 Task: Find connections with filter location Yangchun with filter topic #Lawwith filter profile language Potuguese with filter current company Kalpataru Limited with filter school Garden City University with filter industry Securities and Commodity Exchanges with filter service category Packaging Design with filter keywords title Veterinary Assistant
Action: Mouse moved to (616, 54)
Screenshot: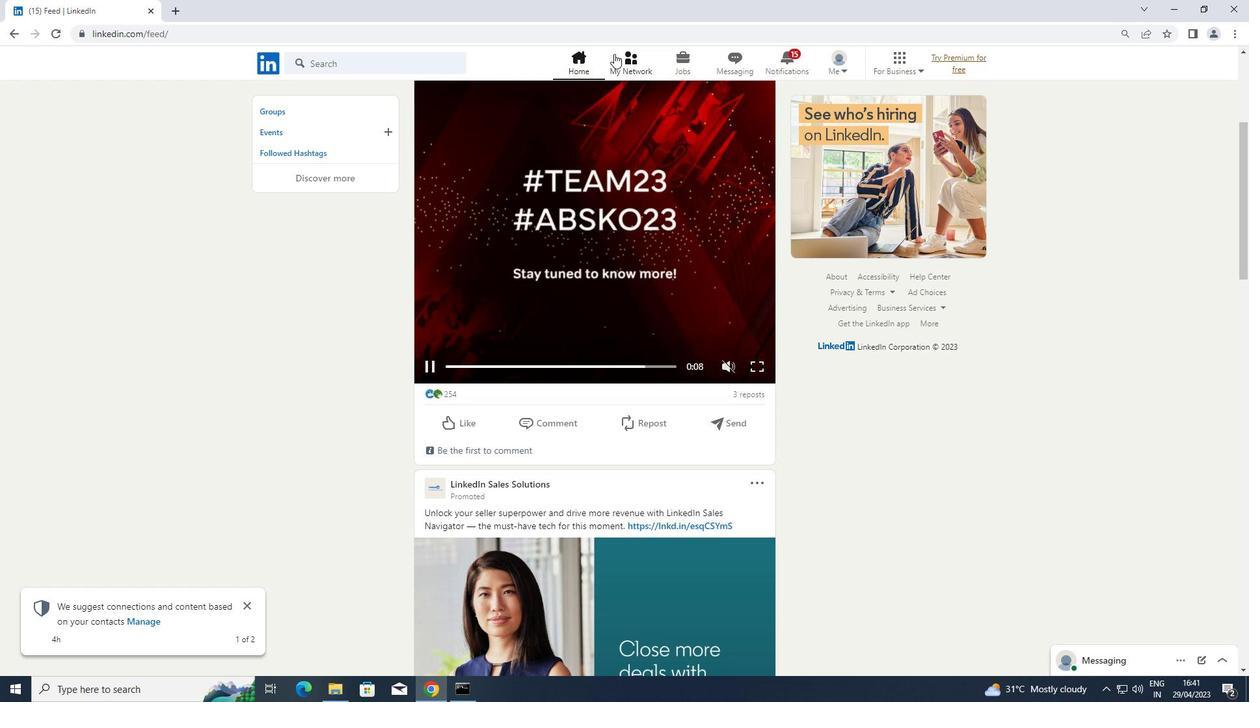 
Action: Mouse pressed left at (616, 54)
Screenshot: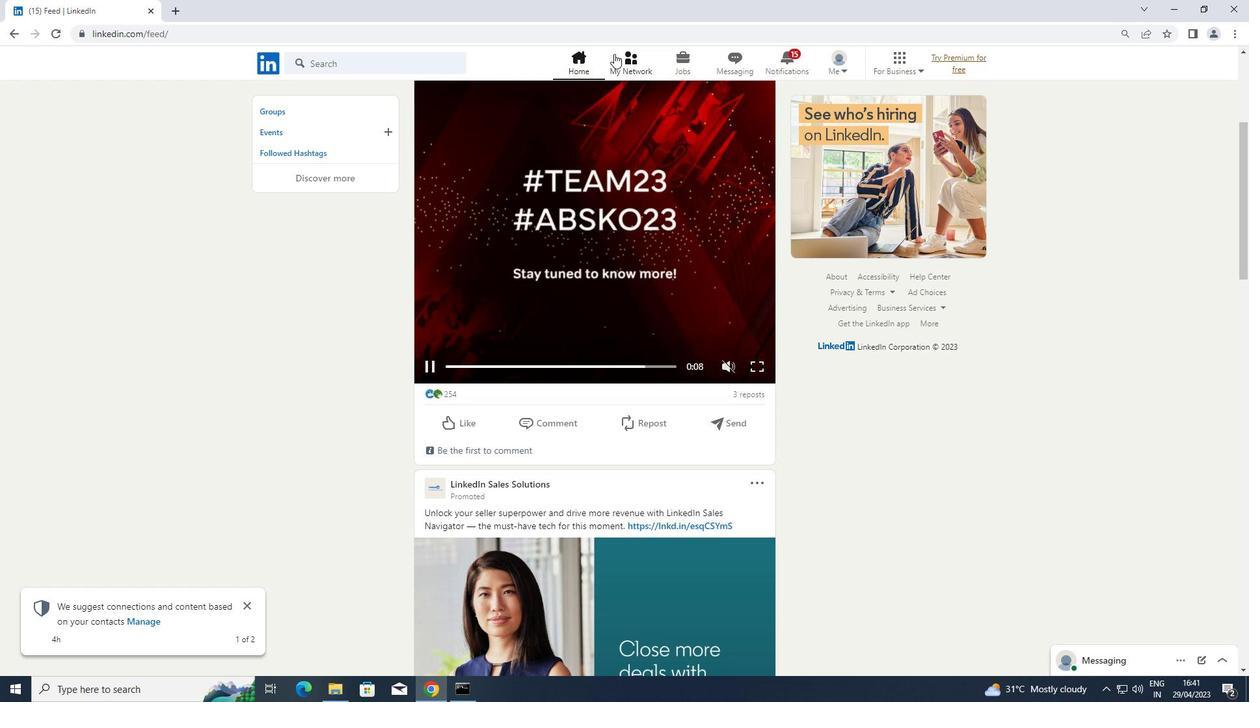 
Action: Mouse moved to (350, 139)
Screenshot: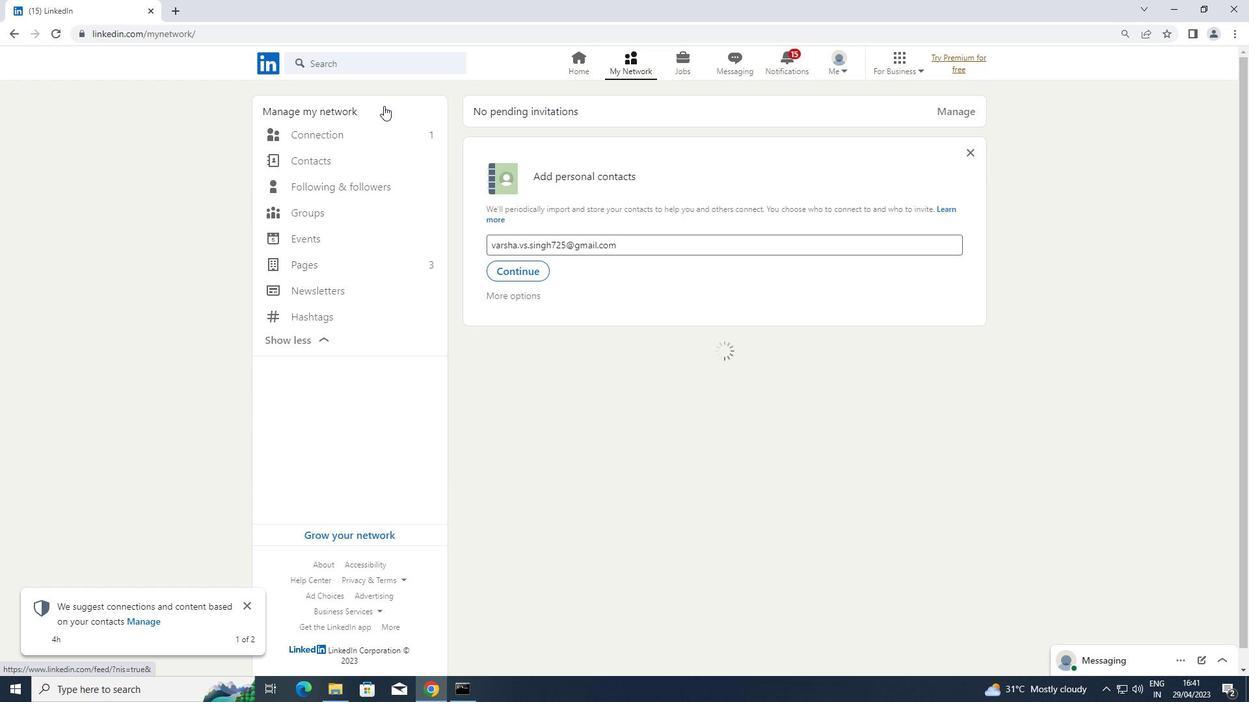 
Action: Mouse pressed left at (350, 139)
Screenshot: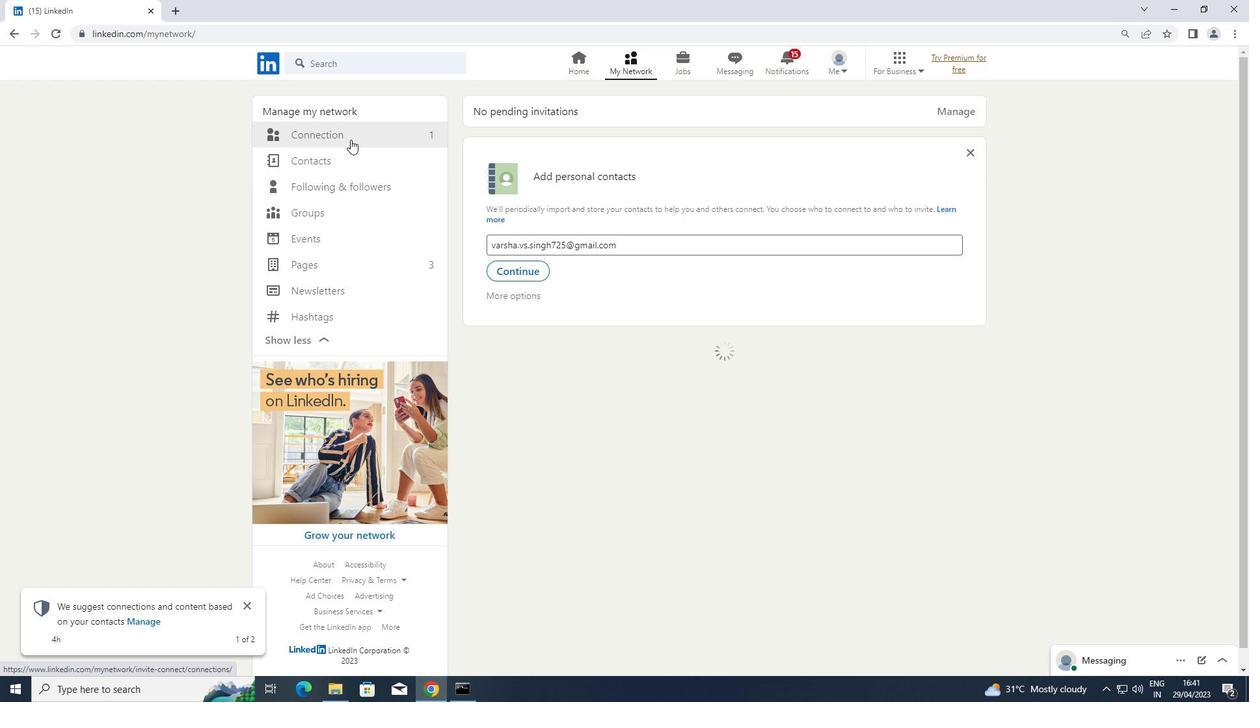 
Action: Mouse moved to (737, 131)
Screenshot: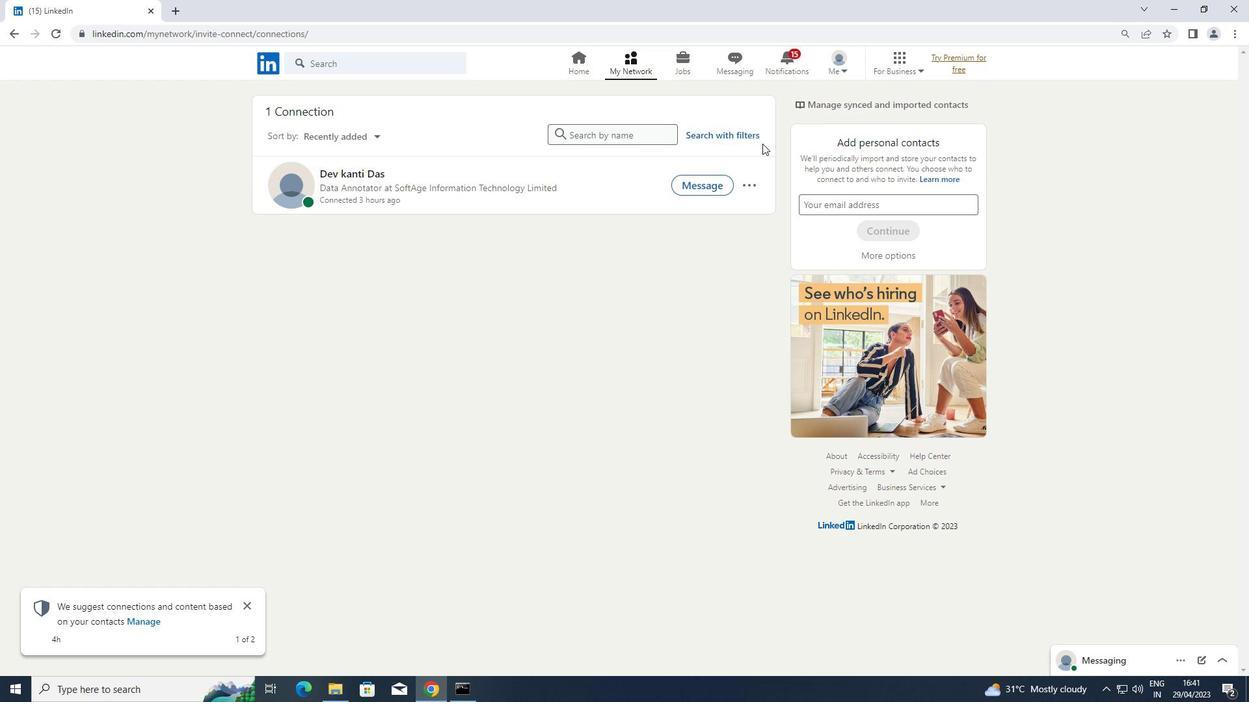 
Action: Mouse pressed left at (737, 131)
Screenshot: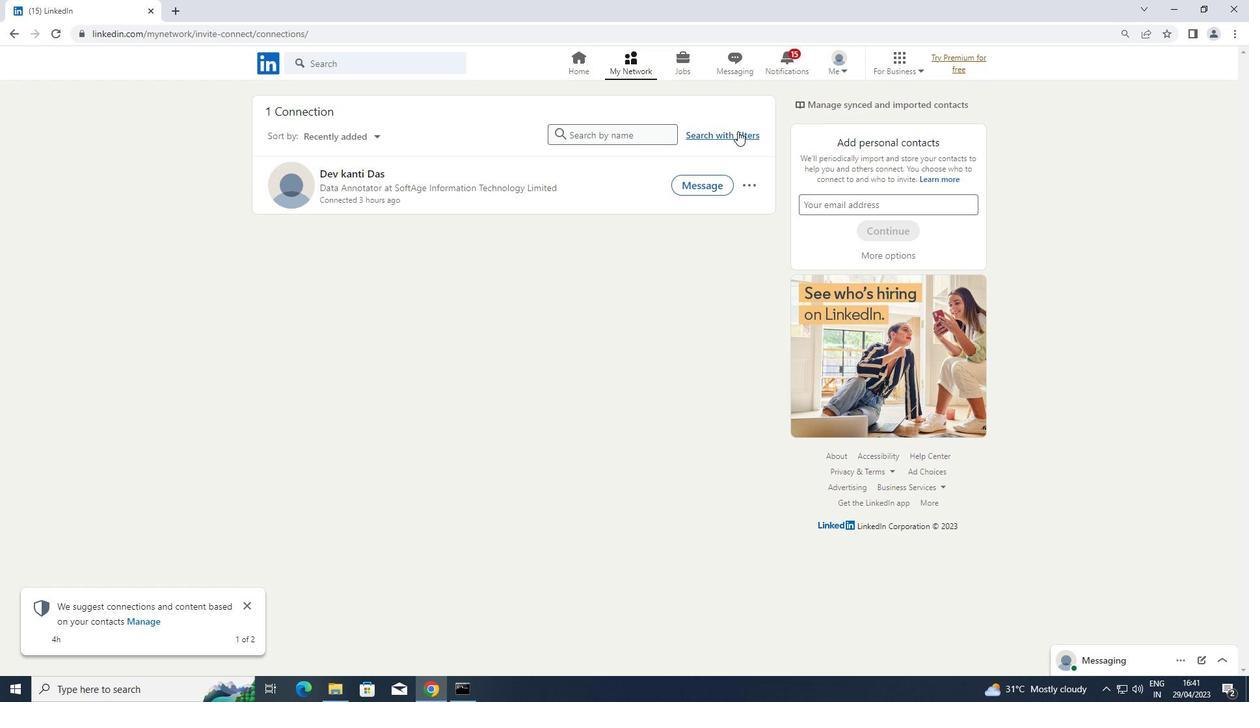 
Action: Mouse moved to (671, 98)
Screenshot: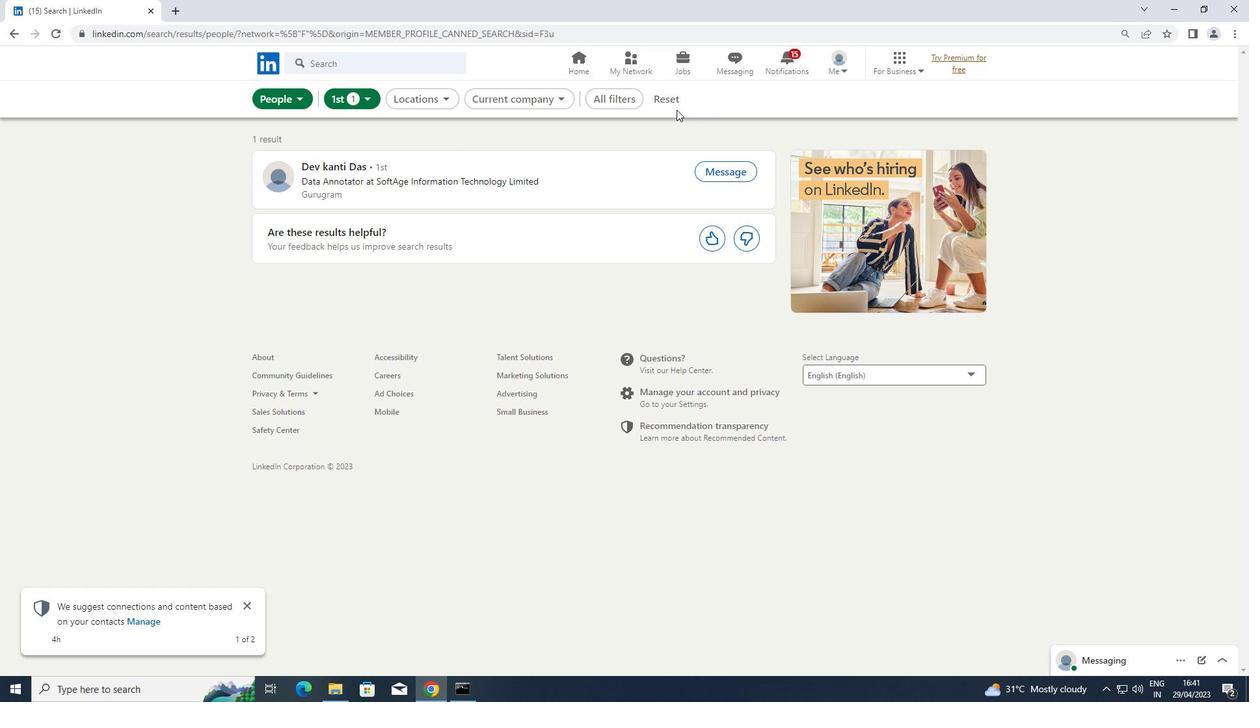 
Action: Mouse pressed left at (671, 98)
Screenshot: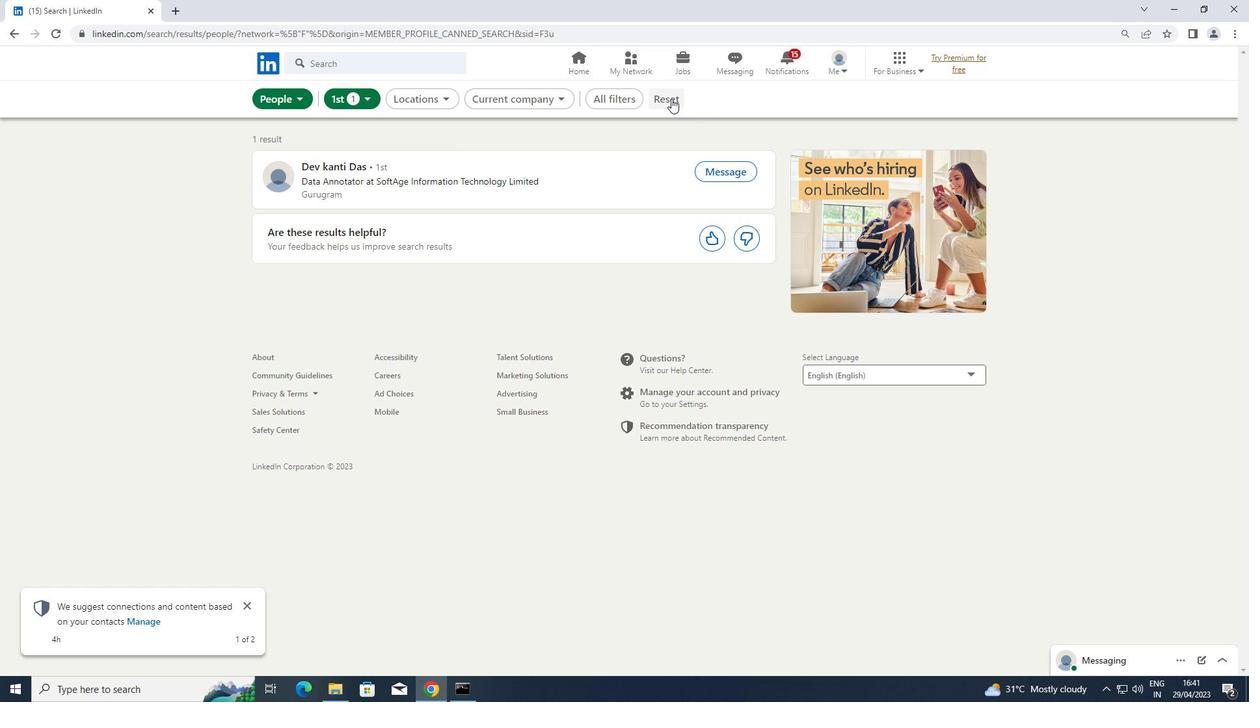 
Action: Mouse moved to (659, 96)
Screenshot: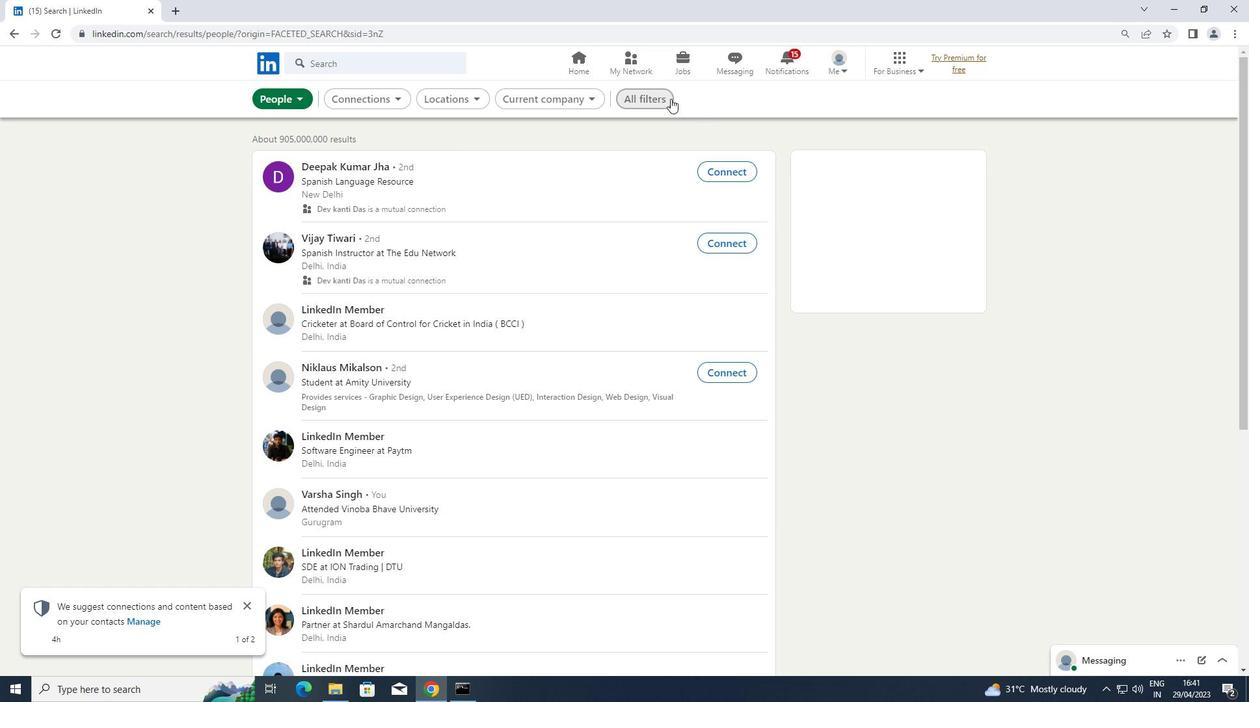 
Action: Mouse pressed left at (659, 96)
Screenshot: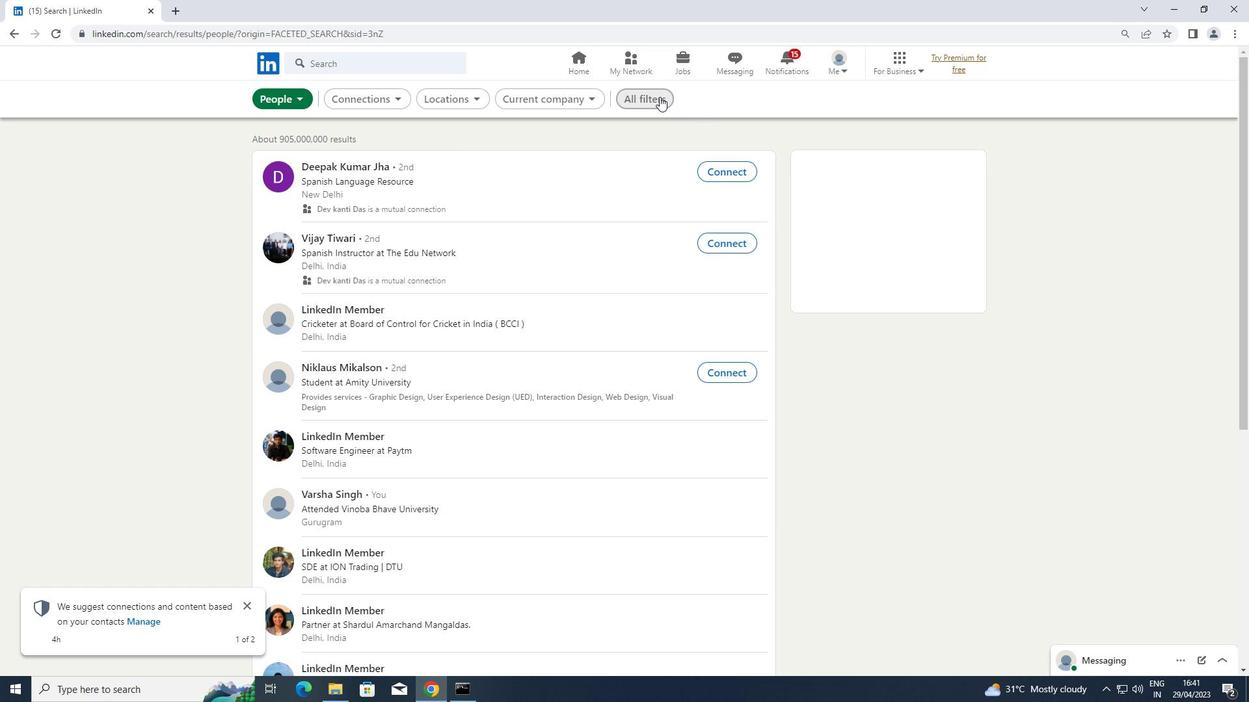 
Action: Mouse moved to (921, 230)
Screenshot: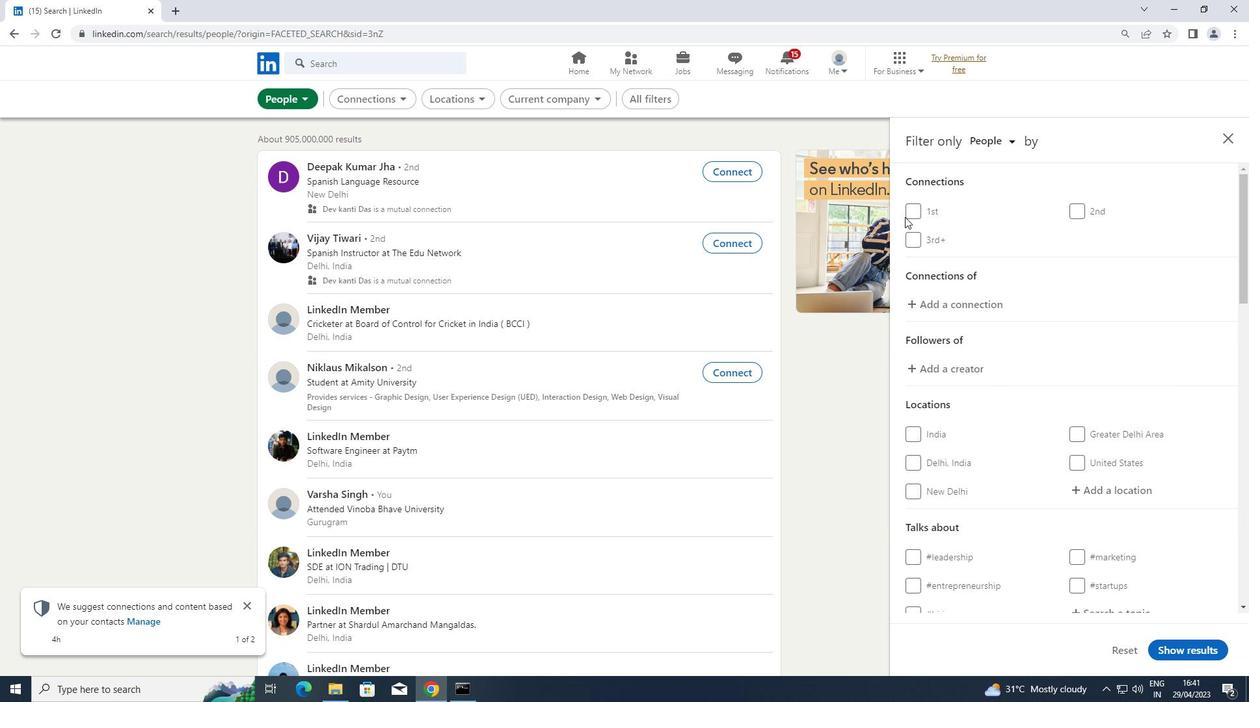 
Action: Mouse scrolled (921, 230) with delta (0, 0)
Screenshot: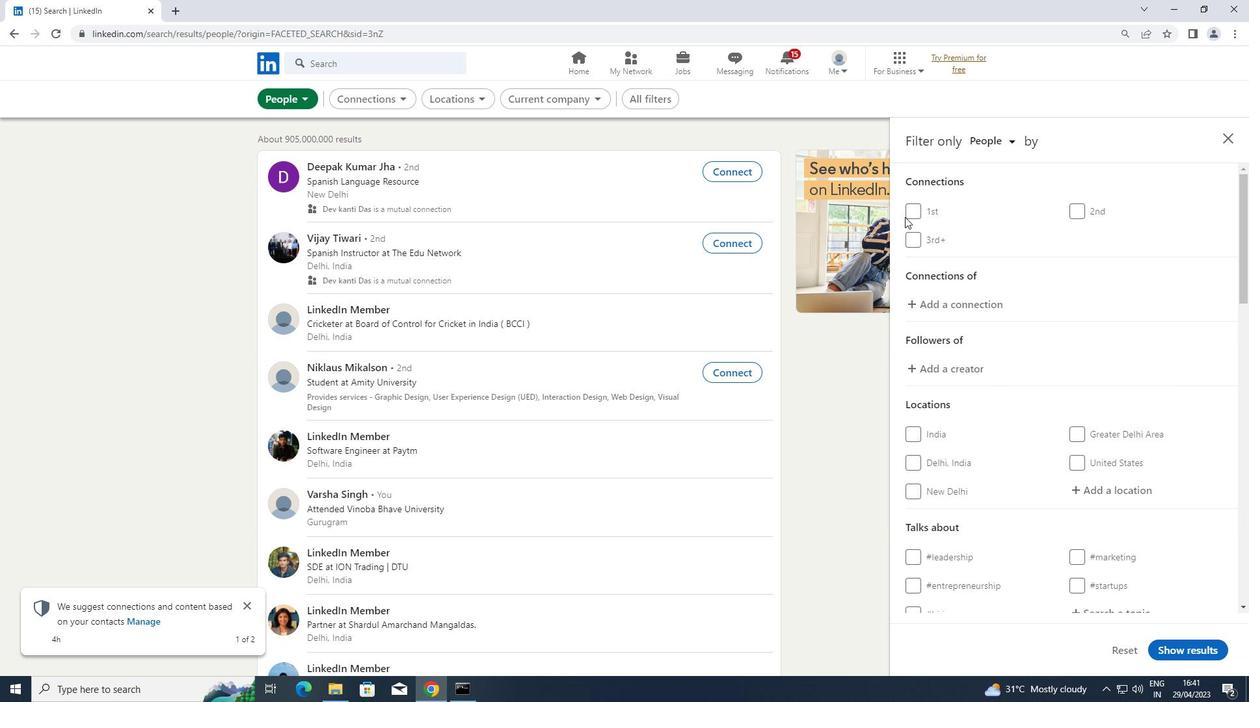 
Action: Mouse moved to (924, 236)
Screenshot: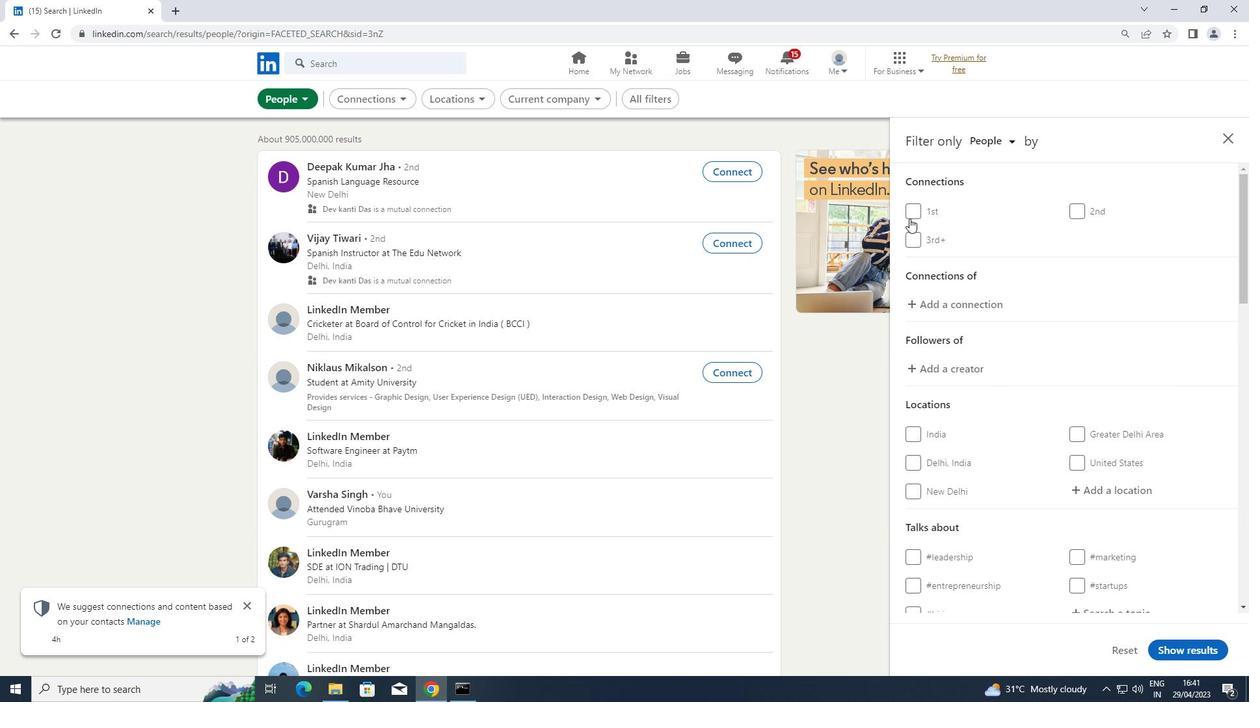 
Action: Mouse scrolled (924, 235) with delta (0, 0)
Screenshot: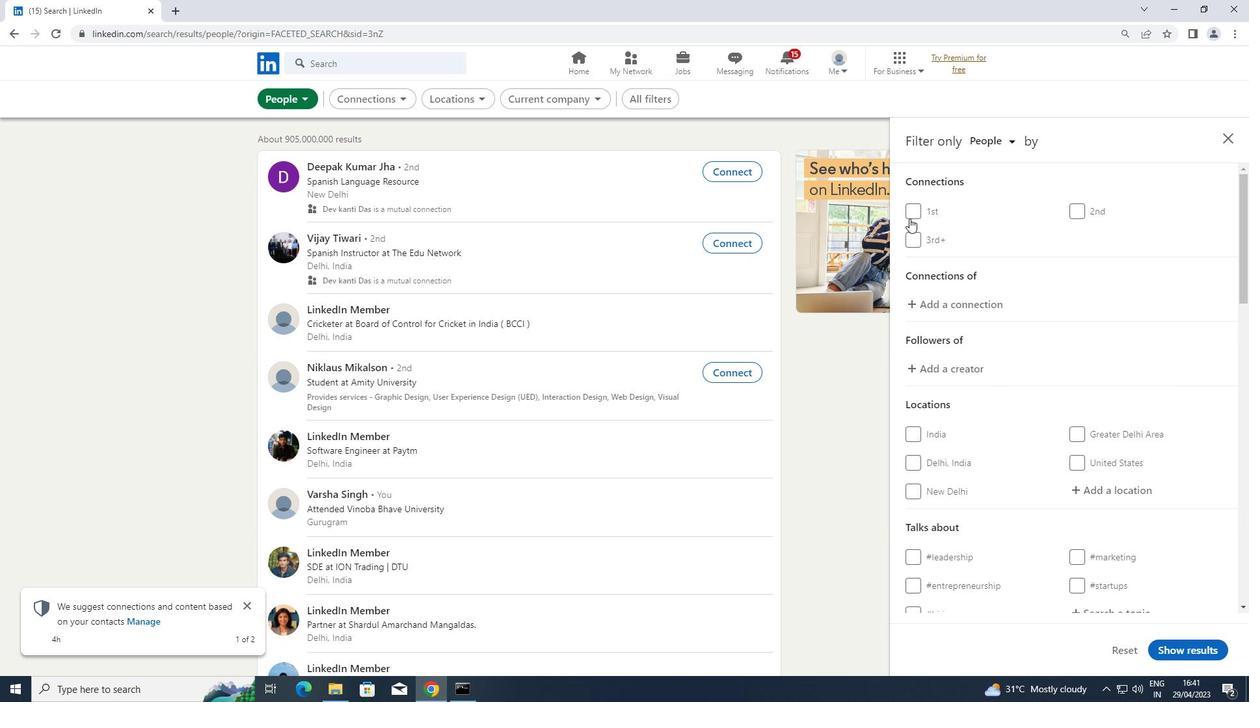 
Action: Mouse scrolled (924, 235) with delta (0, 0)
Screenshot: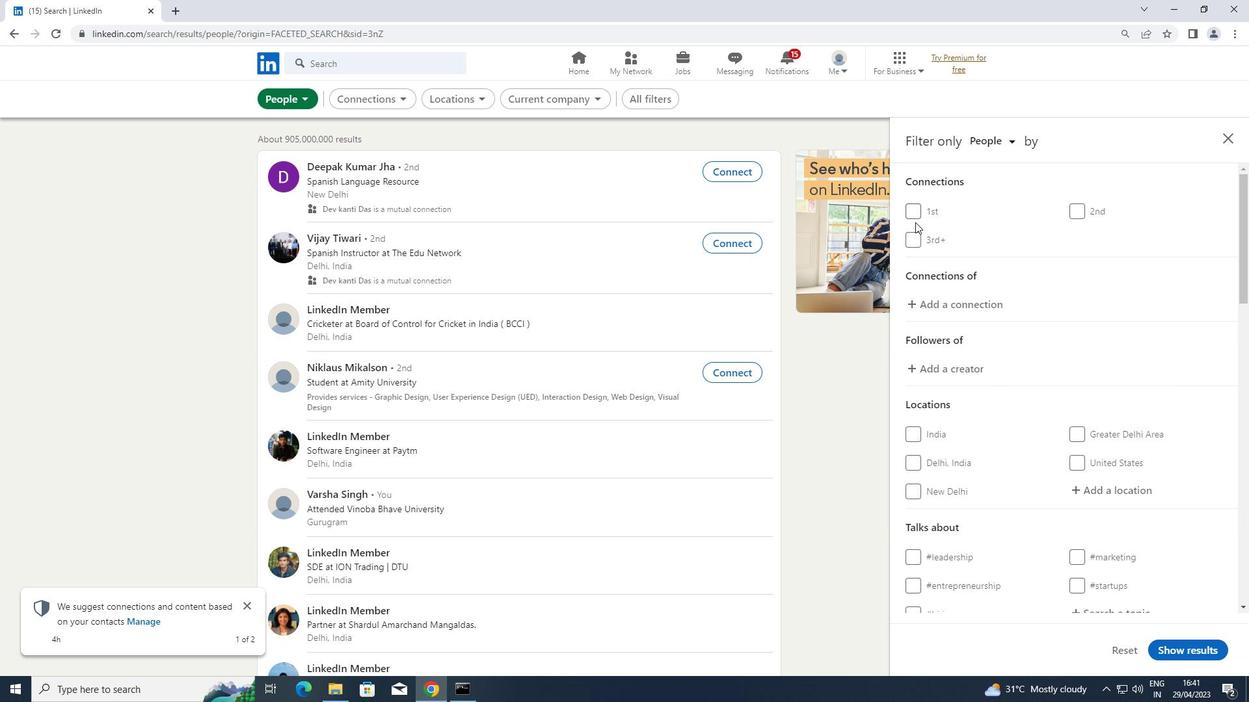 
Action: Mouse moved to (1100, 300)
Screenshot: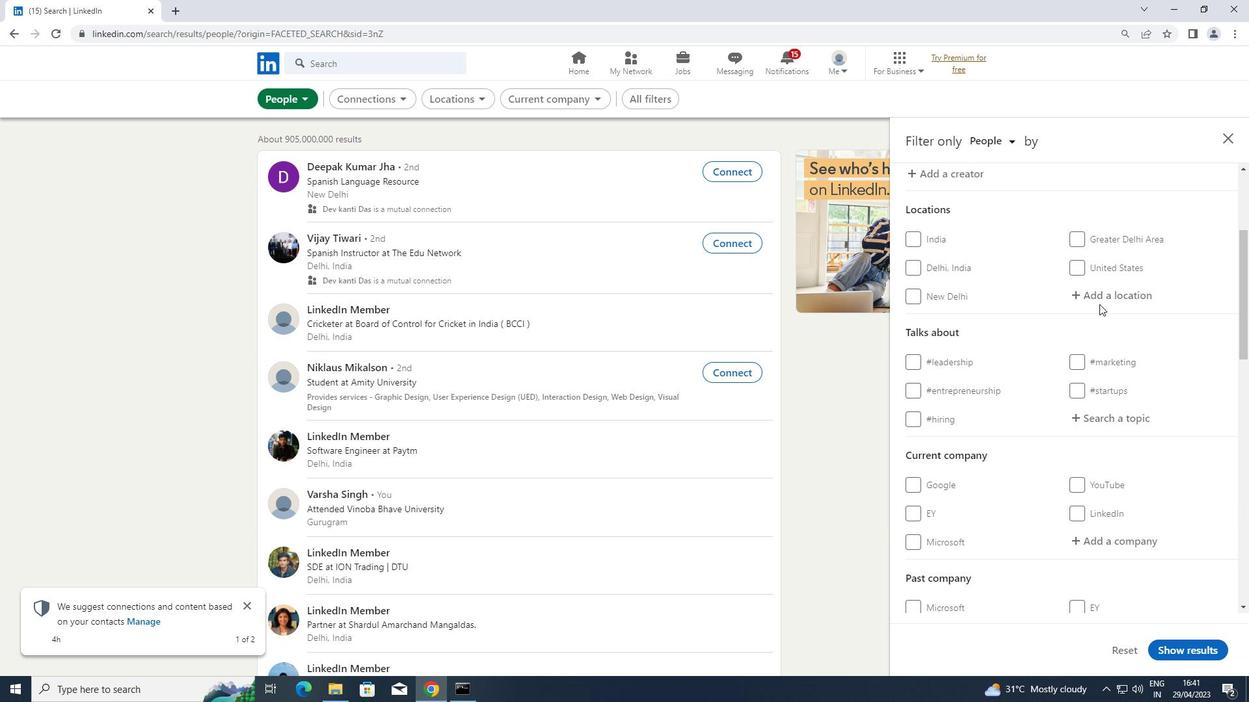 
Action: Mouse pressed left at (1100, 300)
Screenshot: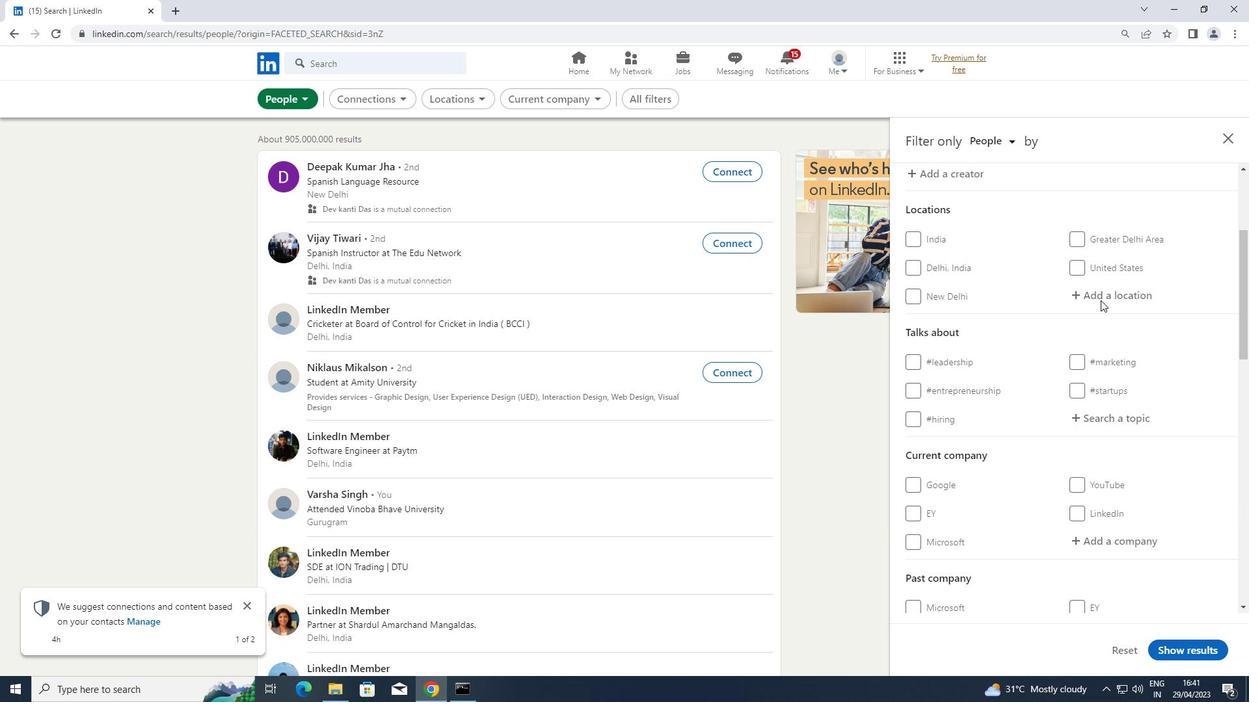 
Action: Mouse moved to (1100, 297)
Screenshot: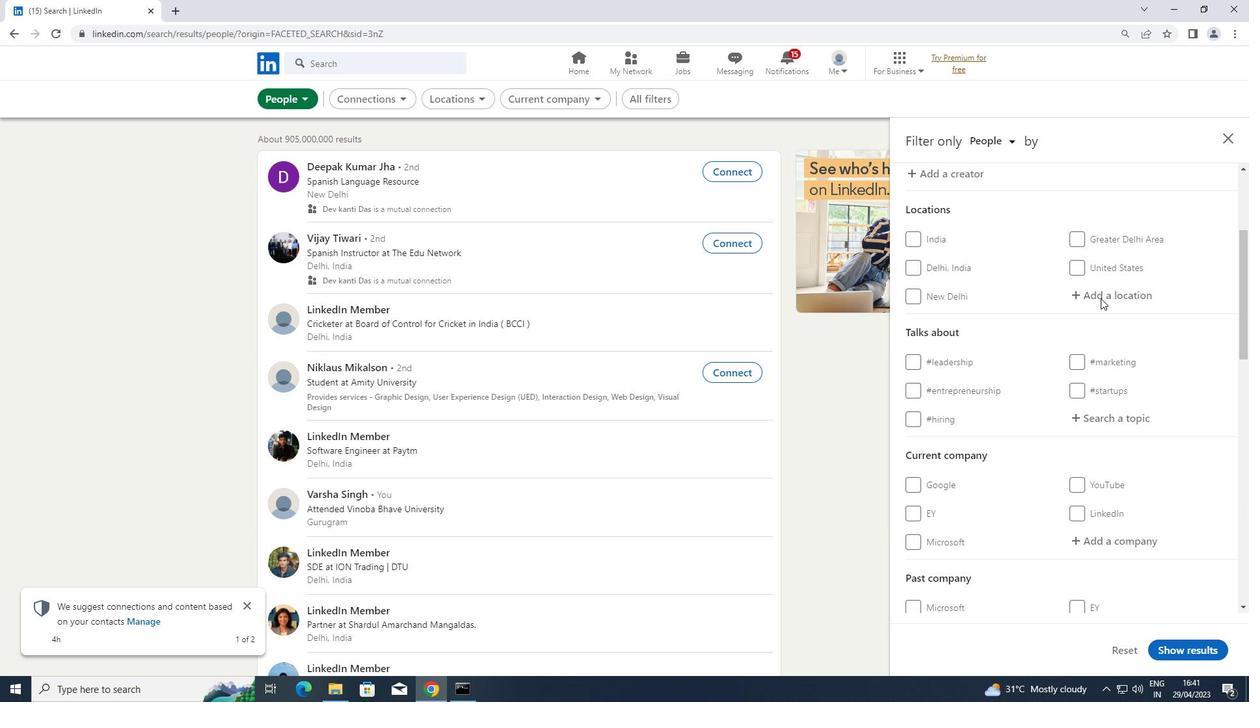 
Action: Mouse pressed left at (1100, 297)
Screenshot: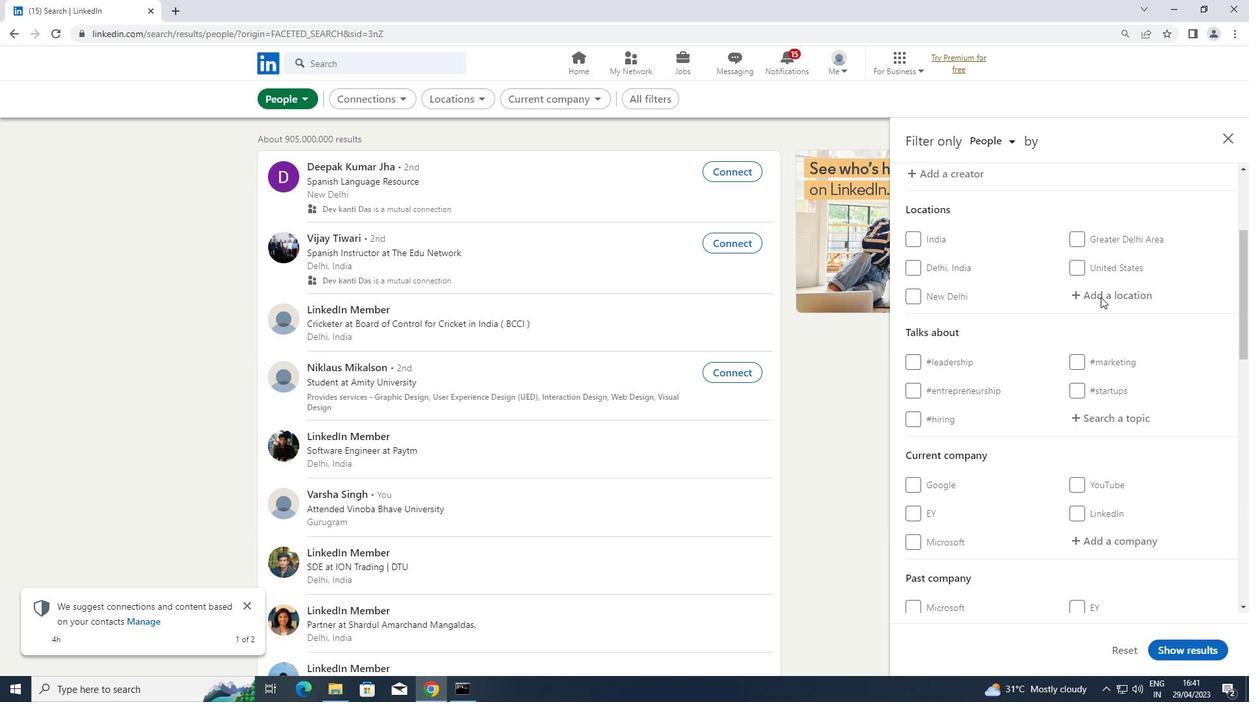 
Action: Key pressed <Key.shift><Key.shift><Key.shift>YANGCHUN
Screenshot: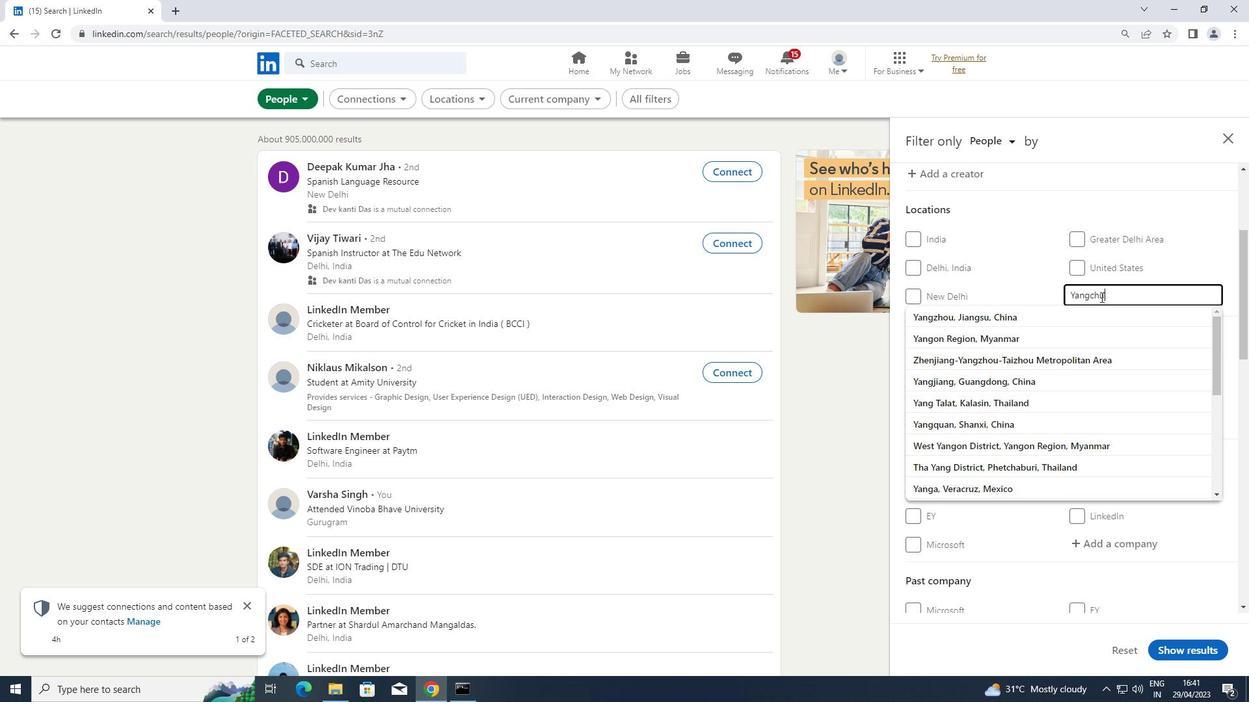 
Action: Mouse moved to (1059, 322)
Screenshot: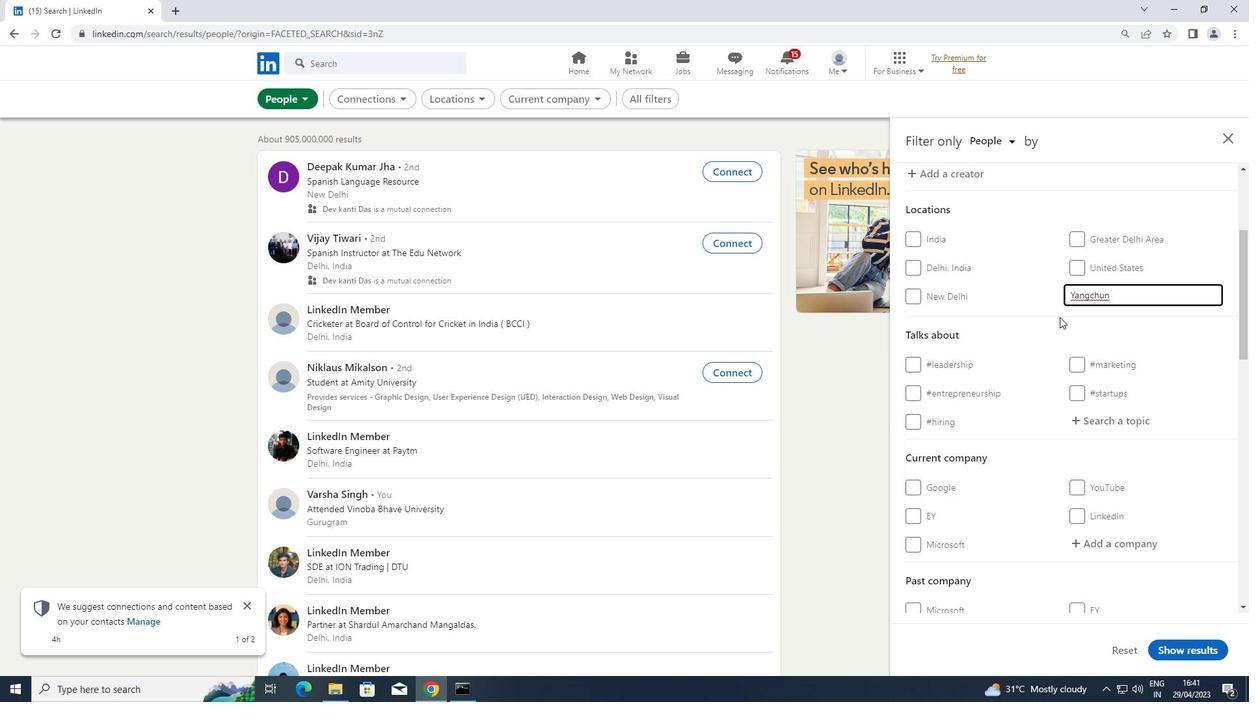 
Action: Mouse scrolled (1059, 321) with delta (0, 0)
Screenshot: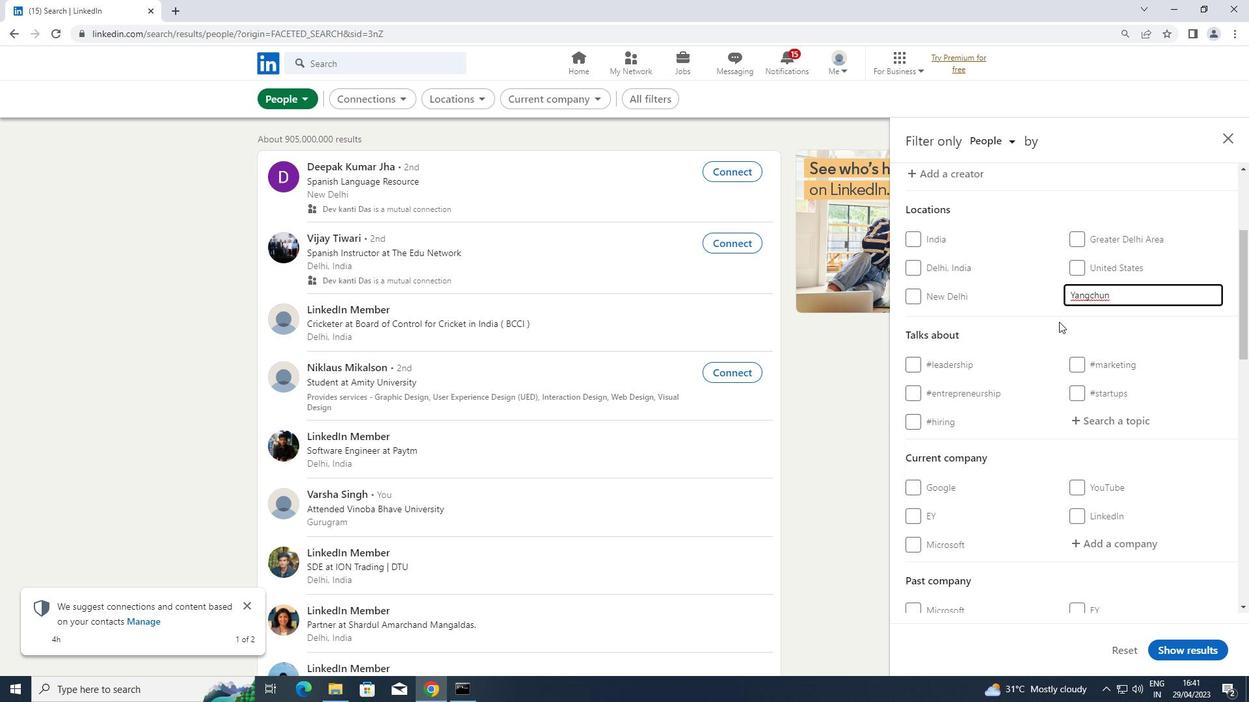 
Action: Mouse moved to (1076, 348)
Screenshot: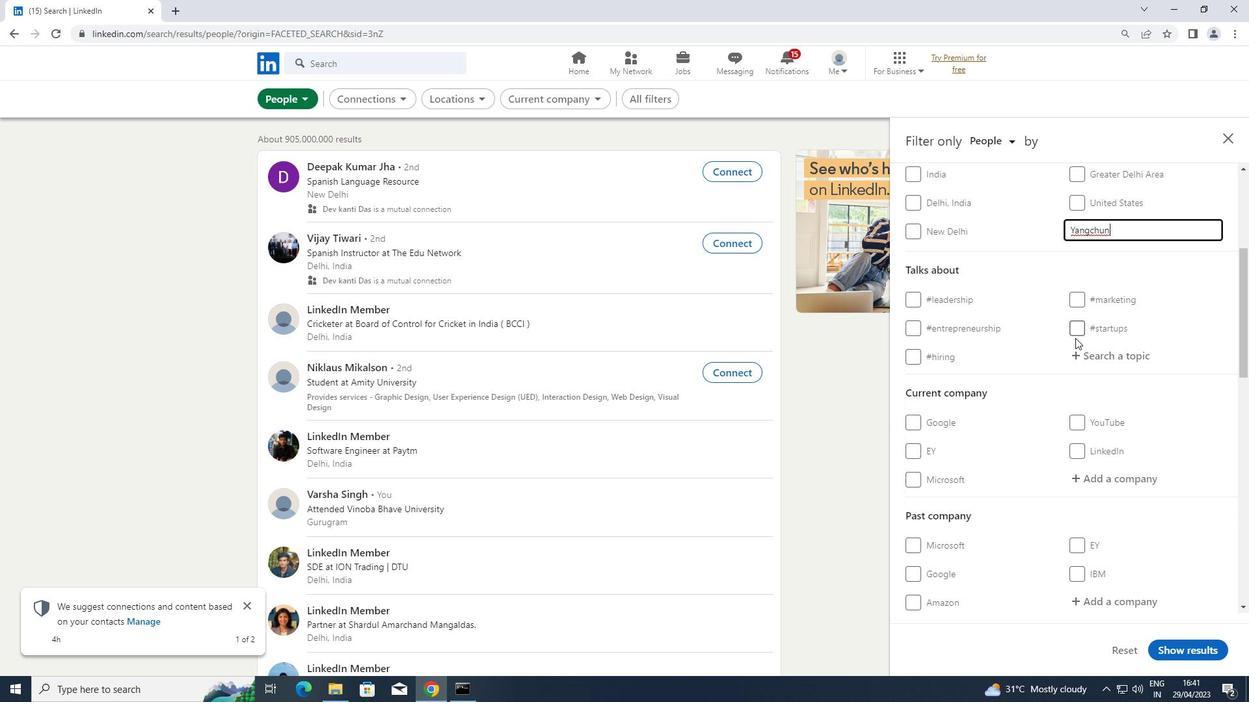 
Action: Mouse pressed left at (1076, 348)
Screenshot: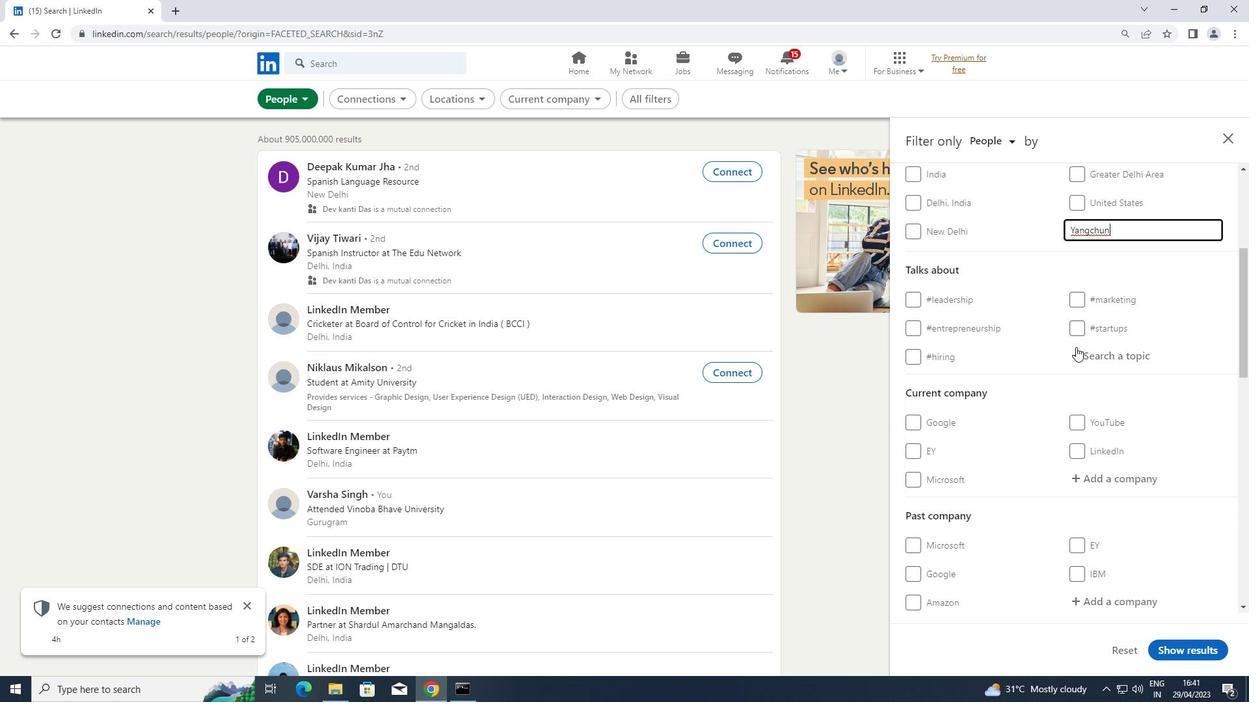 
Action: Key pressed <Key.shift><Key.shift>#<Key.shift>LAW
Screenshot: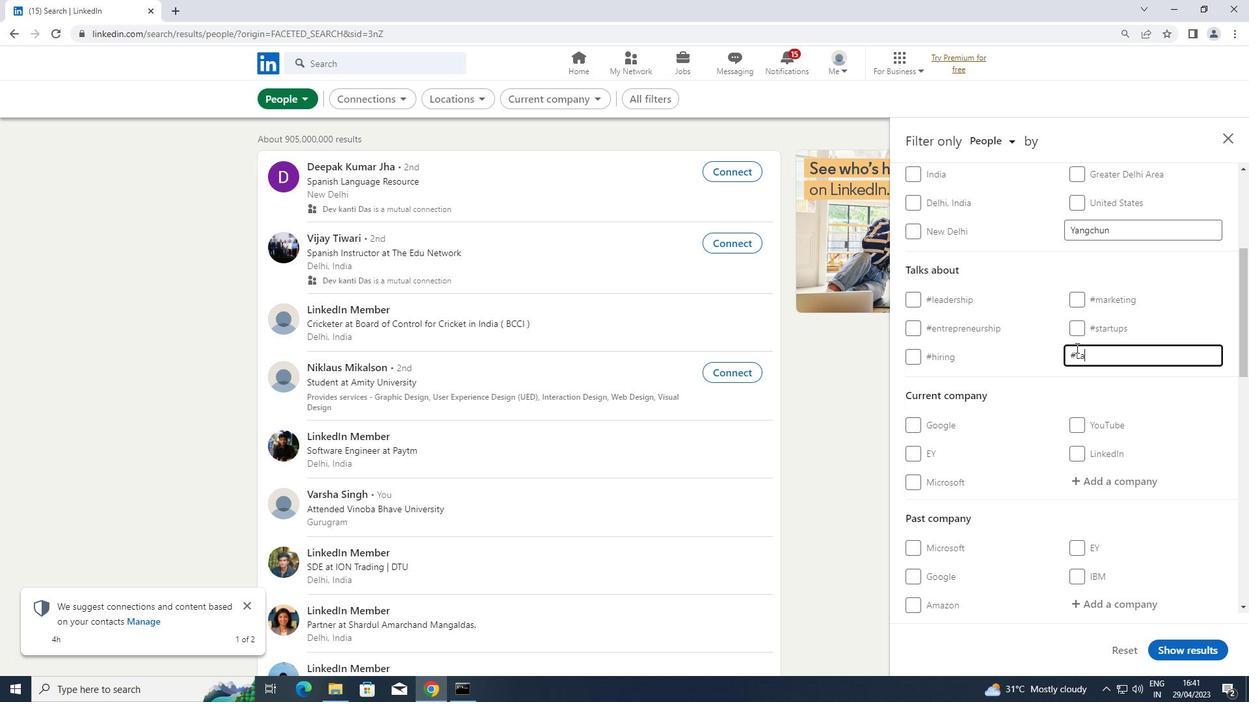 
Action: Mouse moved to (1009, 385)
Screenshot: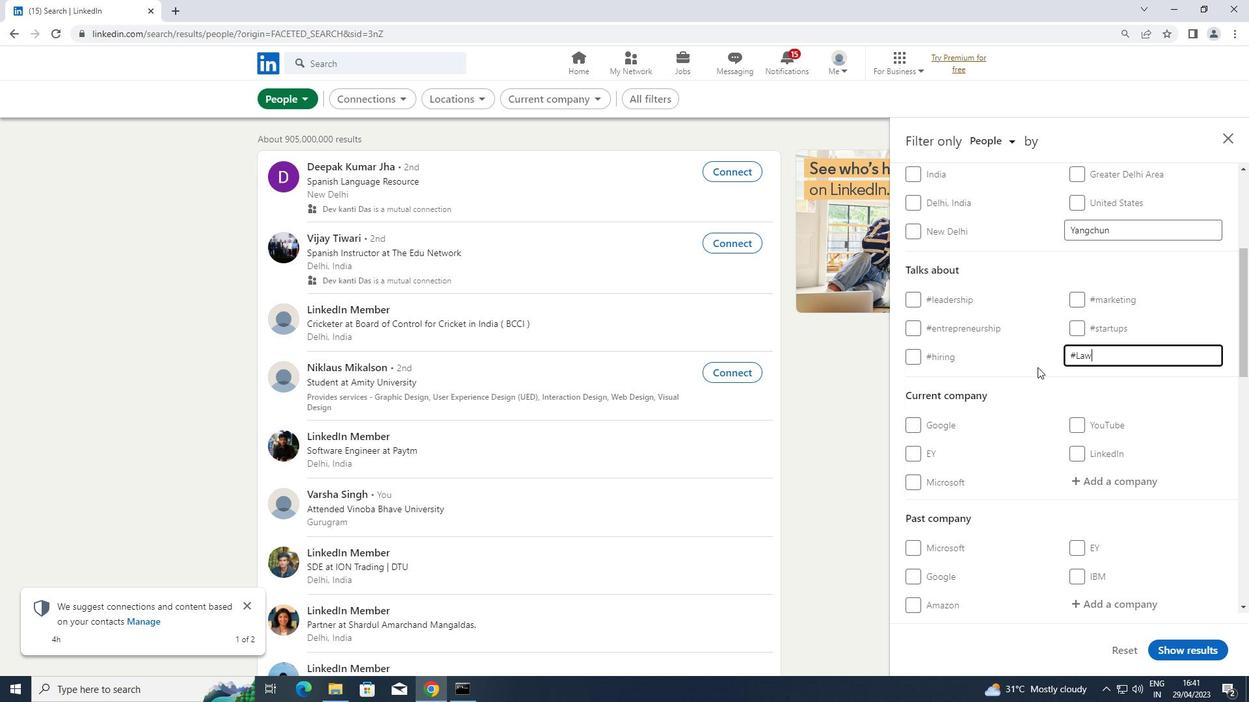 
Action: Mouse scrolled (1009, 385) with delta (0, 0)
Screenshot: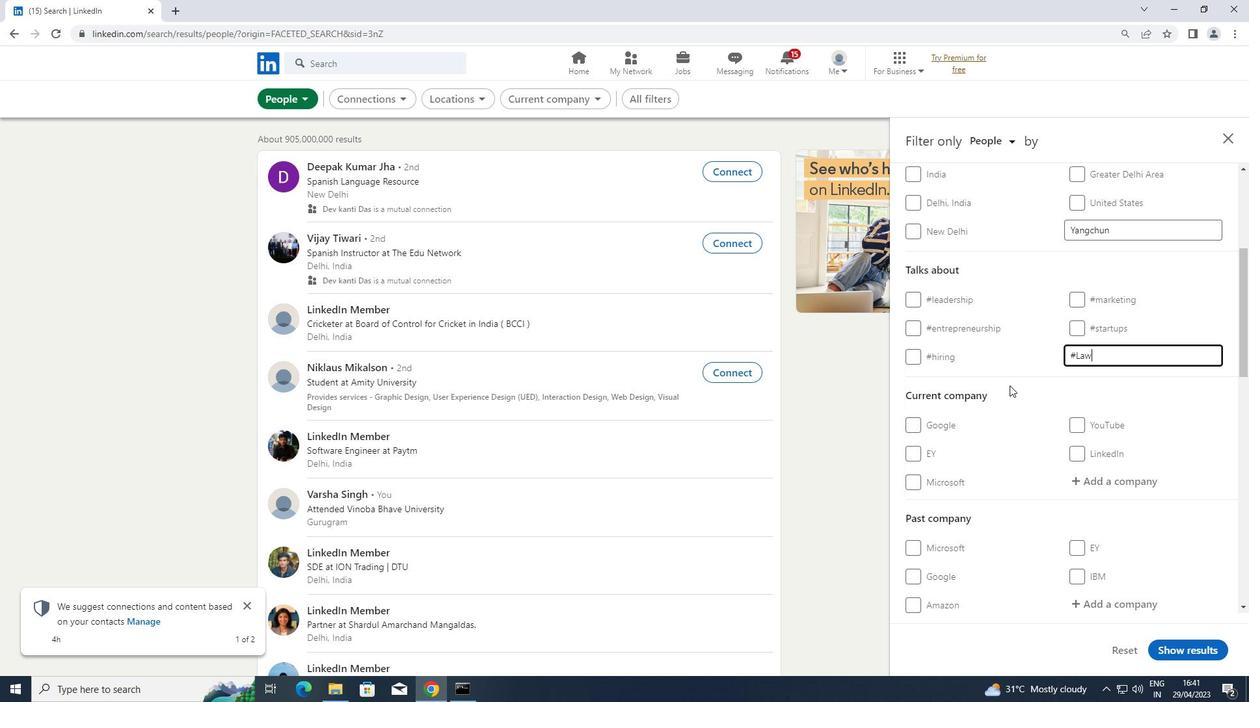 
Action: Mouse scrolled (1009, 385) with delta (0, 0)
Screenshot: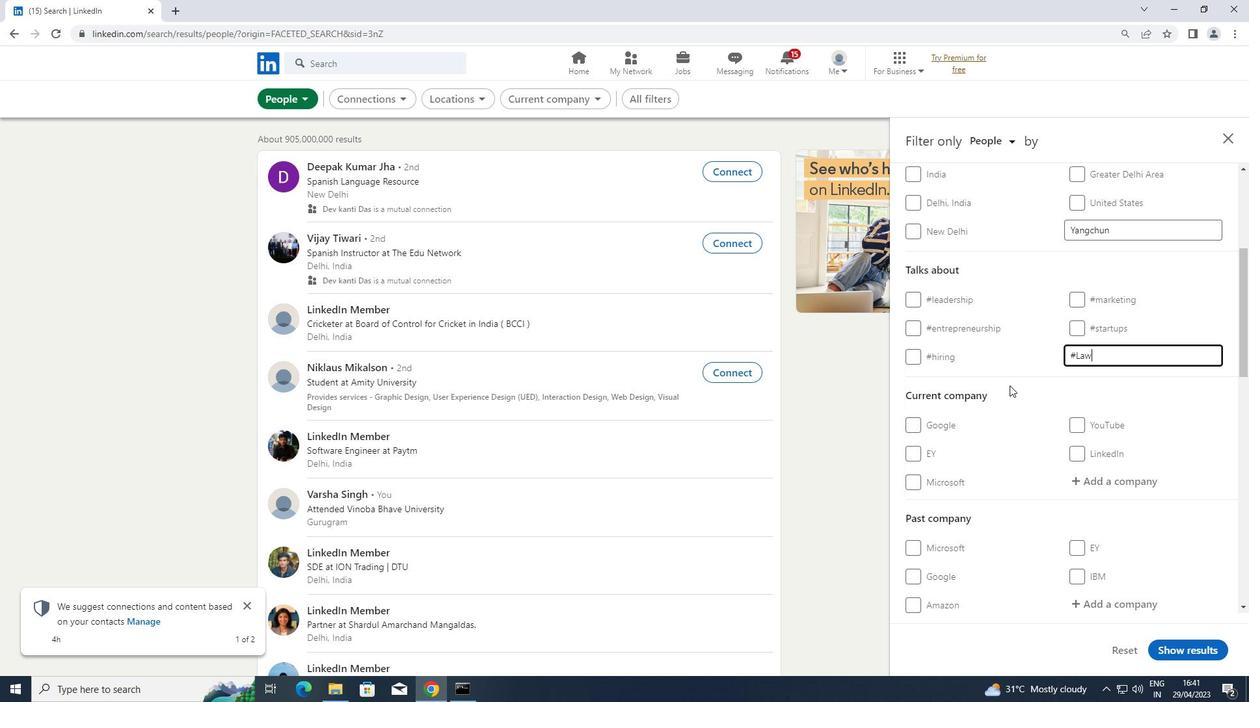 
Action: Mouse scrolled (1009, 385) with delta (0, 0)
Screenshot: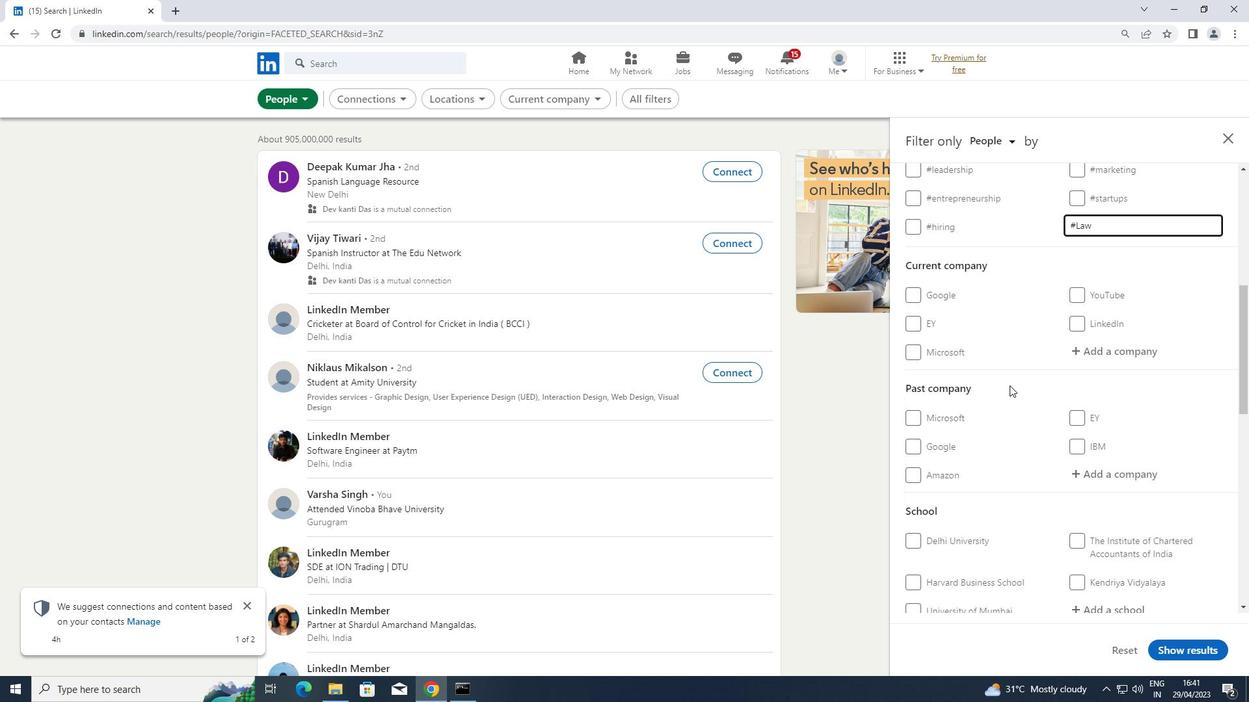 
Action: Mouse scrolled (1009, 385) with delta (0, 0)
Screenshot: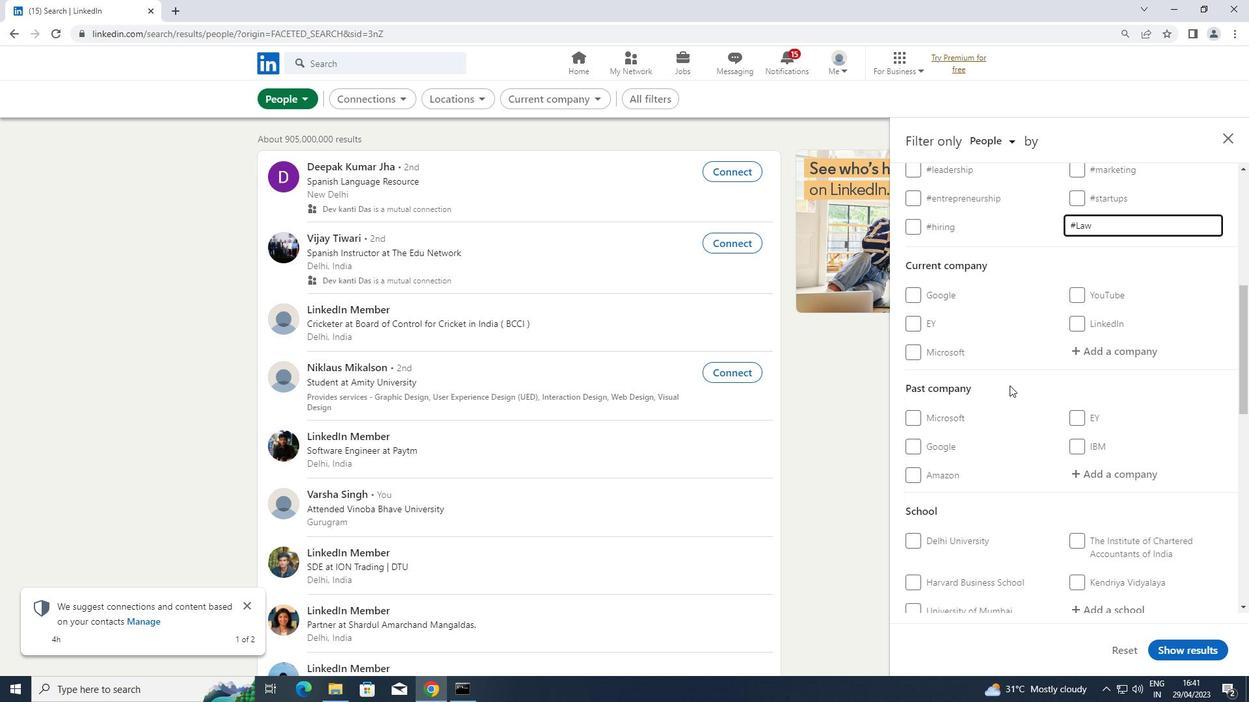 
Action: Mouse scrolled (1009, 385) with delta (0, 0)
Screenshot: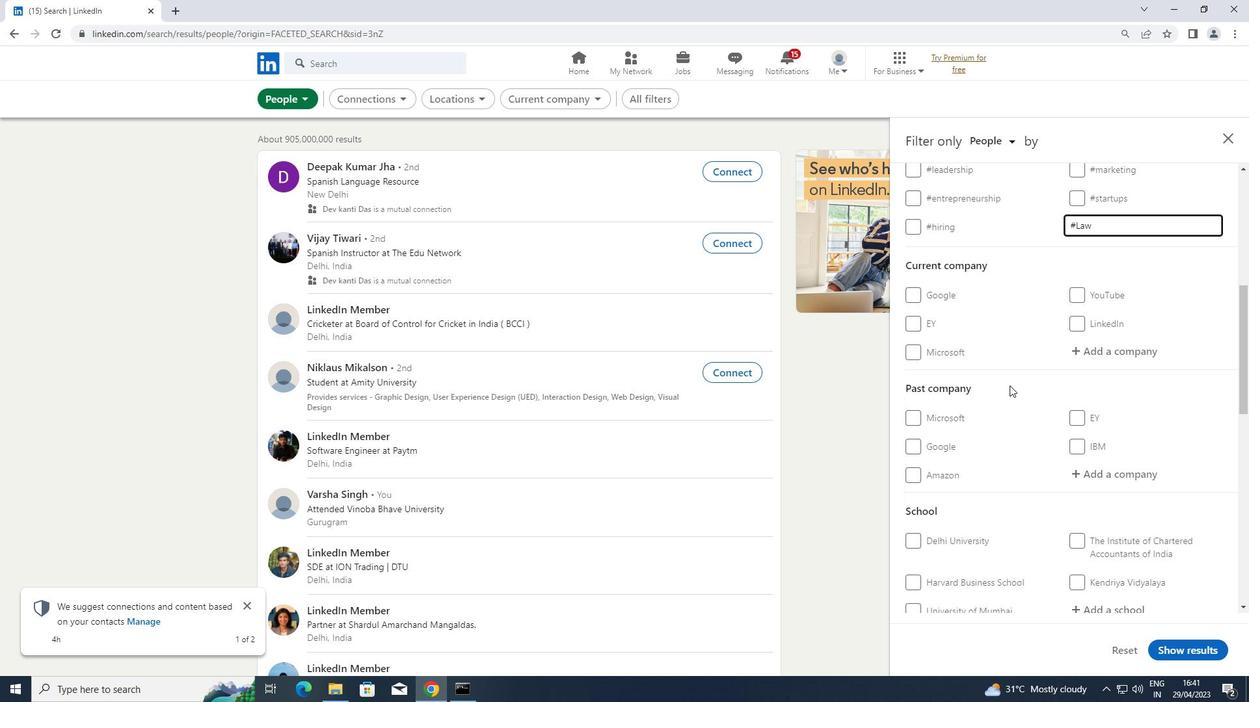 
Action: Mouse scrolled (1009, 385) with delta (0, 0)
Screenshot: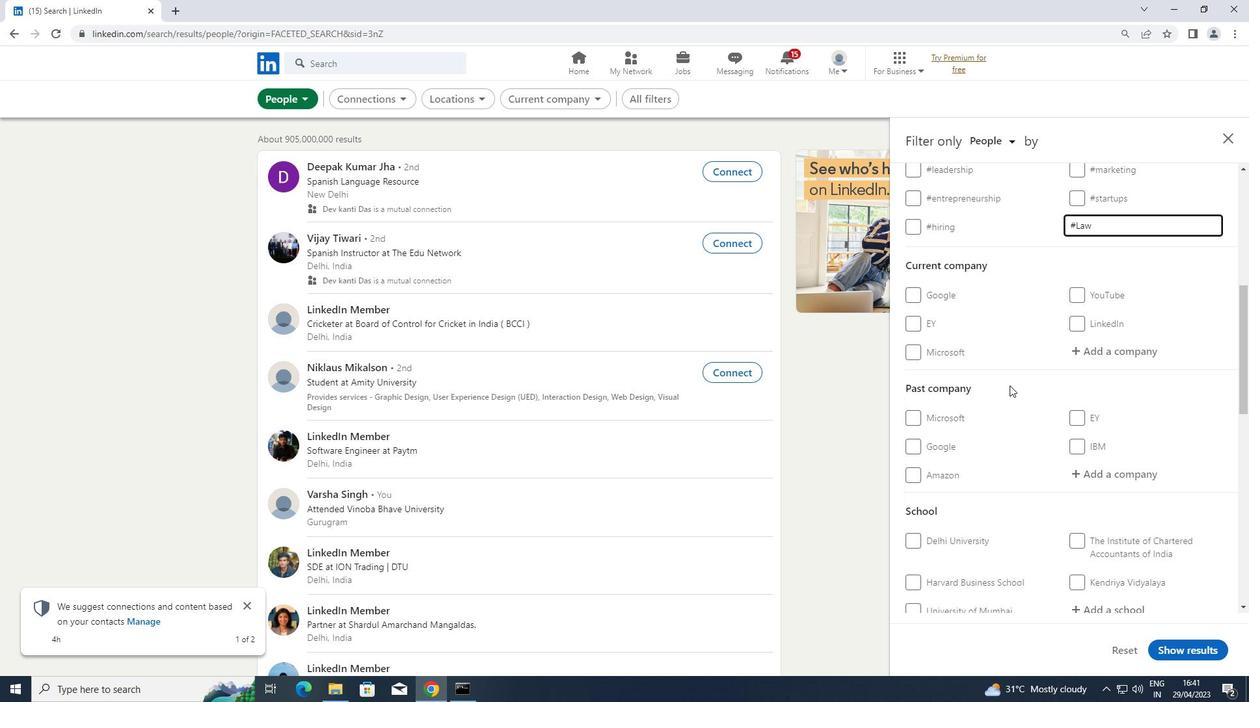 
Action: Mouse scrolled (1009, 385) with delta (0, 0)
Screenshot: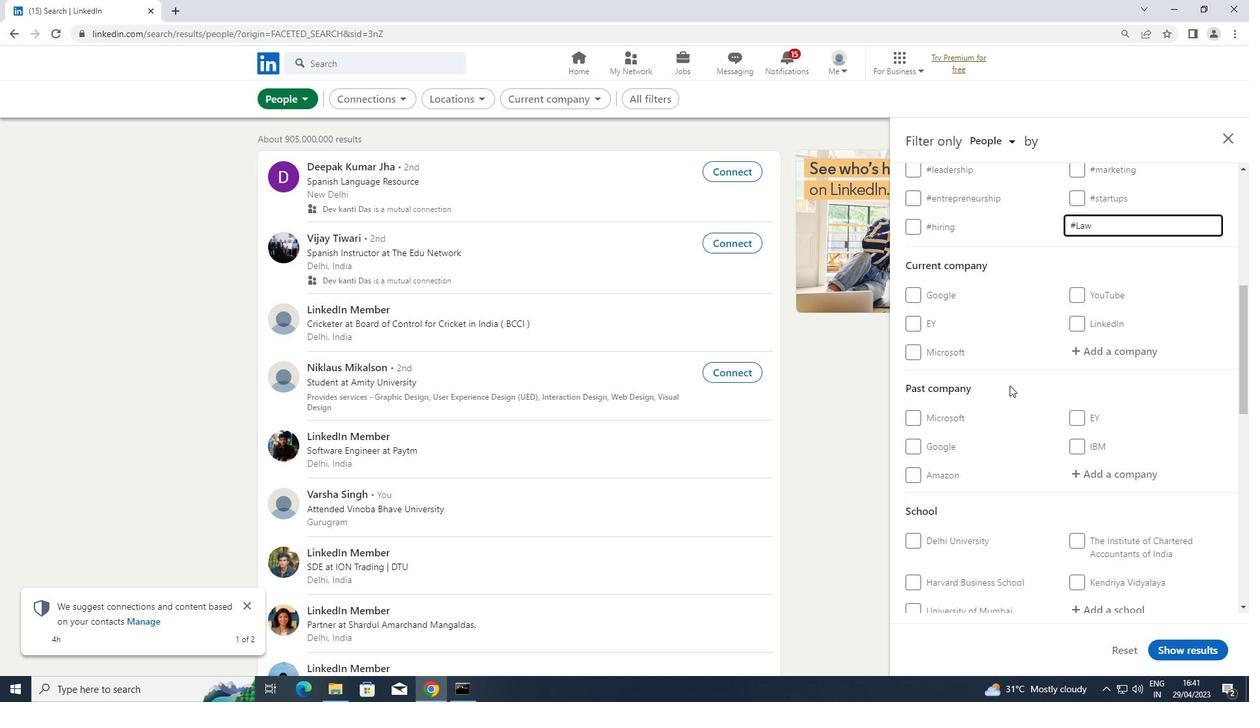 
Action: Mouse moved to (1082, 528)
Screenshot: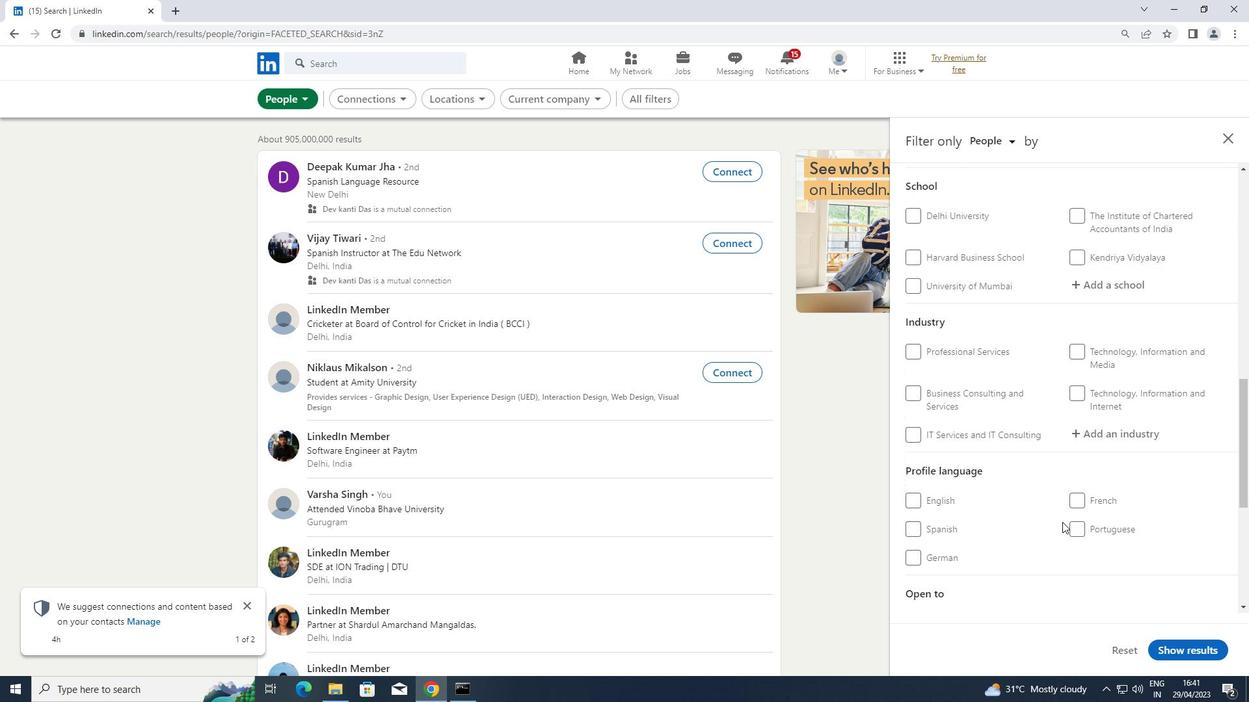 
Action: Mouse pressed left at (1082, 528)
Screenshot: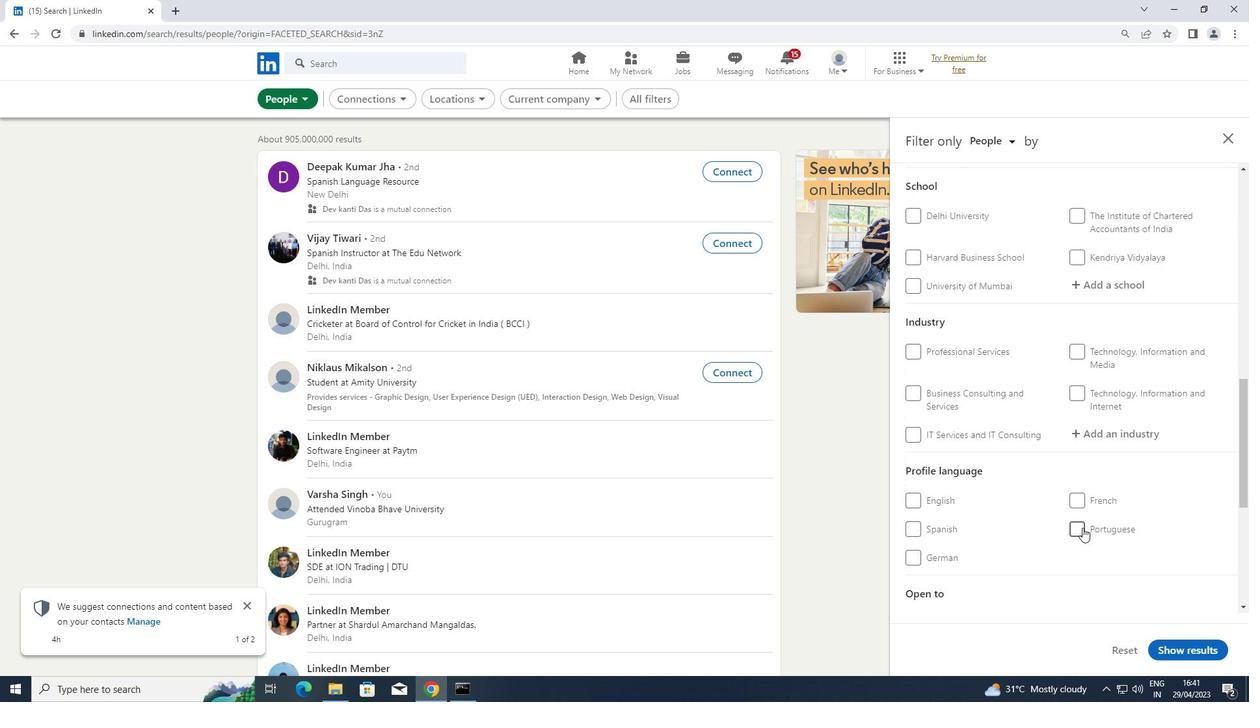 
Action: Mouse moved to (1078, 383)
Screenshot: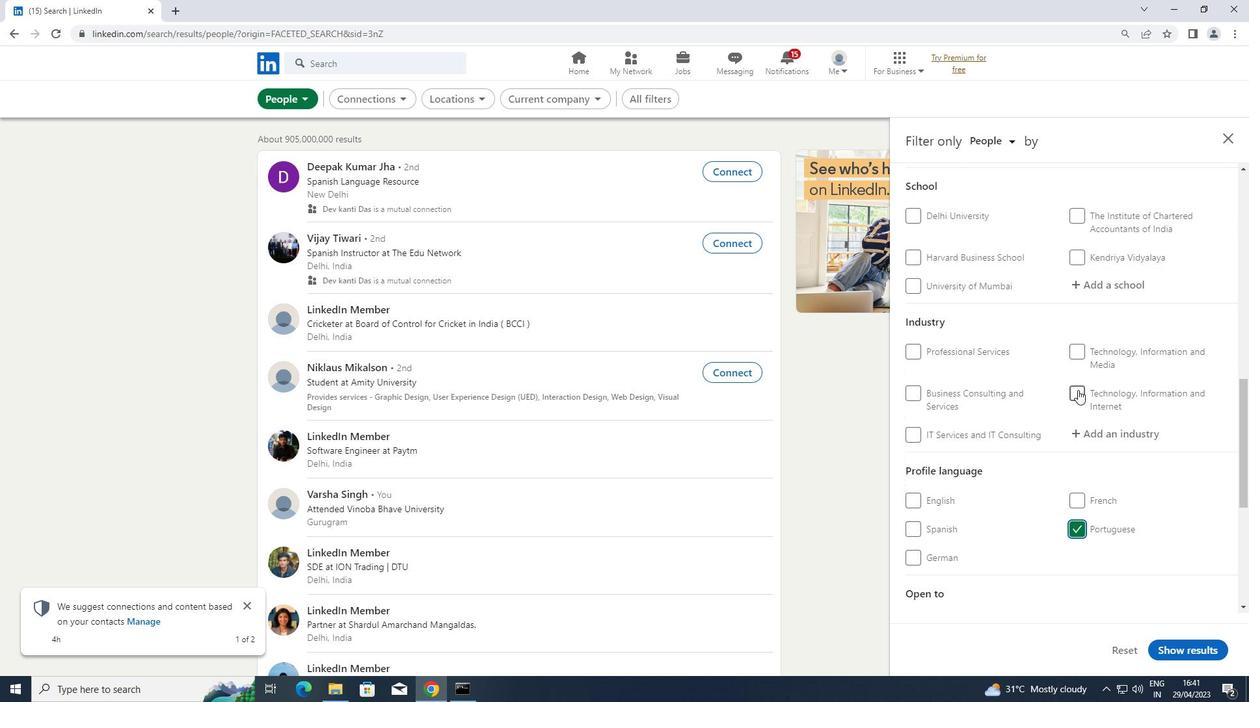 
Action: Mouse scrolled (1078, 384) with delta (0, 0)
Screenshot: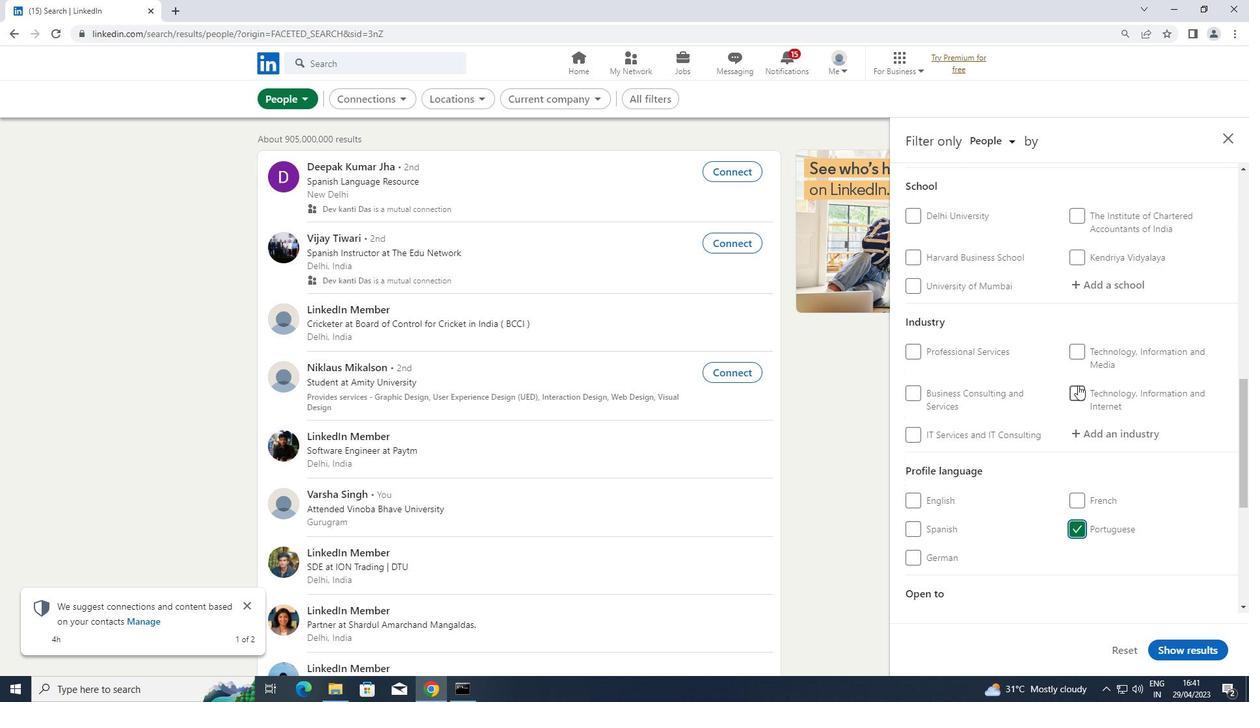 
Action: Mouse scrolled (1078, 384) with delta (0, 0)
Screenshot: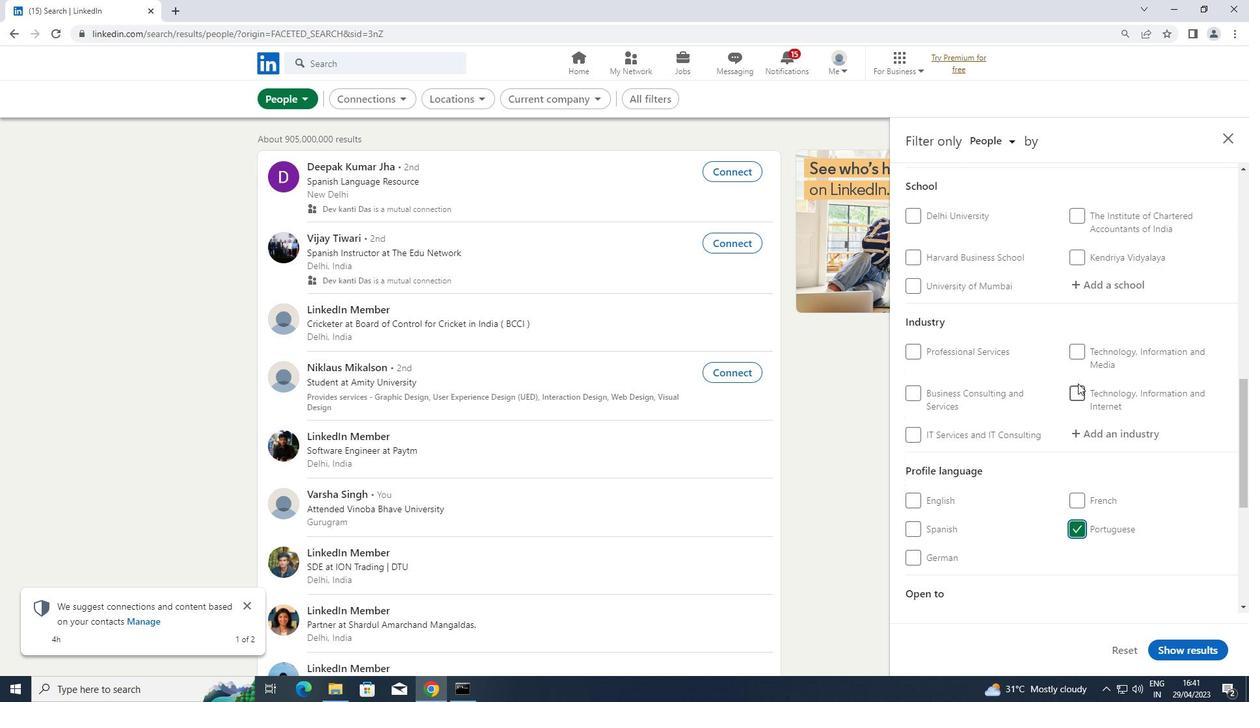 
Action: Mouse scrolled (1078, 384) with delta (0, 0)
Screenshot: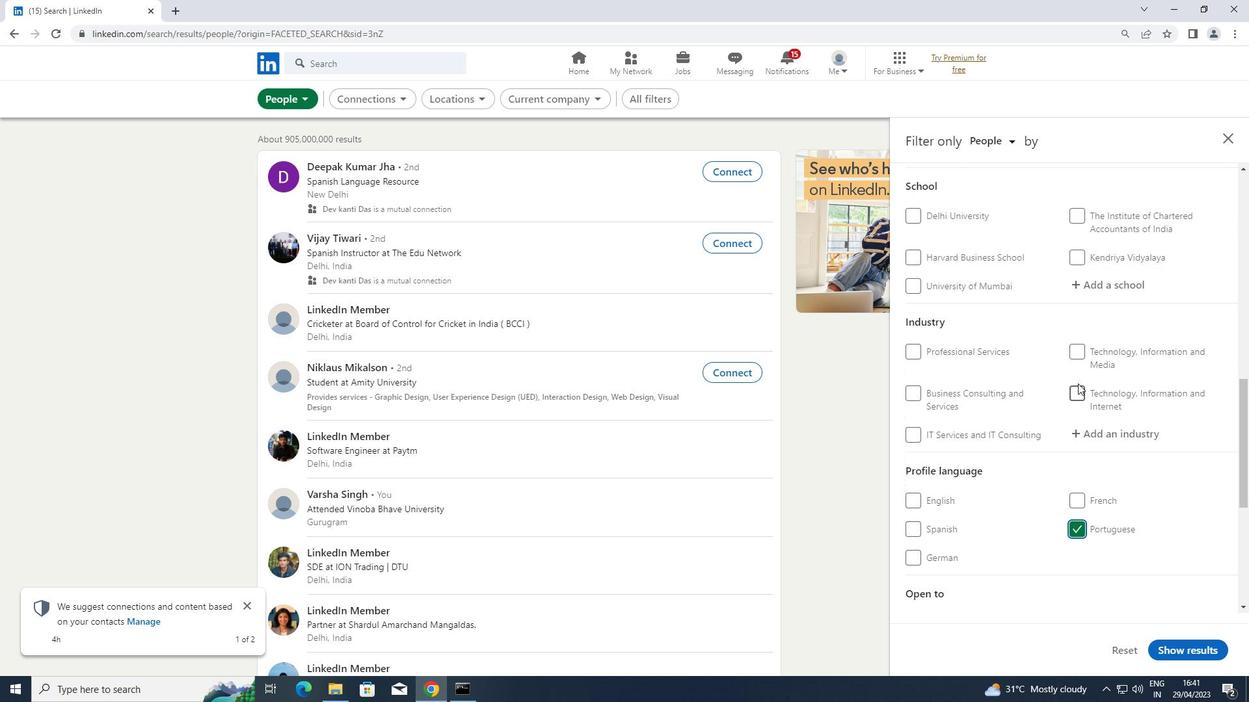 
Action: Mouse scrolled (1078, 384) with delta (0, 0)
Screenshot: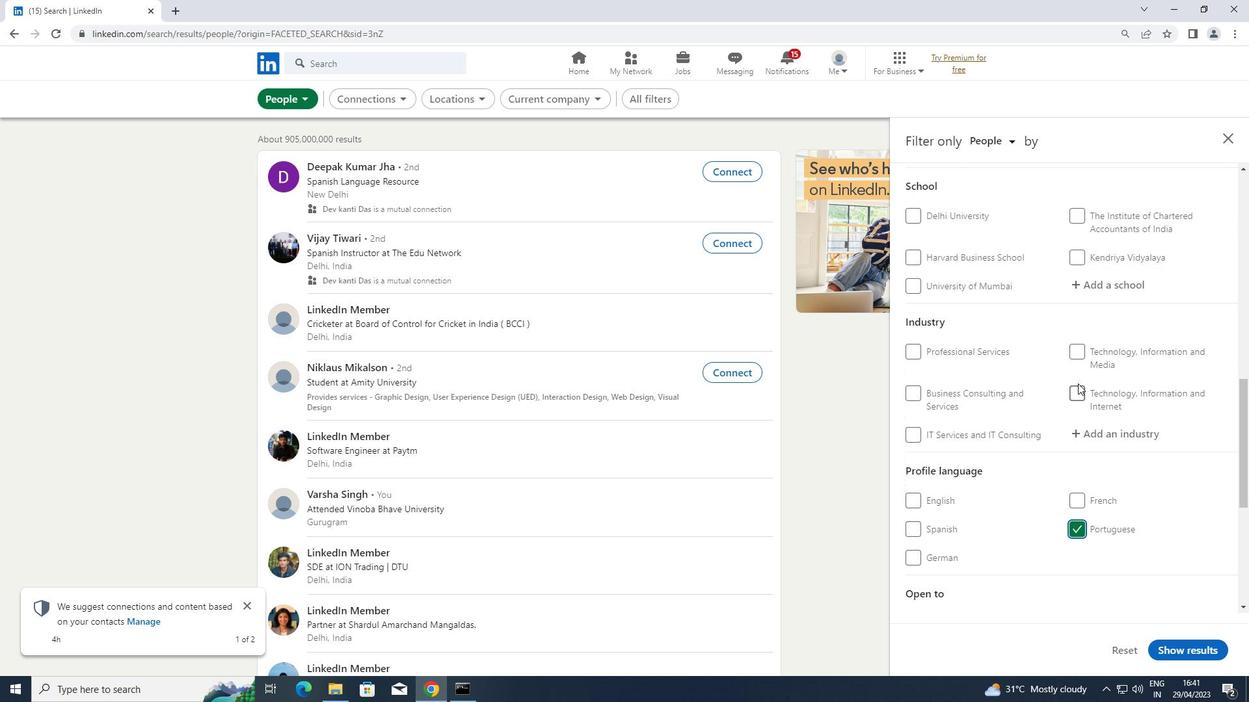 
Action: Mouse scrolled (1078, 384) with delta (0, 0)
Screenshot: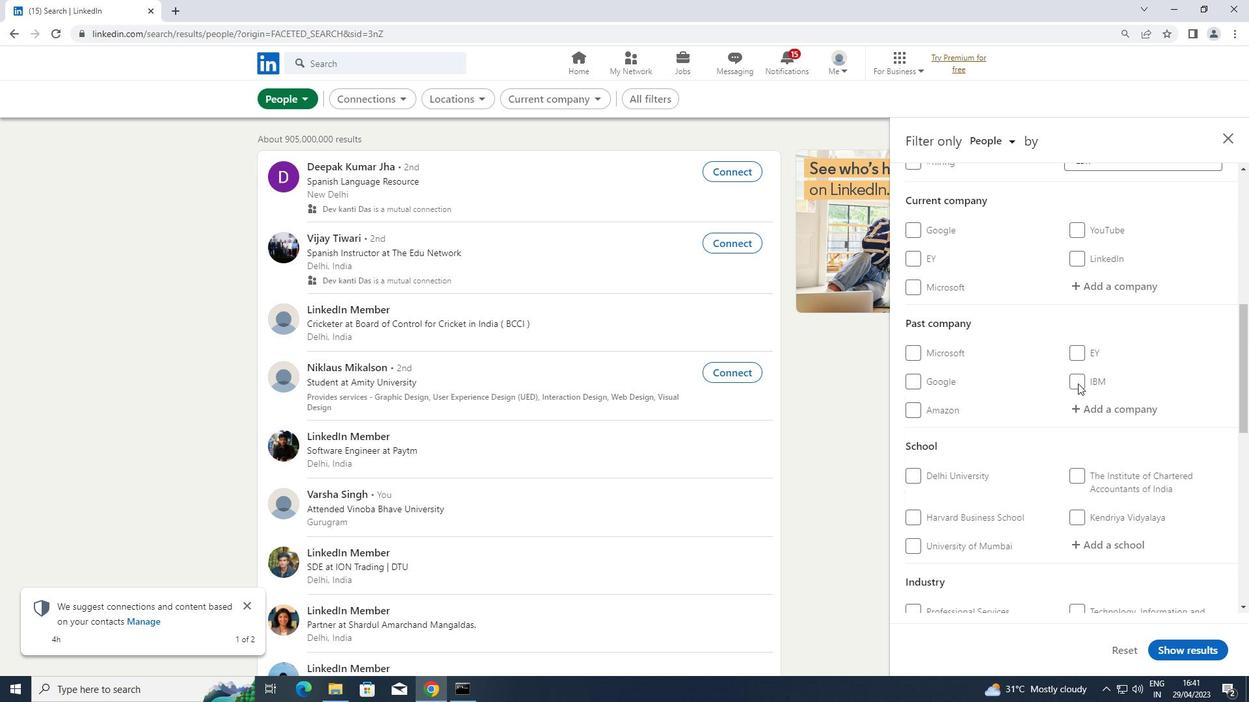
Action: Mouse moved to (1113, 351)
Screenshot: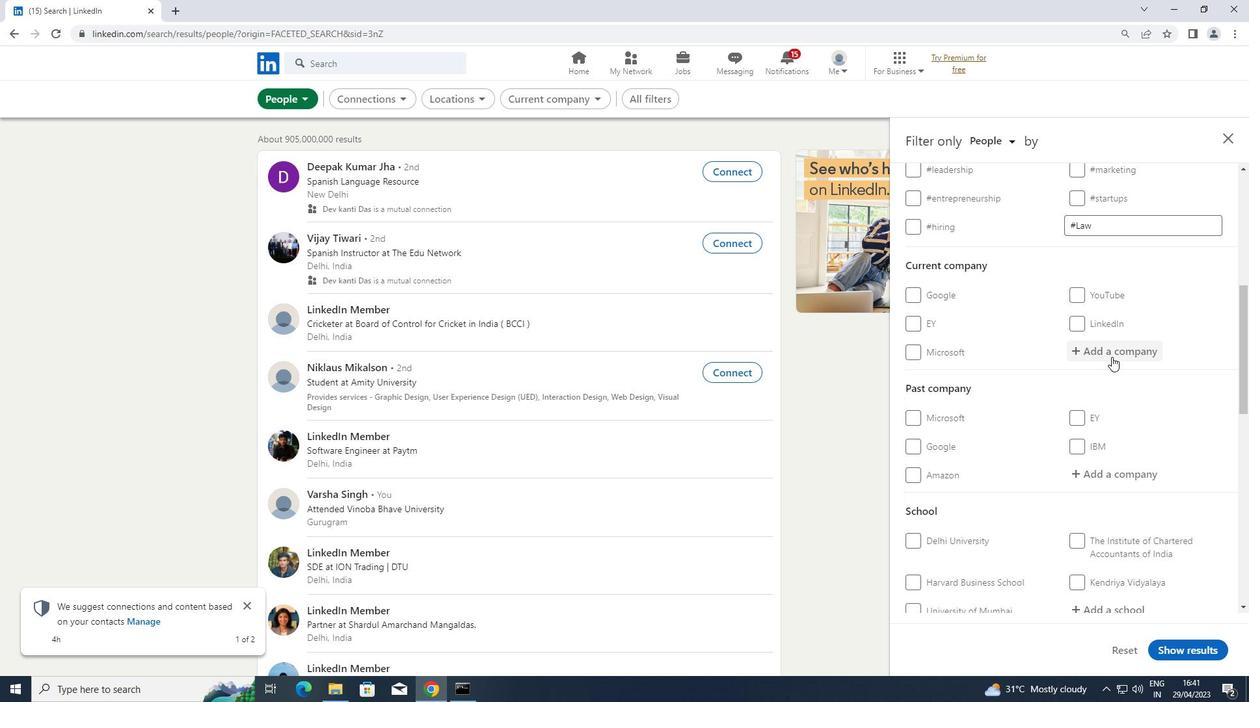 
Action: Mouse pressed left at (1113, 351)
Screenshot: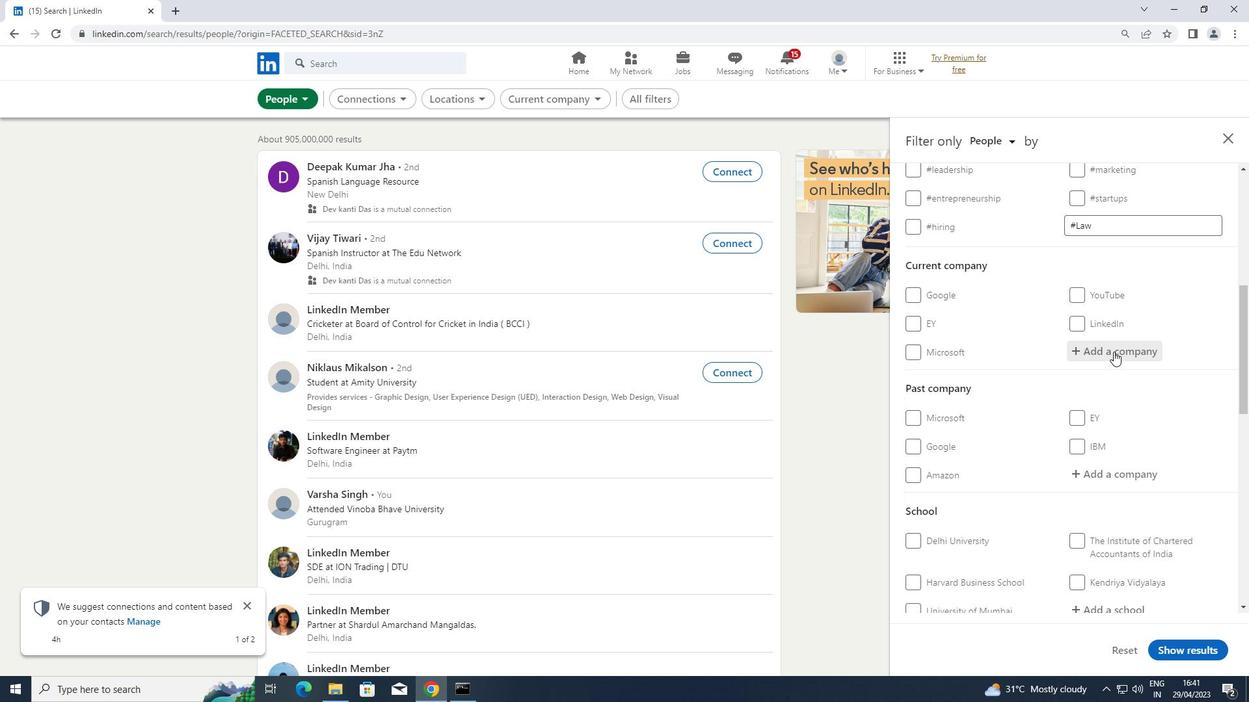 
Action: Key pressed <Key.shift><Key.shift><Key.shift>KALPATARU
Screenshot: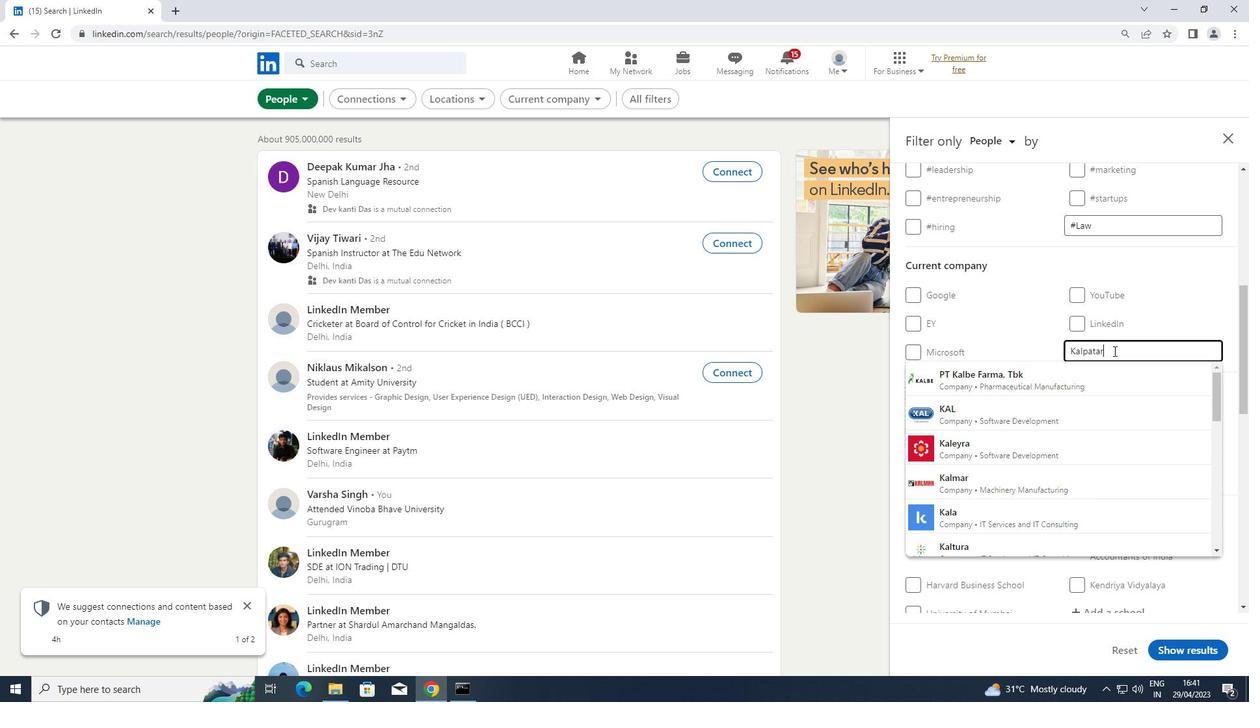 
Action: Mouse moved to (1042, 381)
Screenshot: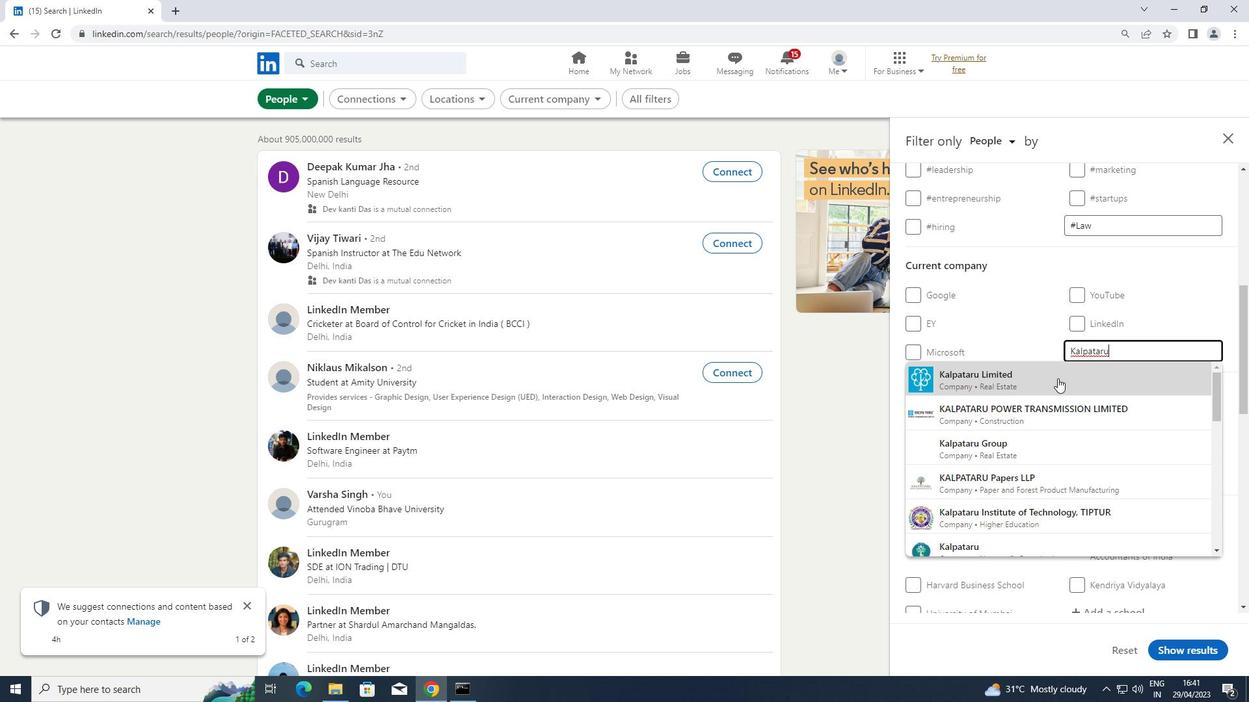 
Action: Mouse pressed left at (1042, 381)
Screenshot: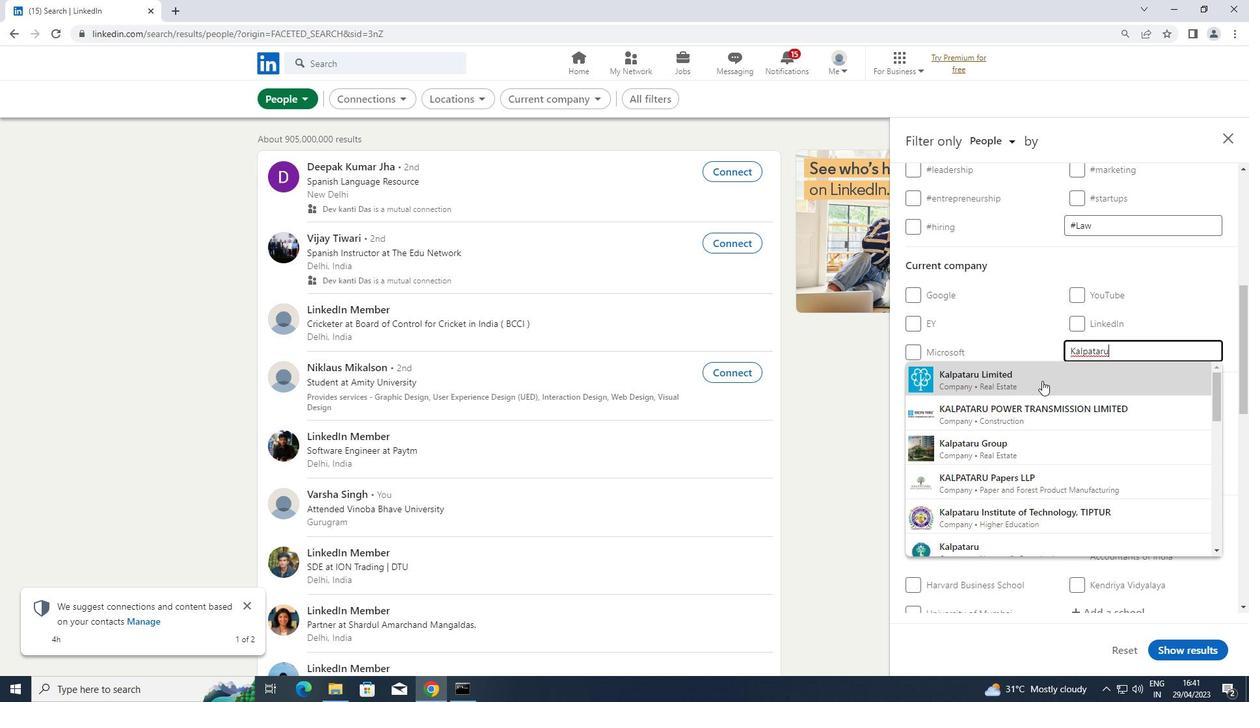 
Action: Mouse scrolled (1042, 380) with delta (0, 0)
Screenshot: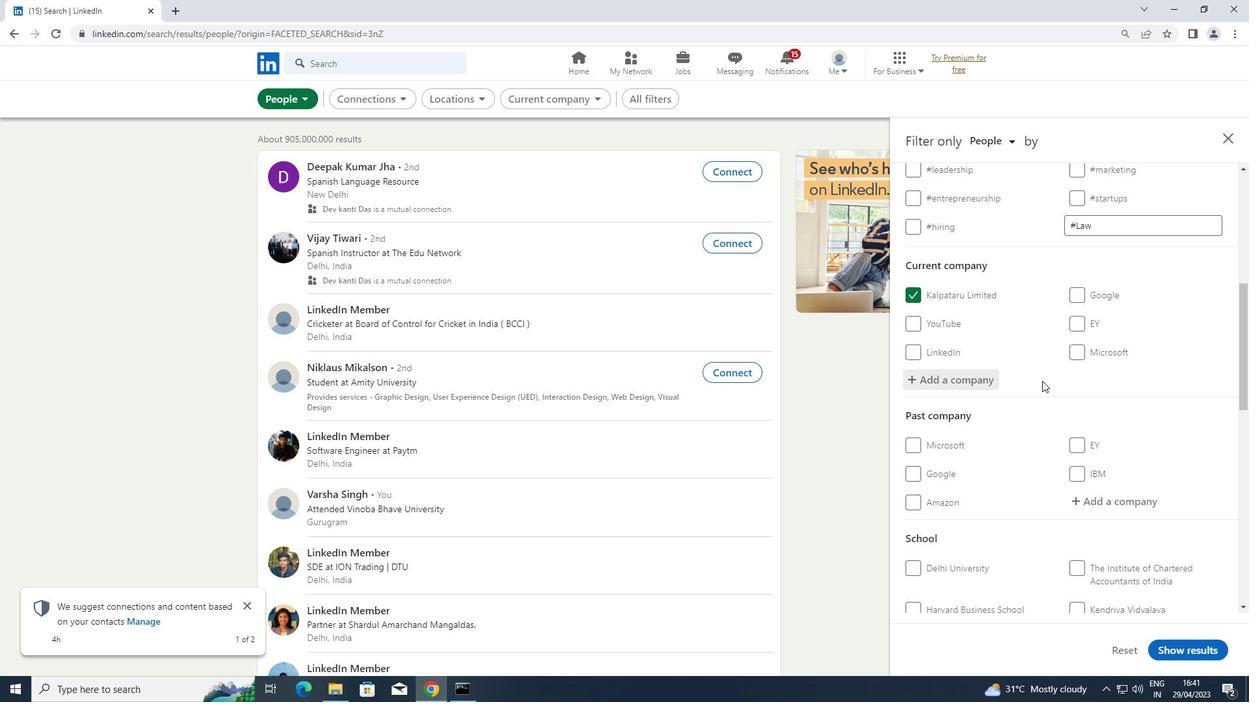 
Action: Mouse scrolled (1042, 380) with delta (0, 0)
Screenshot: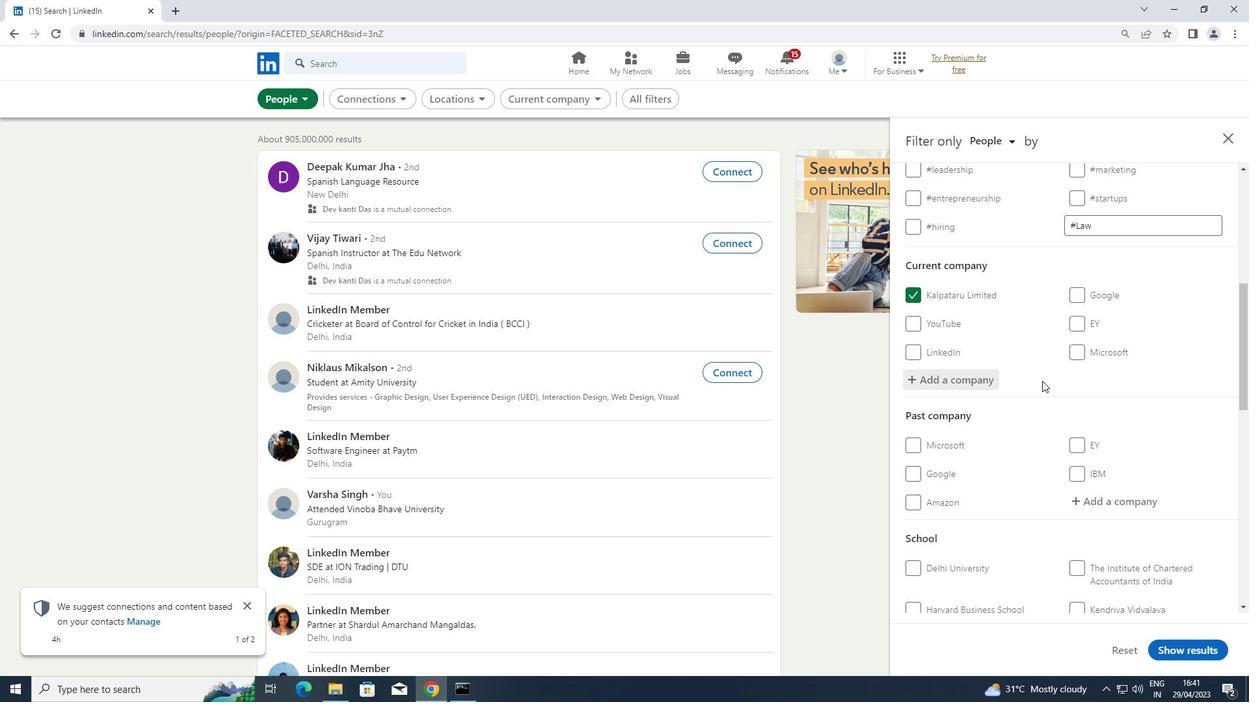 
Action: Mouse scrolled (1042, 380) with delta (0, 0)
Screenshot: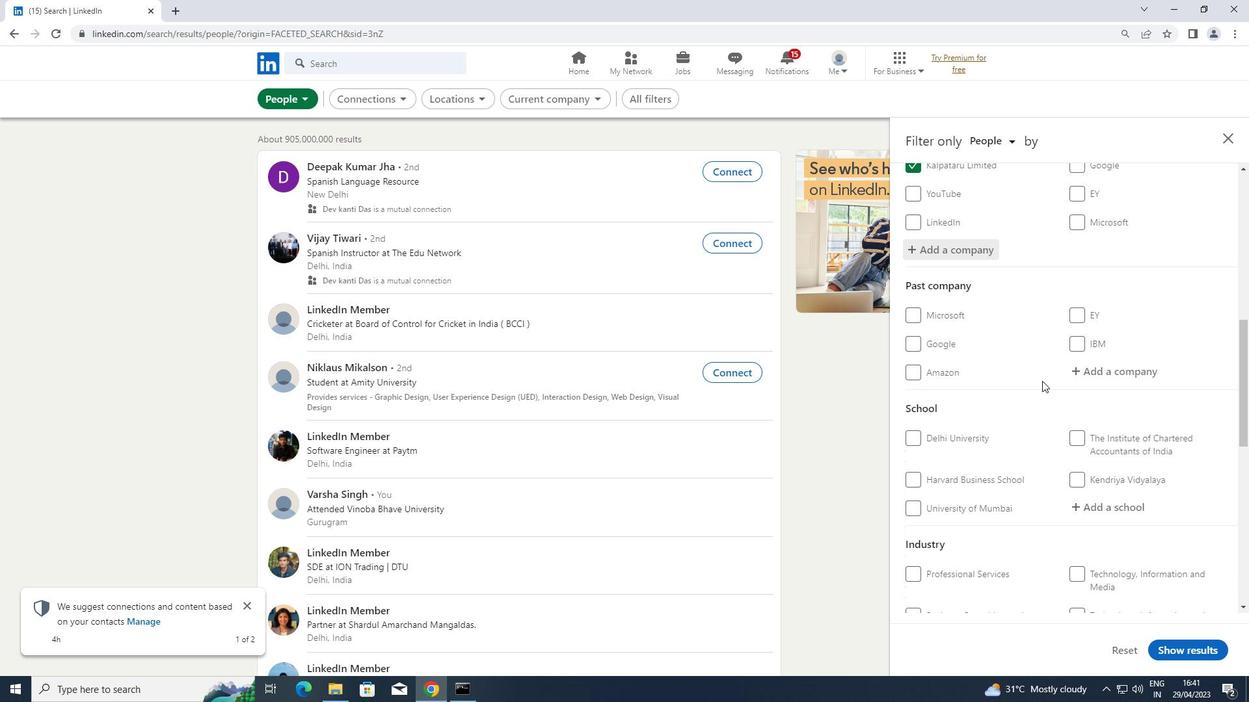 
Action: Mouse scrolled (1042, 380) with delta (0, 0)
Screenshot: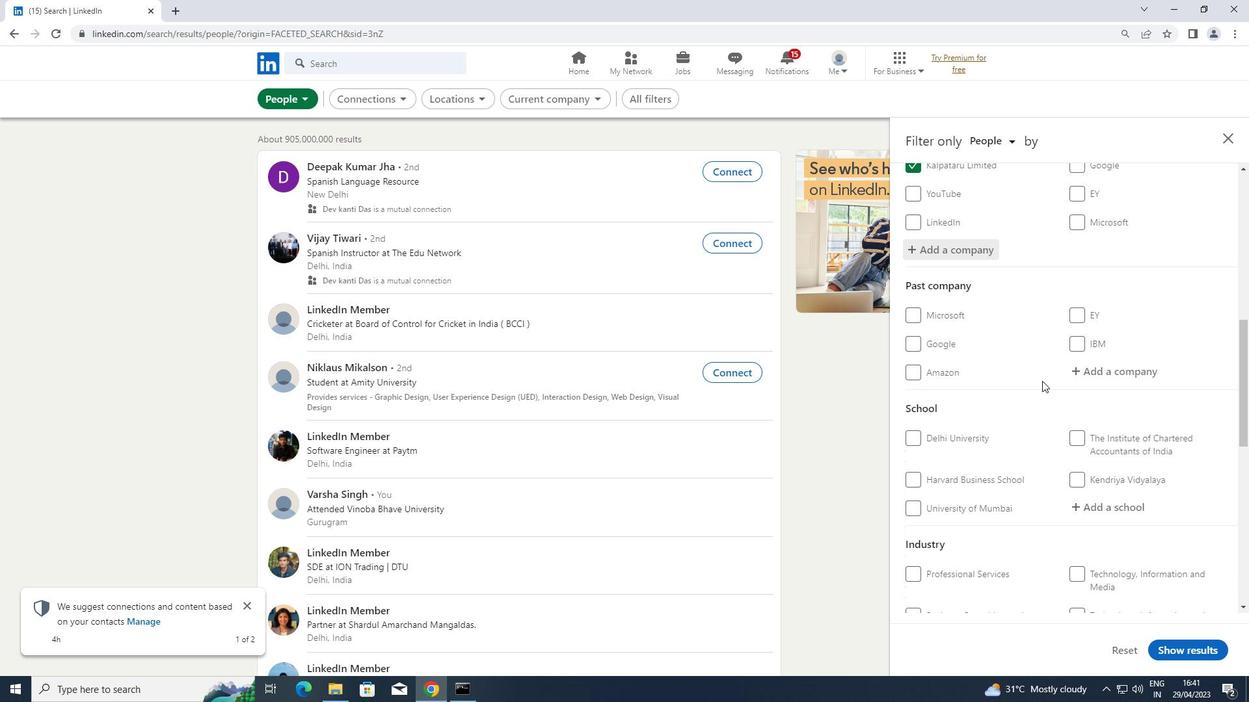 
Action: Mouse scrolled (1042, 381) with delta (0, 0)
Screenshot: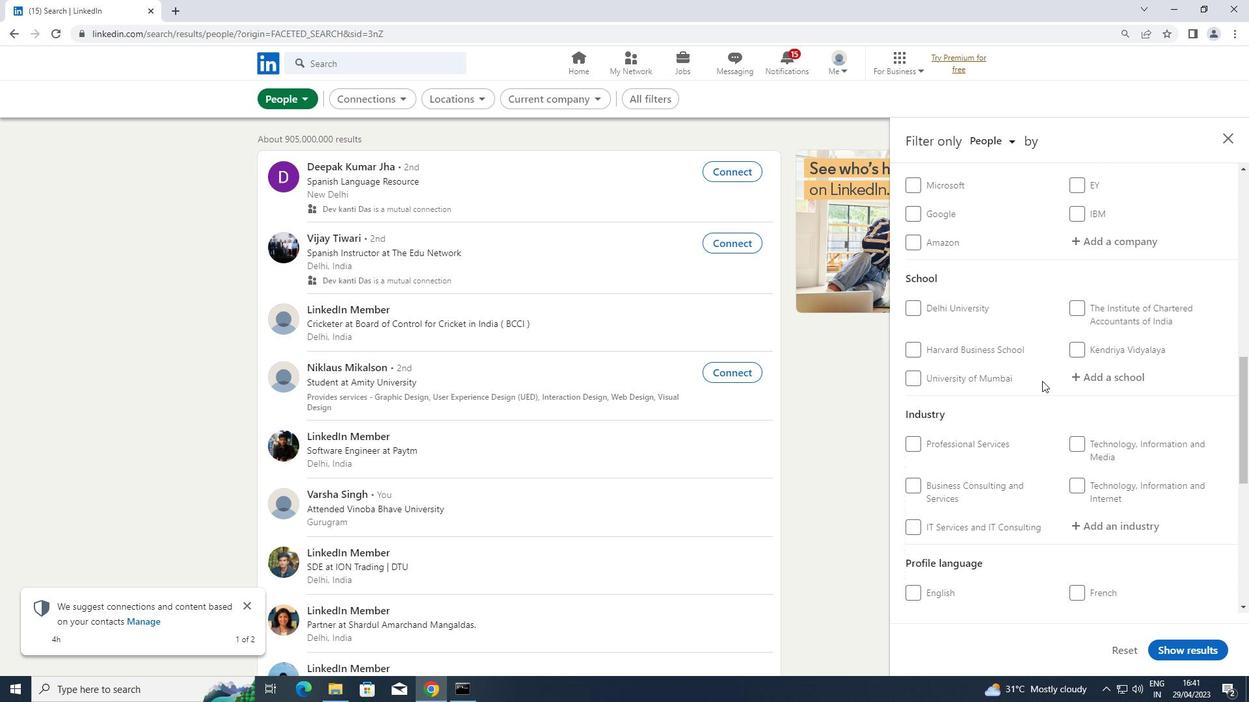 
Action: Mouse moved to (1137, 437)
Screenshot: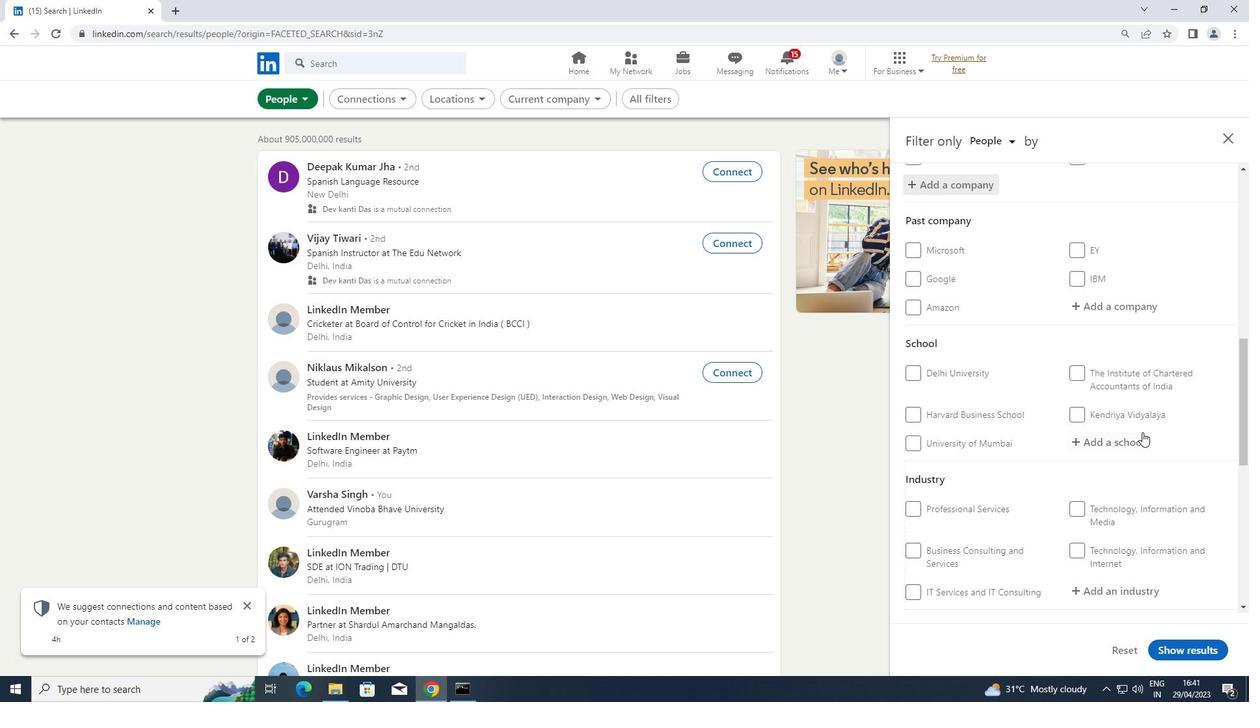 
Action: Mouse pressed left at (1137, 437)
Screenshot: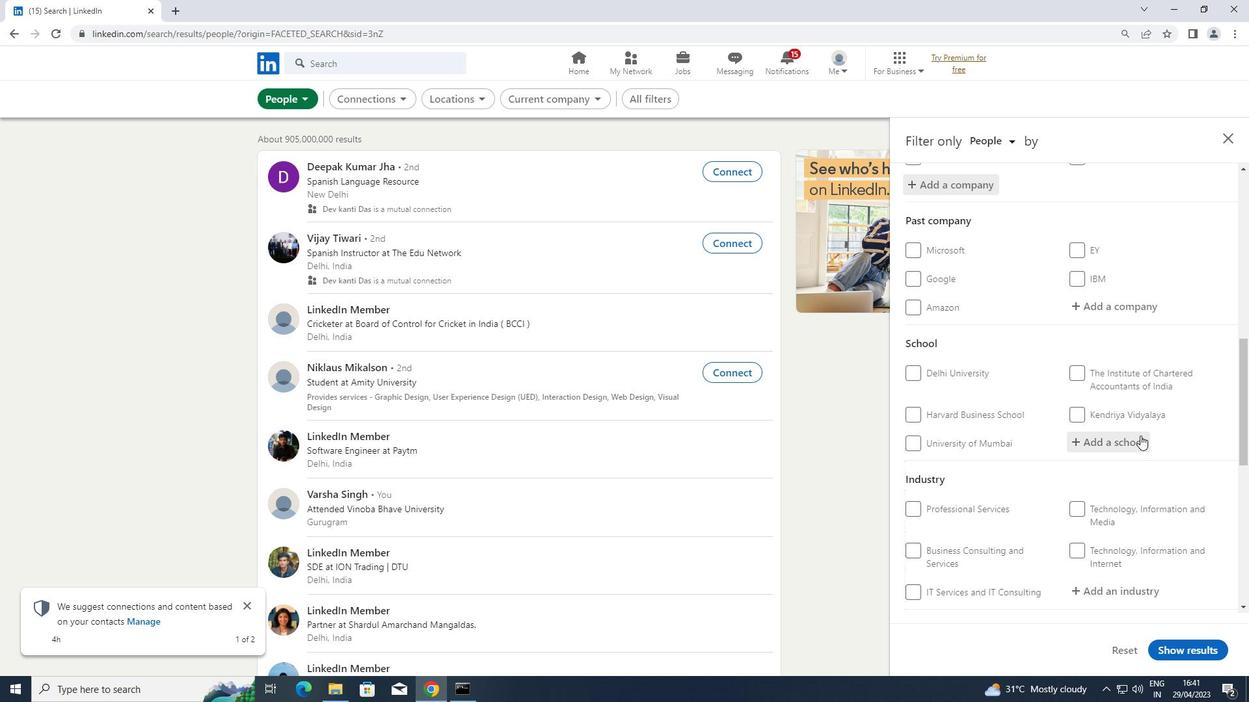 
Action: Key pressed <Key.shift>GARDEN<Key.space>
Screenshot: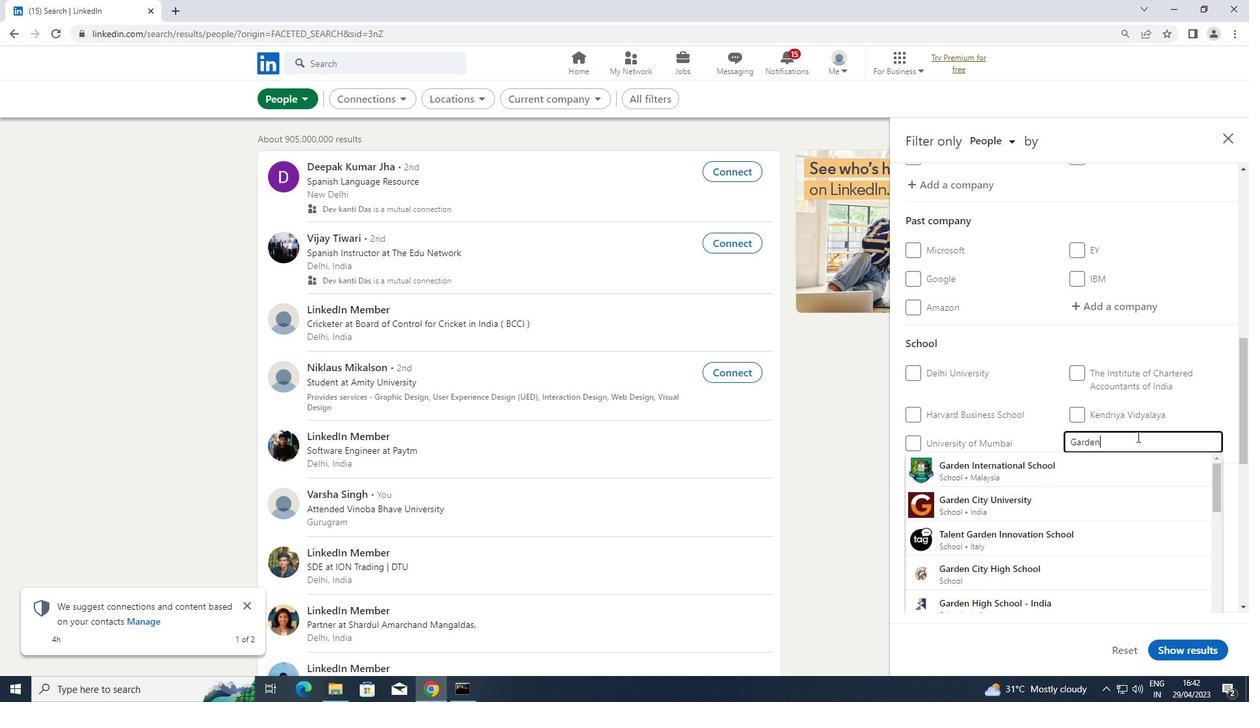 
Action: Mouse moved to (1056, 495)
Screenshot: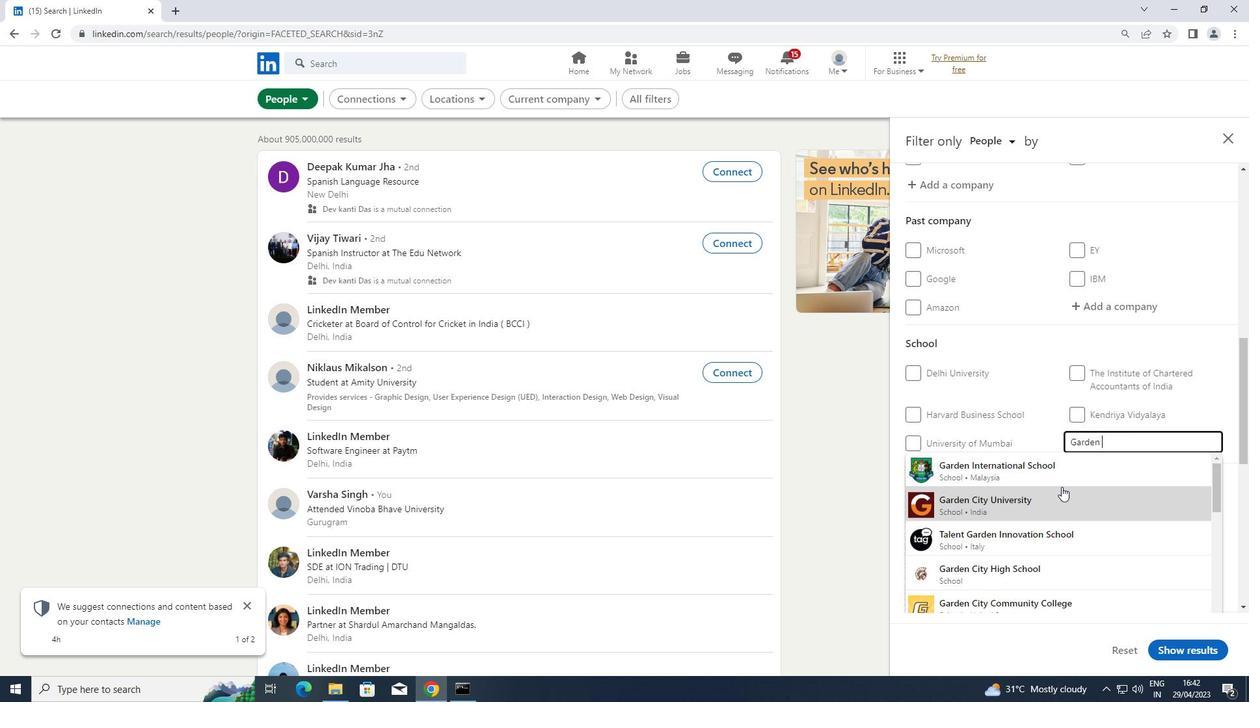 
Action: Mouse pressed left at (1056, 495)
Screenshot: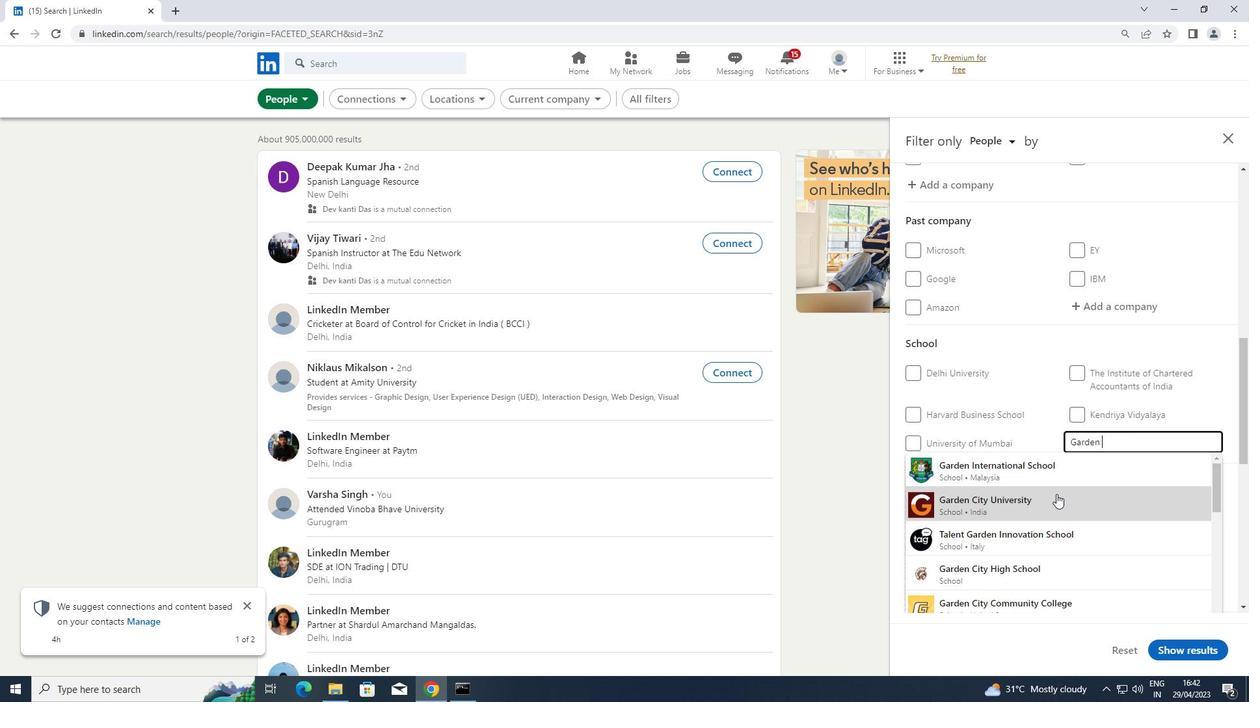
Action: Mouse moved to (1063, 478)
Screenshot: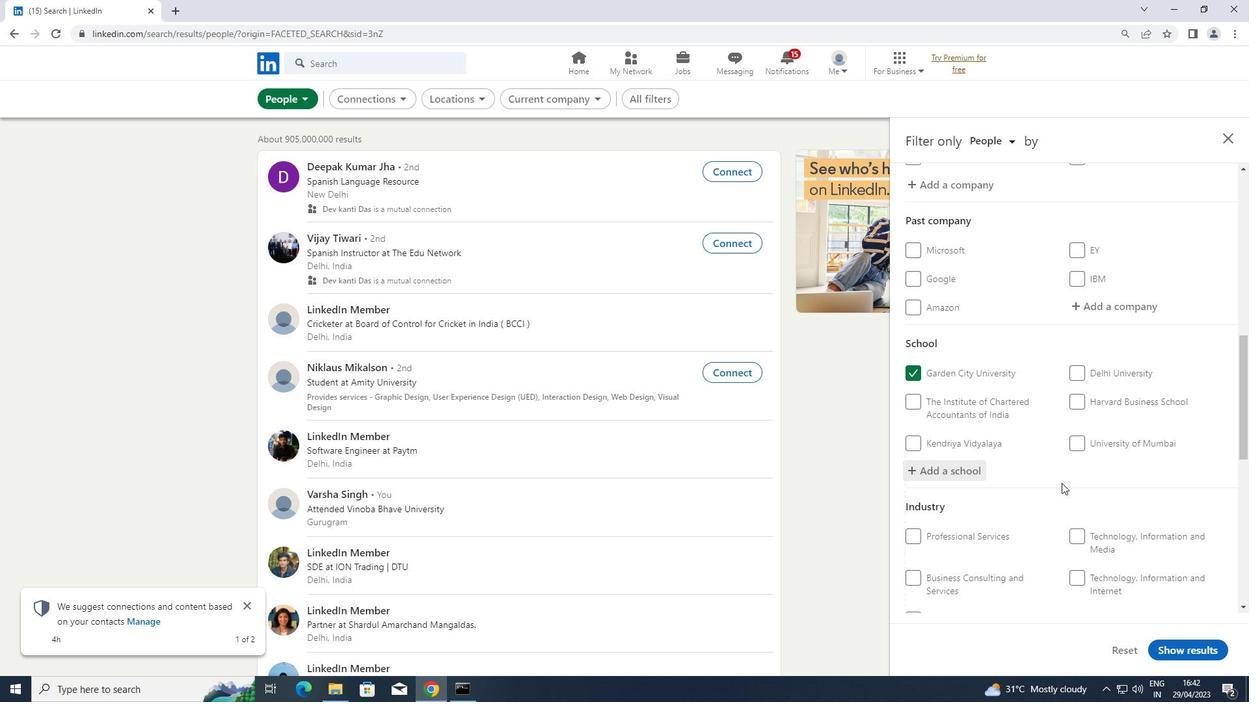 
Action: Mouse scrolled (1063, 477) with delta (0, 0)
Screenshot: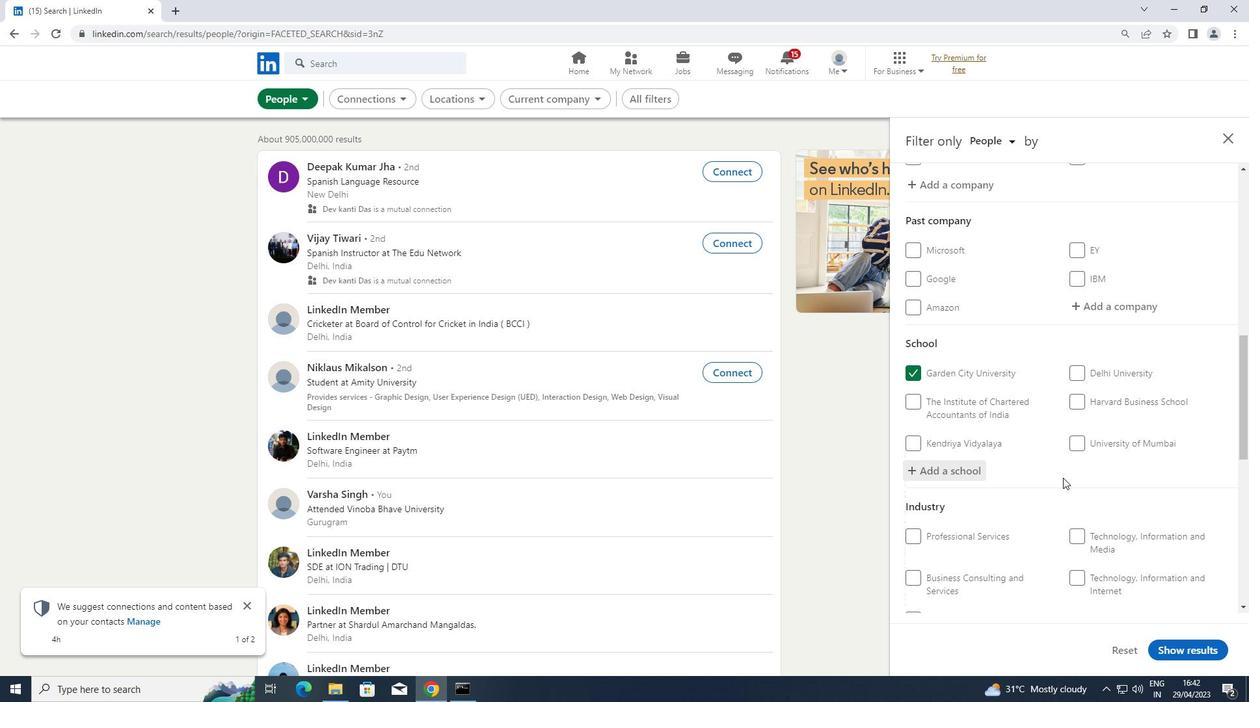 
Action: Mouse scrolled (1063, 477) with delta (0, 0)
Screenshot: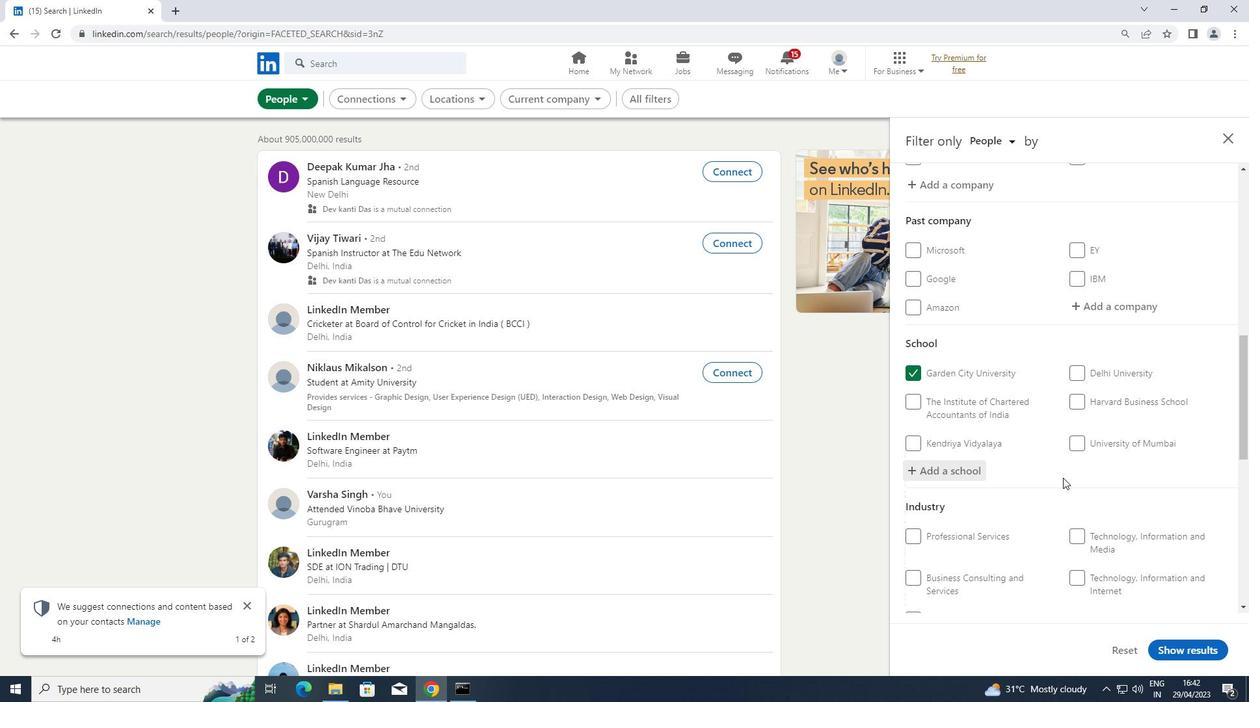 
Action: Mouse moved to (1098, 493)
Screenshot: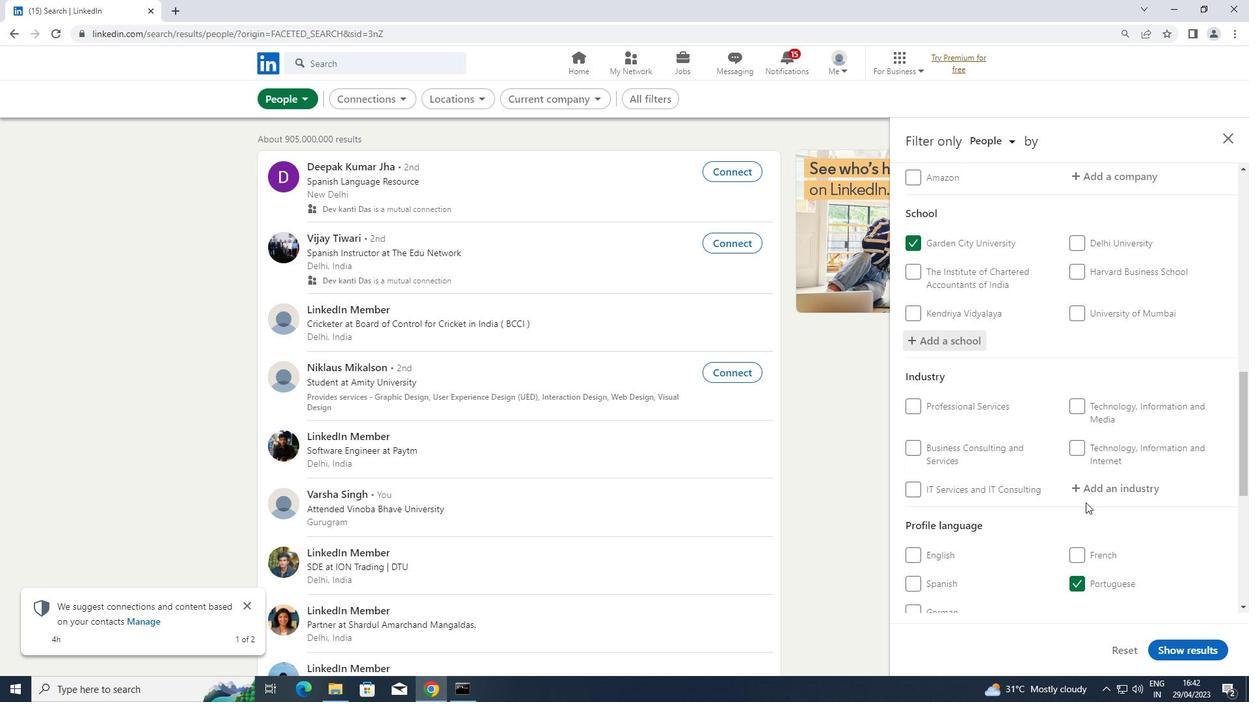 
Action: Mouse pressed left at (1098, 493)
Screenshot: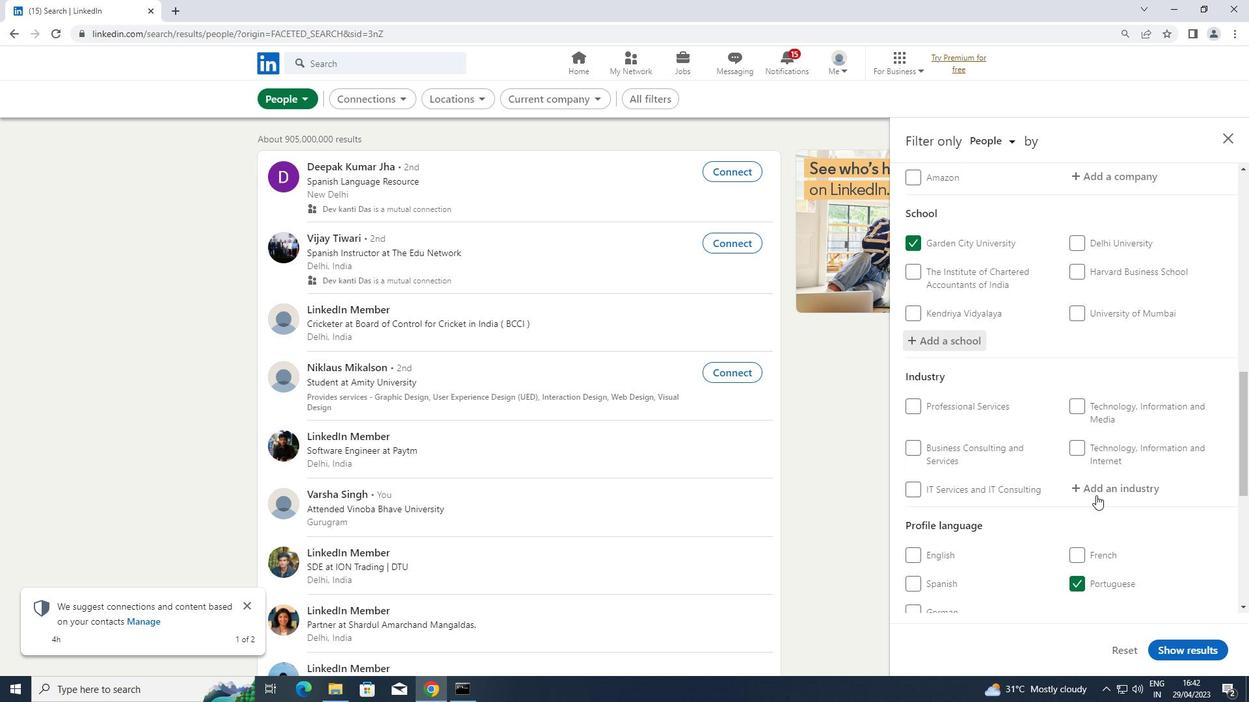 
Action: Key pressed <Key.shift>SECURITIES
Screenshot: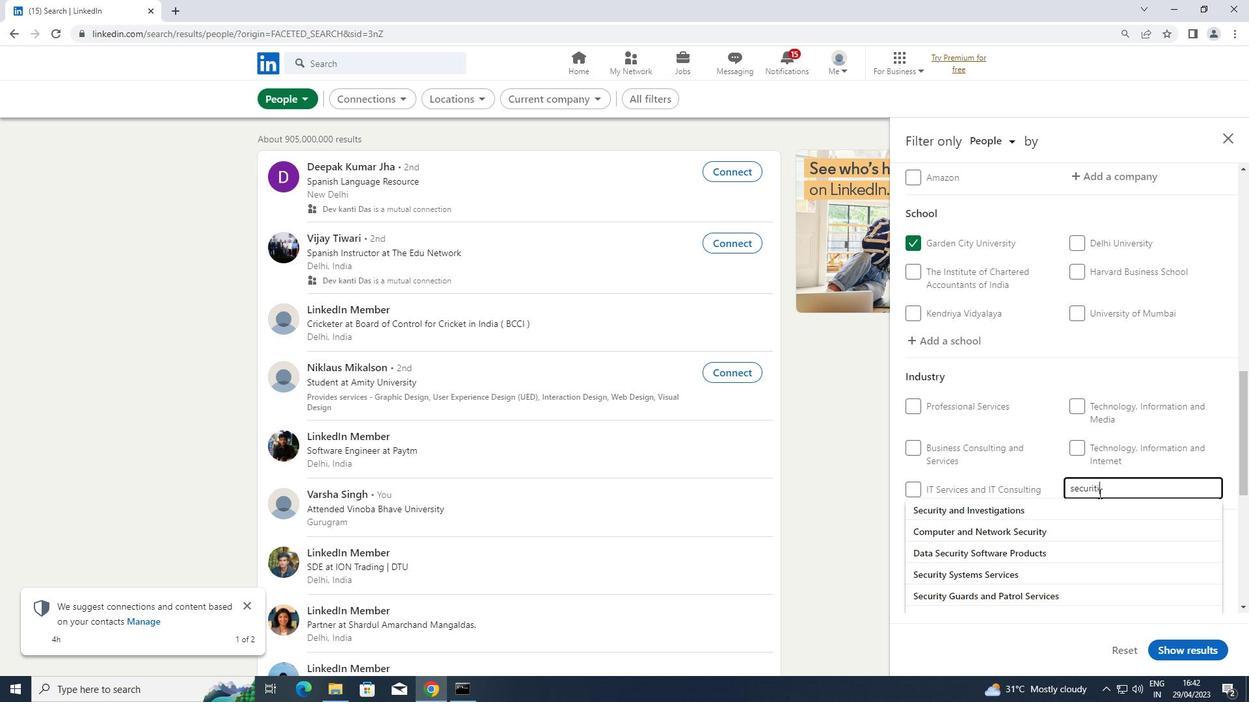 
Action: Mouse moved to (1070, 500)
Screenshot: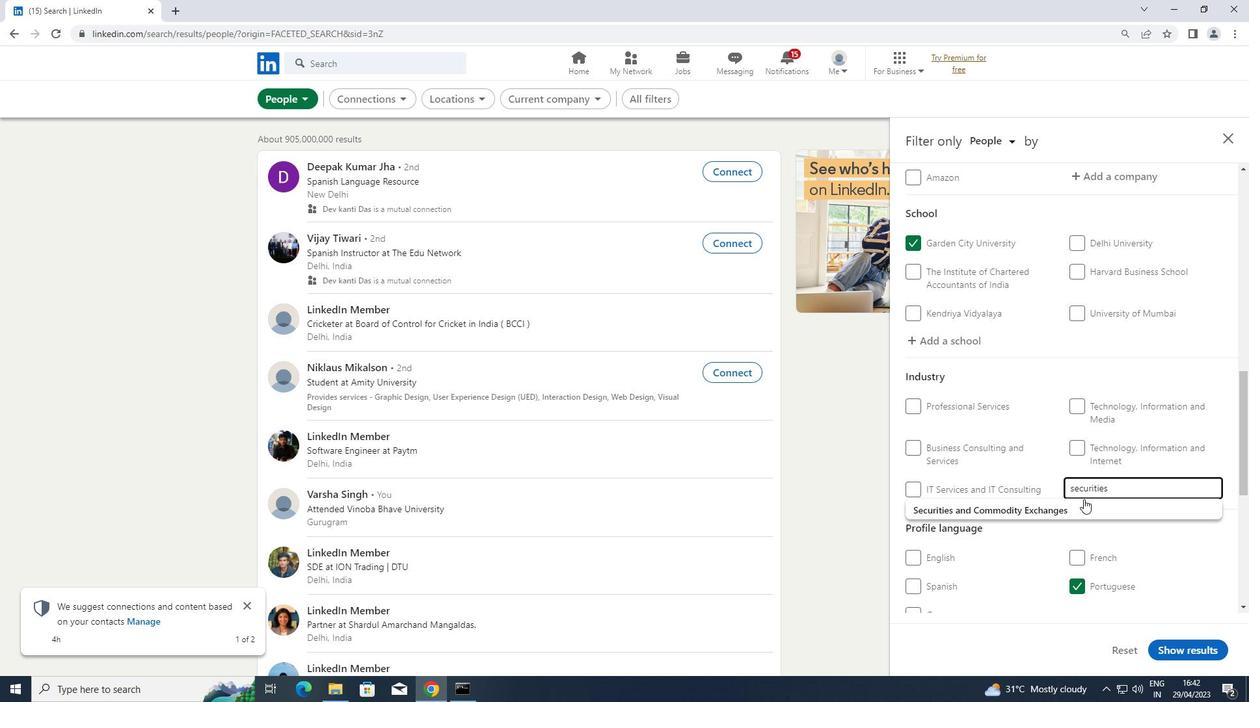 
Action: Mouse pressed left at (1070, 500)
Screenshot: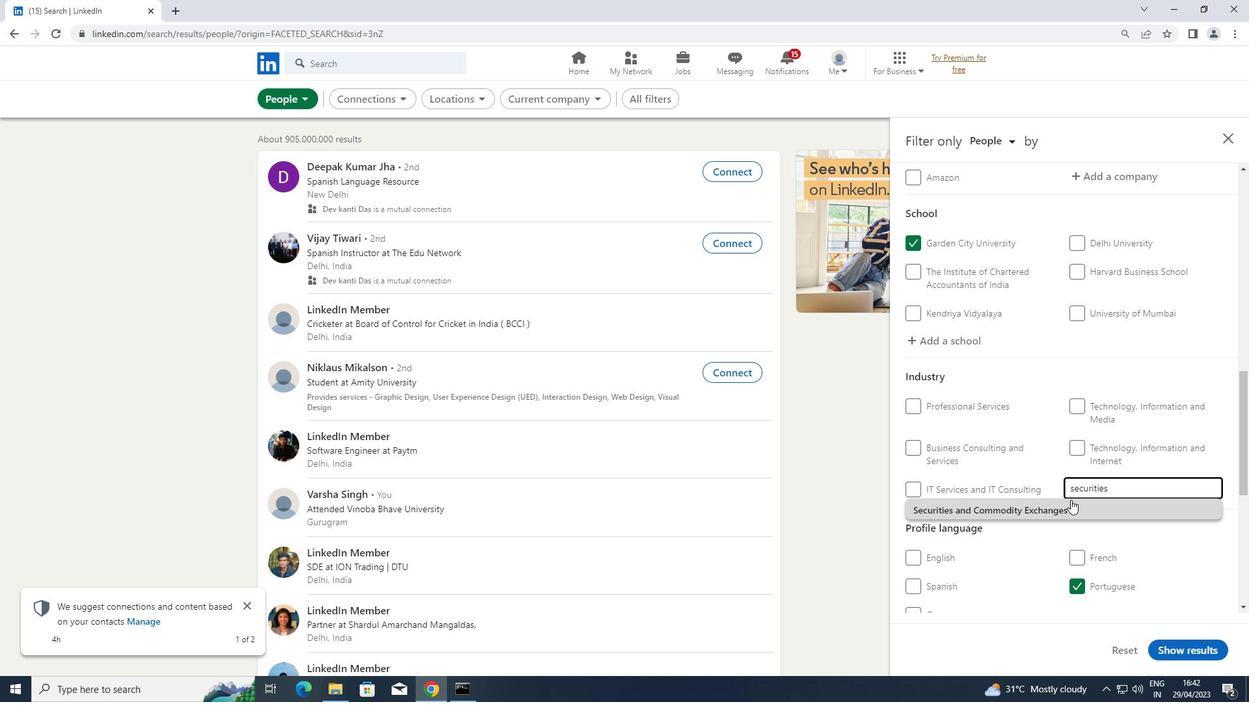 
Action: Mouse moved to (1070, 493)
Screenshot: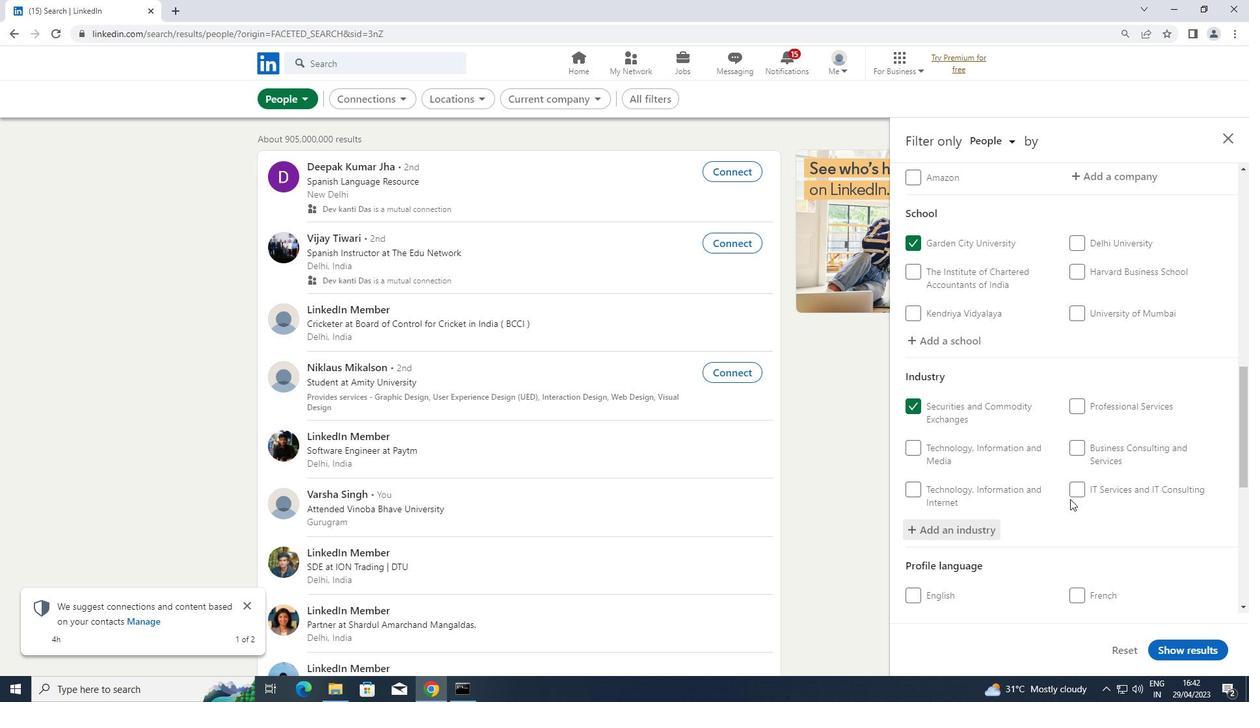 
Action: Mouse scrolled (1070, 492) with delta (0, 0)
Screenshot: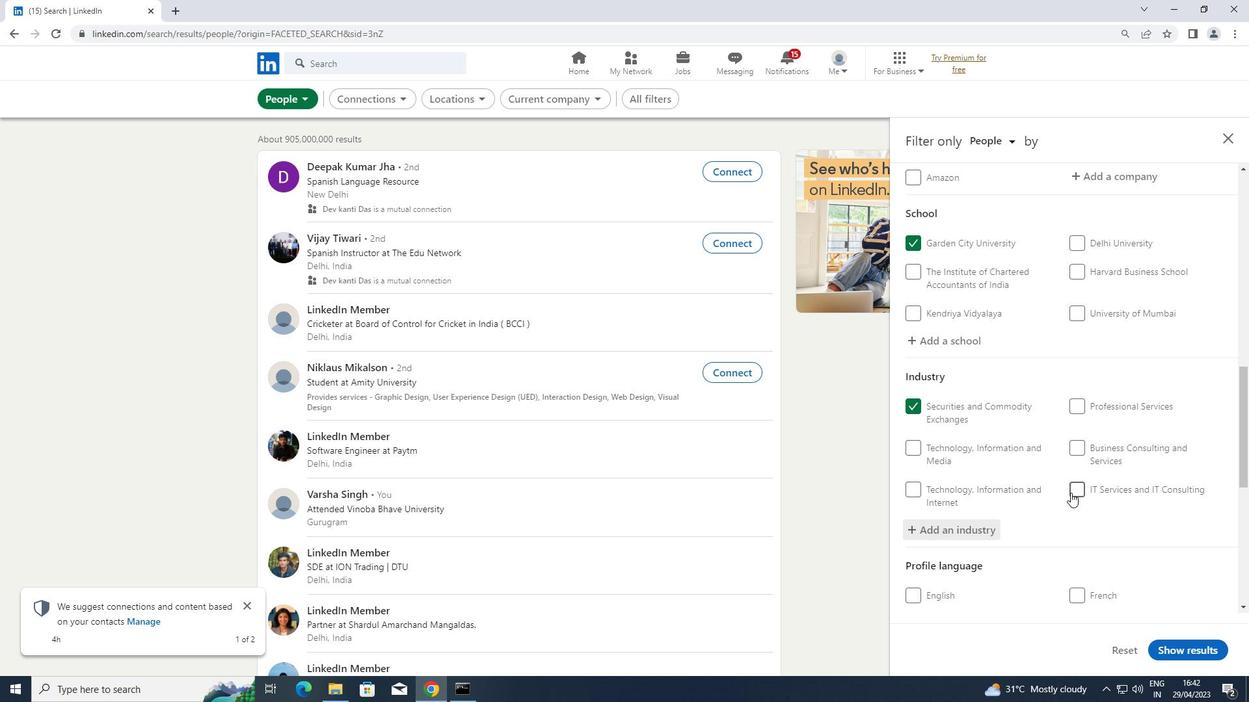 
Action: Mouse scrolled (1070, 492) with delta (0, 0)
Screenshot: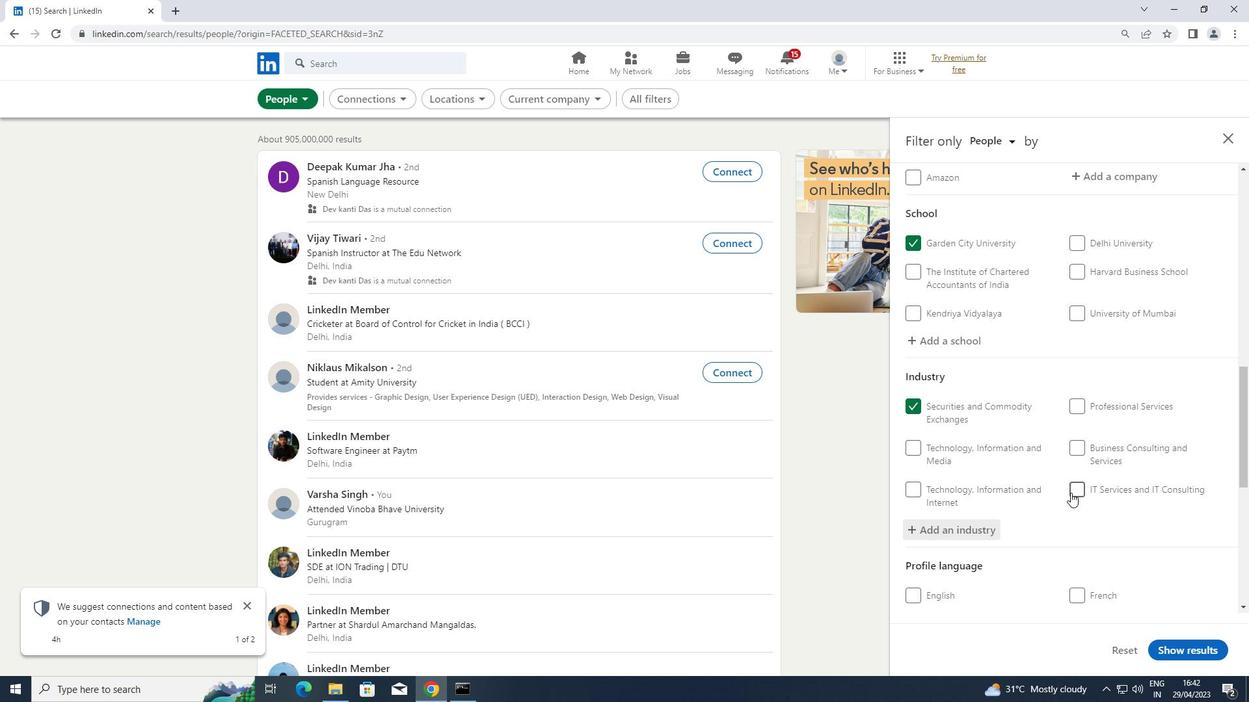 
Action: Mouse scrolled (1070, 492) with delta (0, 0)
Screenshot: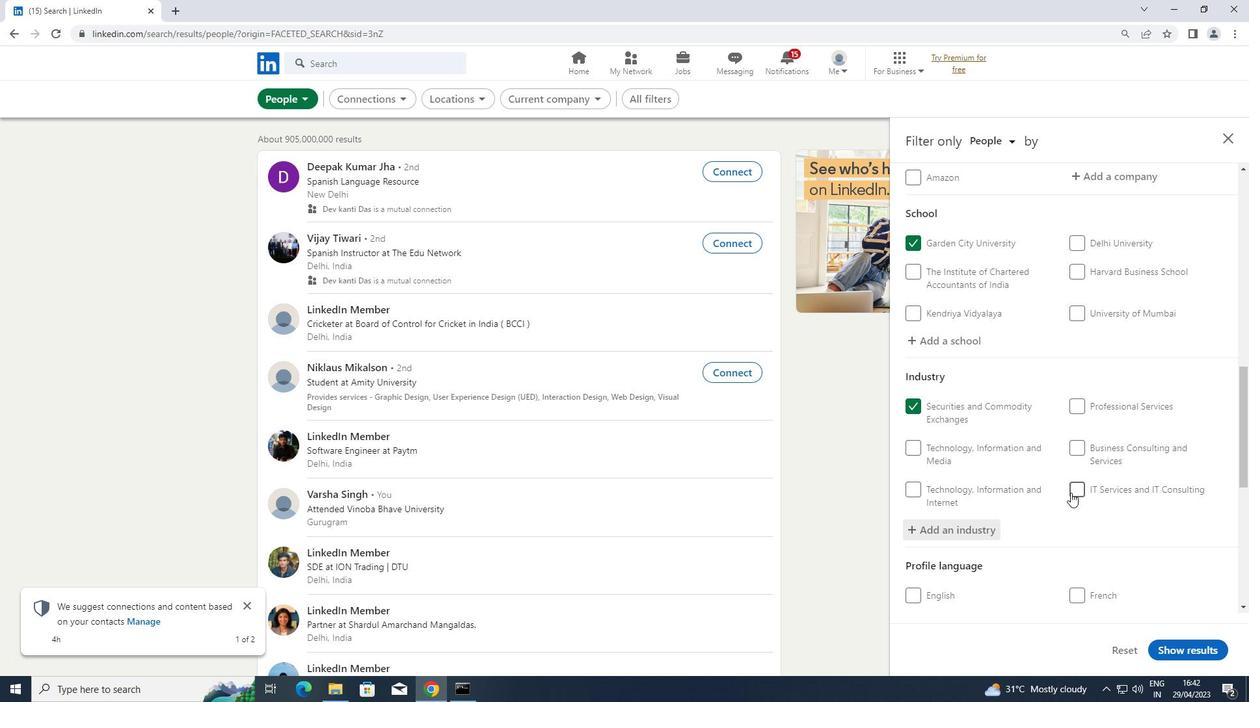 
Action: Mouse scrolled (1070, 492) with delta (0, 0)
Screenshot: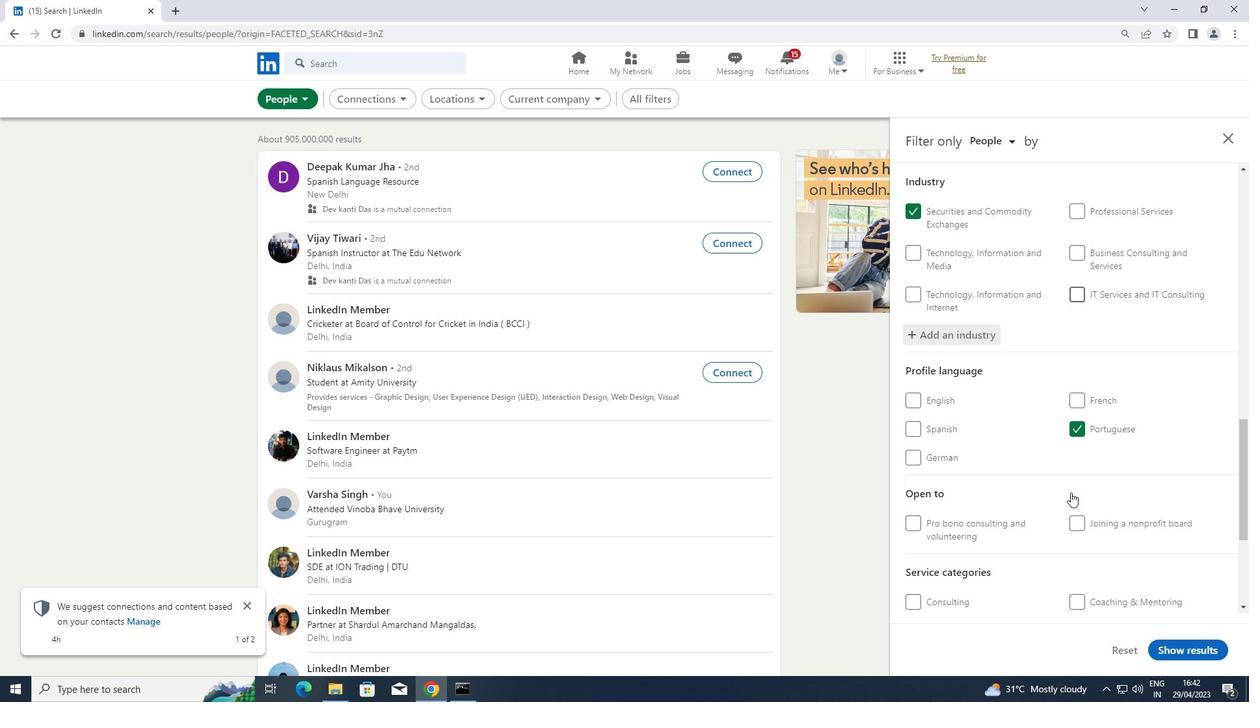 
Action: Mouse scrolled (1070, 492) with delta (0, 0)
Screenshot: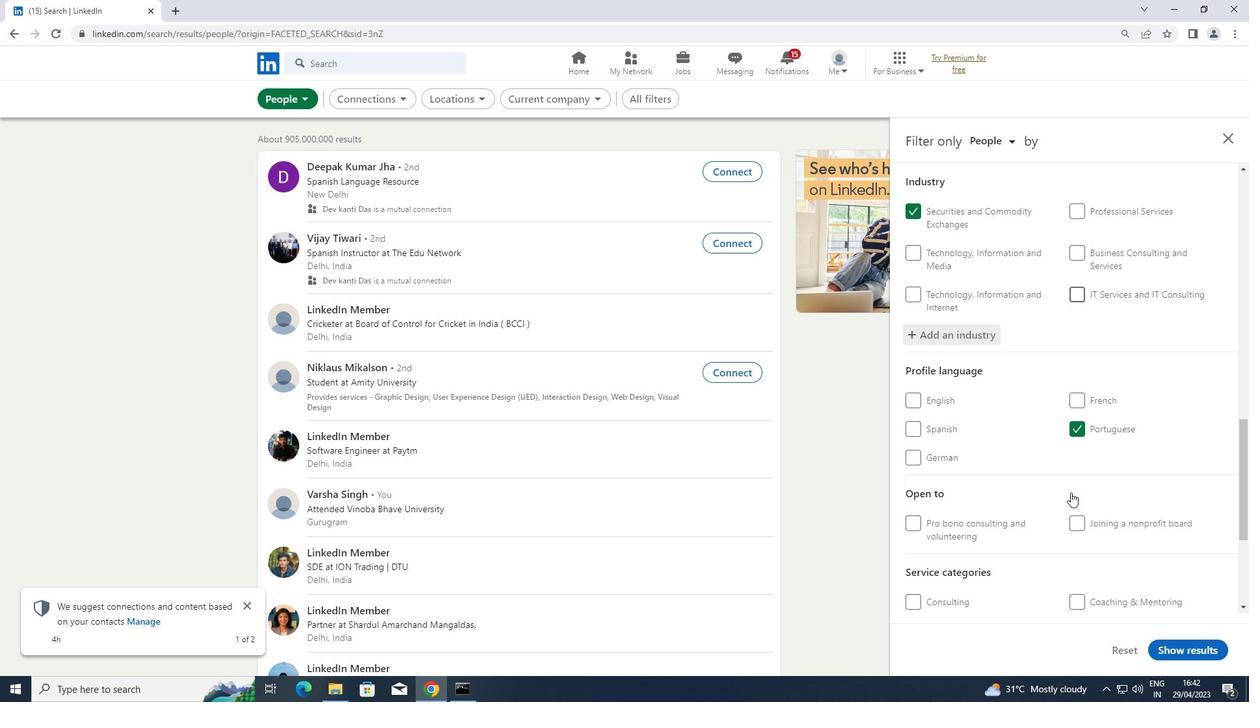 
Action: Mouse scrolled (1070, 492) with delta (0, 0)
Screenshot: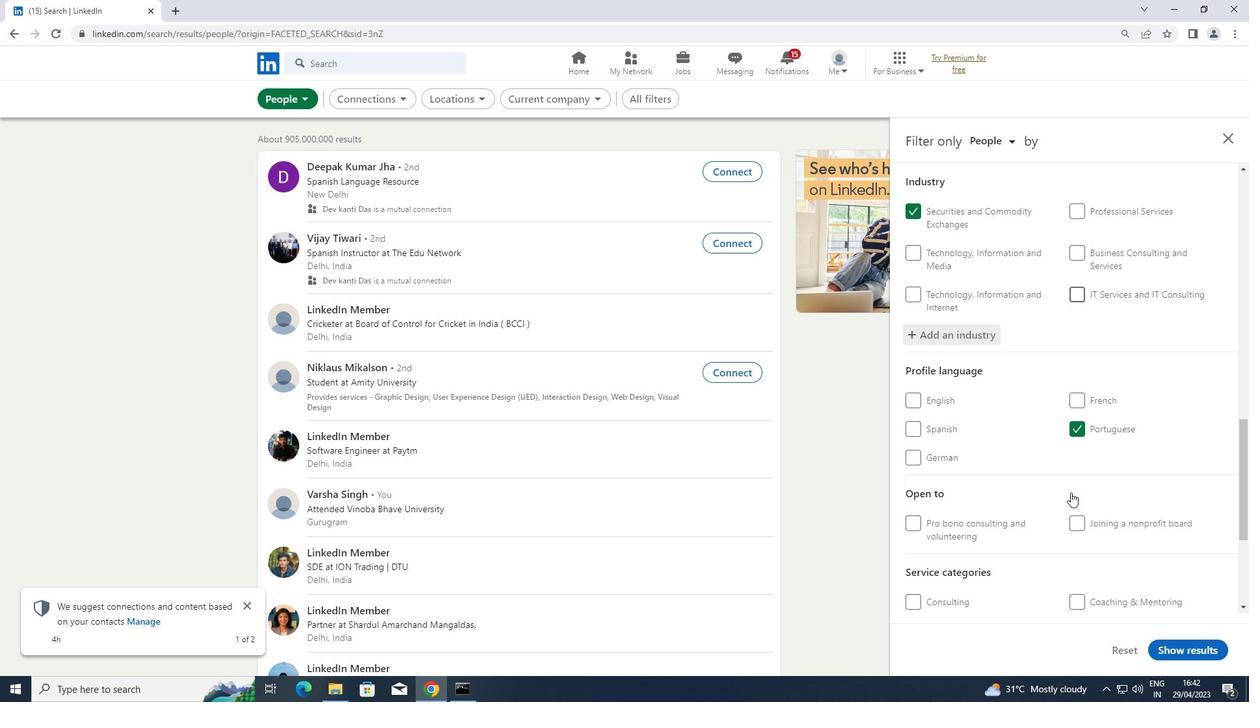 
Action: Mouse moved to (1105, 463)
Screenshot: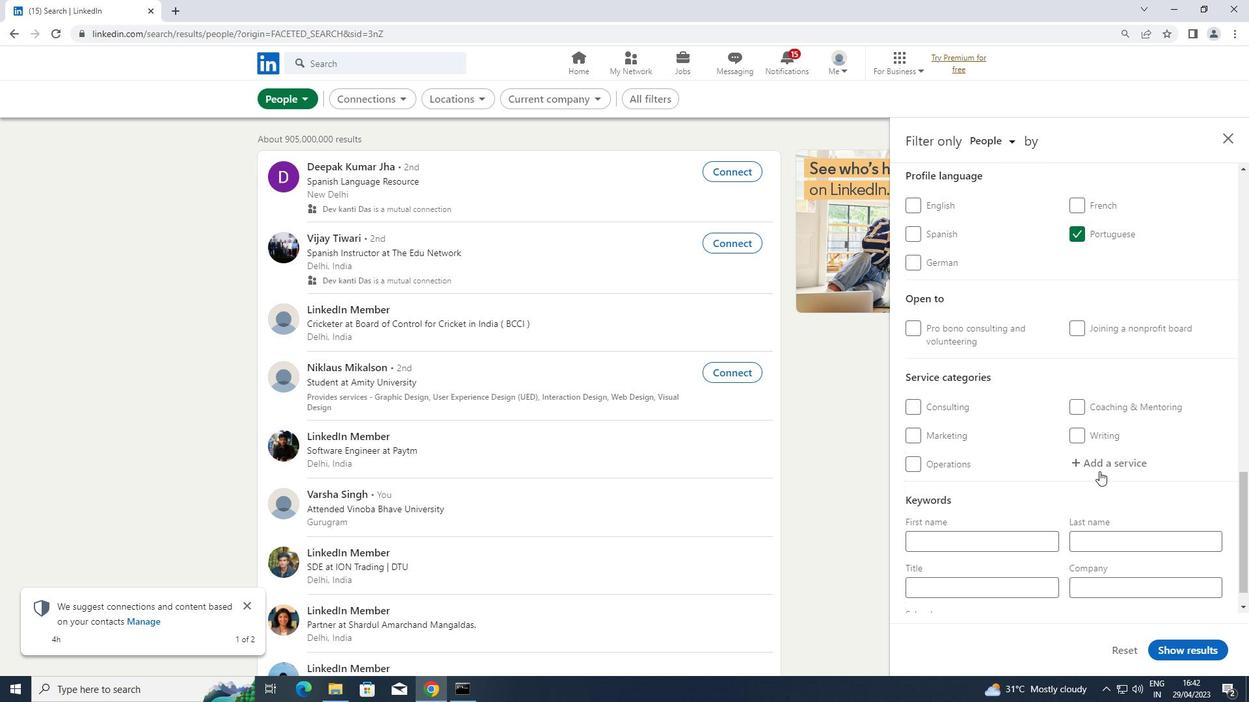 
Action: Mouse pressed left at (1105, 463)
Screenshot: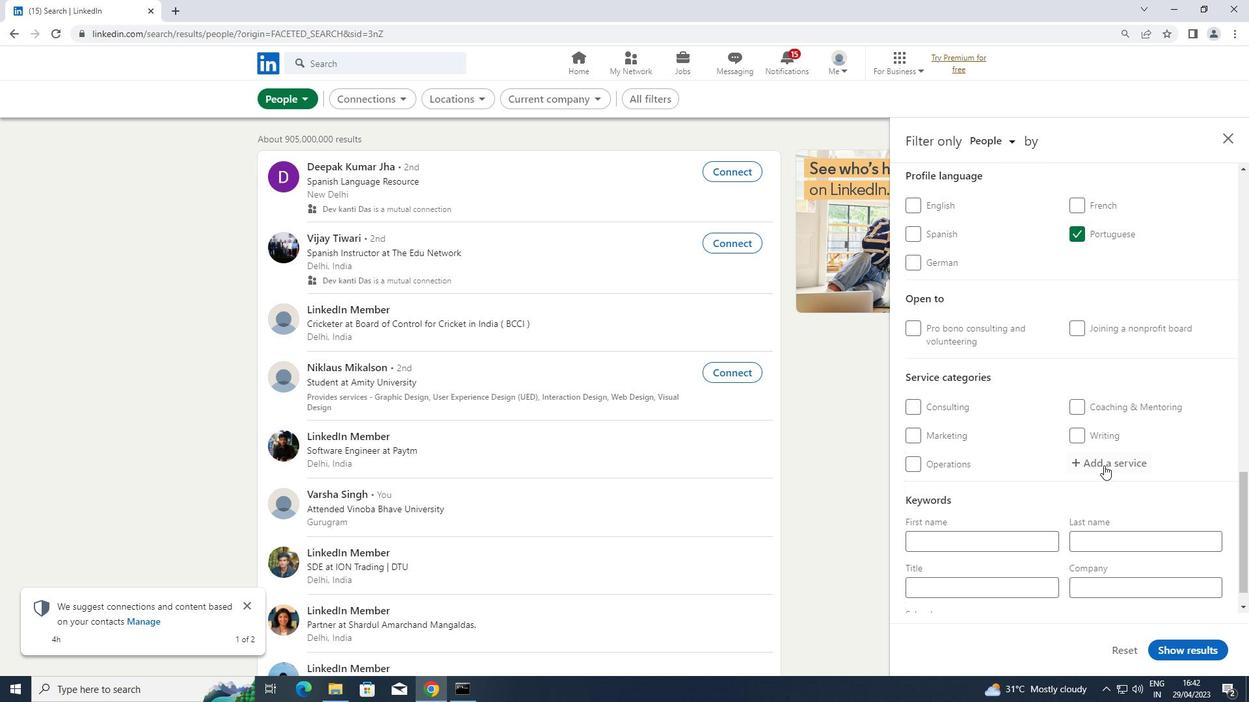 
Action: Key pressed <Key.shift>PACKAGIN
Screenshot: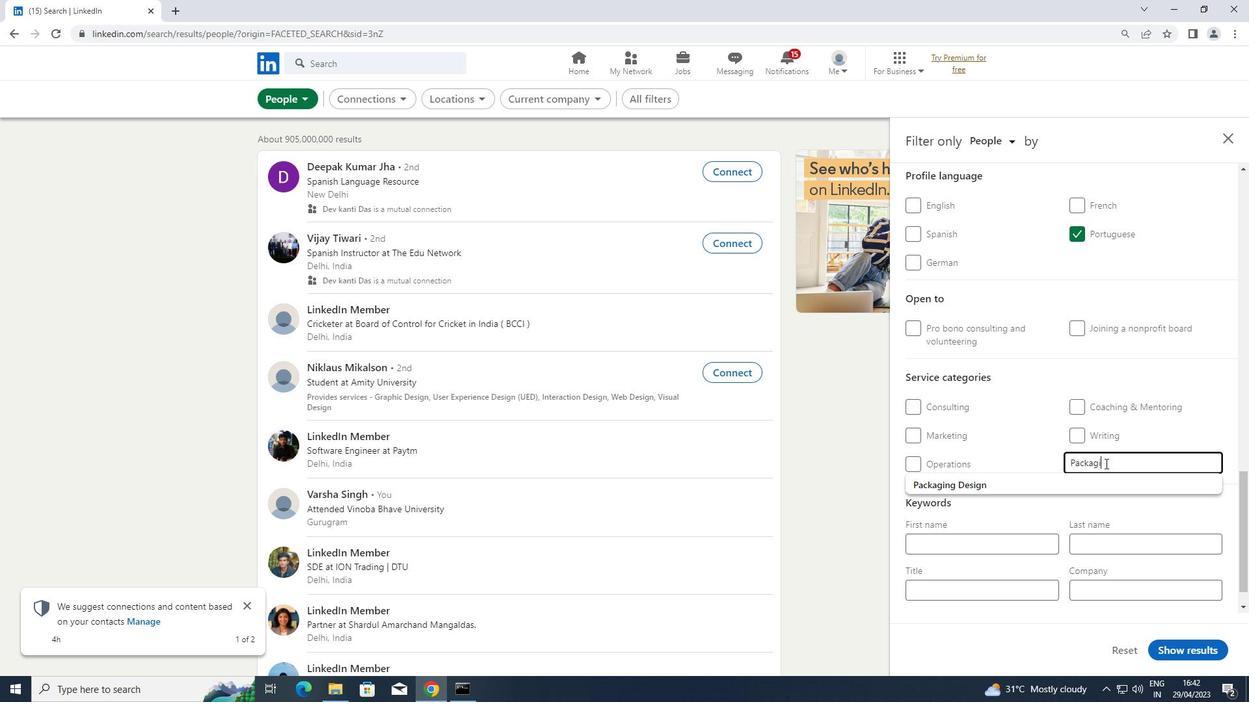 
Action: Mouse moved to (968, 482)
Screenshot: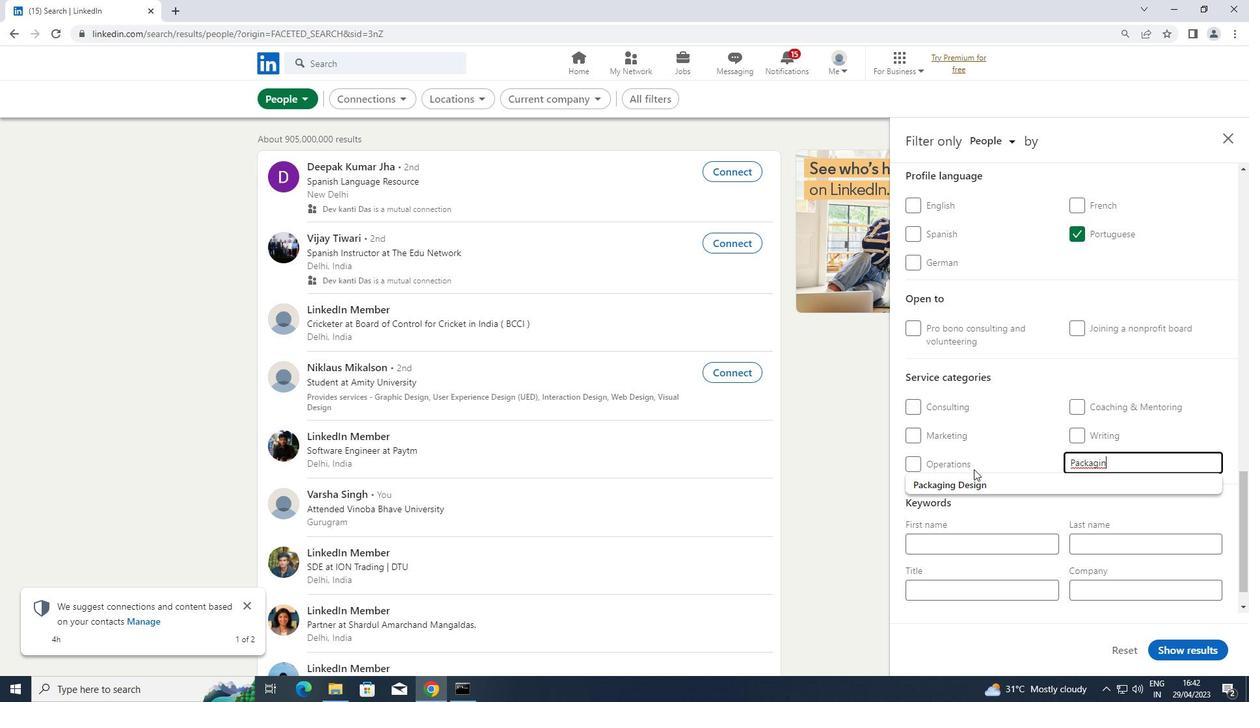 
Action: Mouse pressed left at (968, 482)
Screenshot: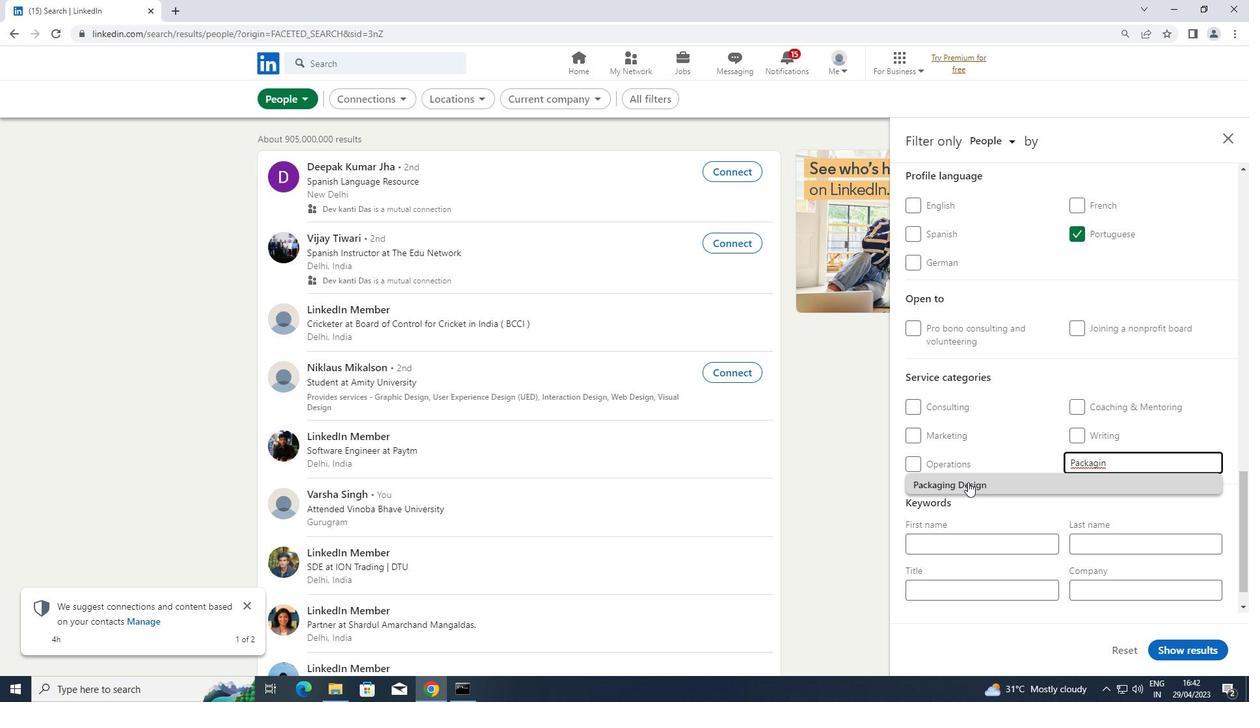 
Action: Mouse scrolled (968, 482) with delta (0, 0)
Screenshot: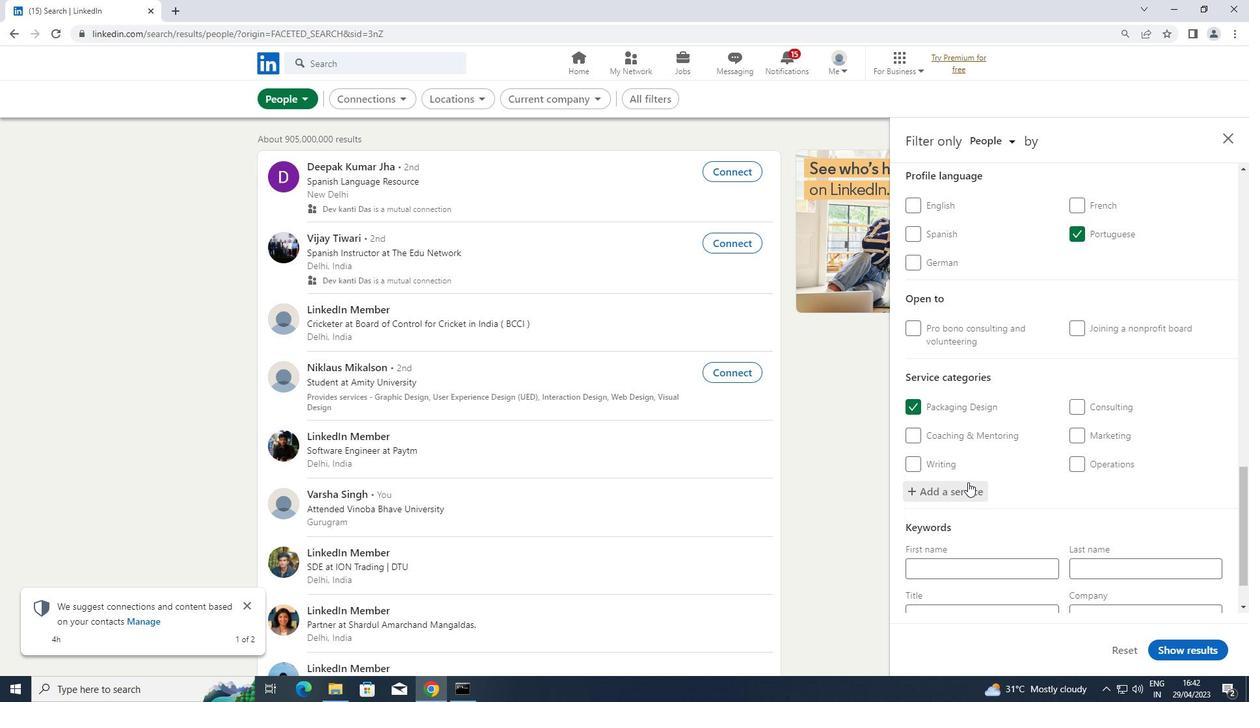 
Action: Mouse scrolled (968, 482) with delta (0, 0)
Screenshot: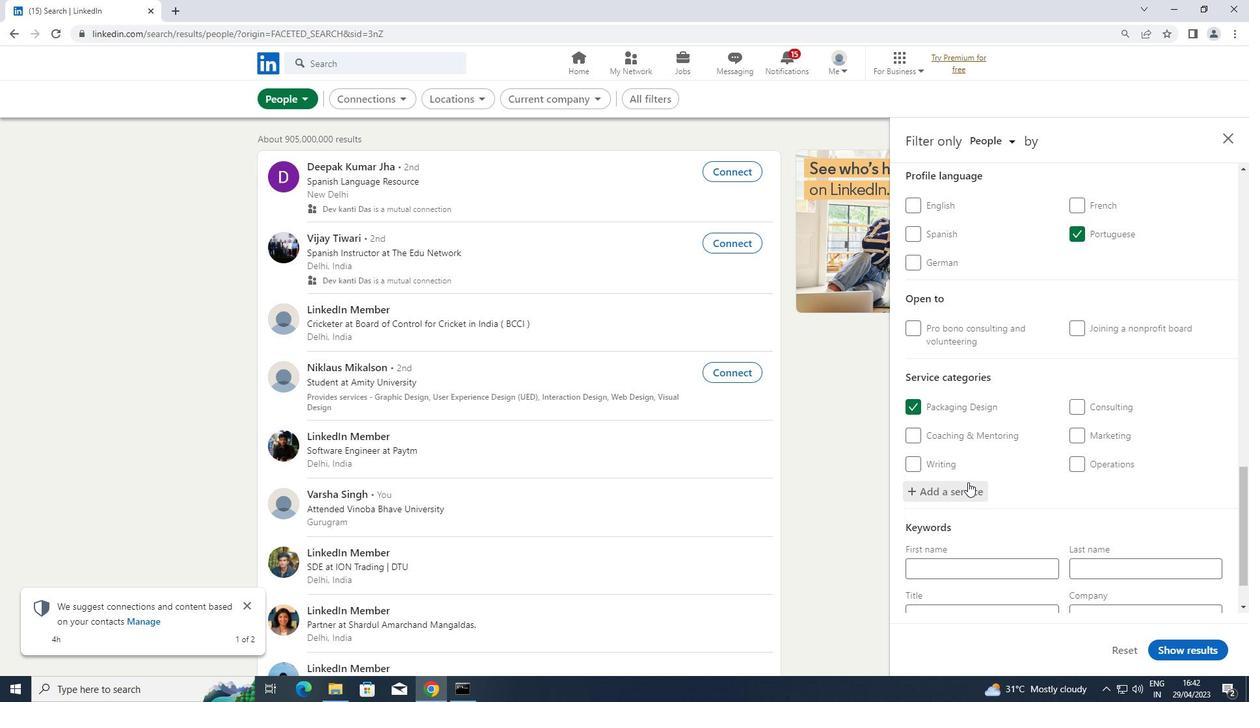 
Action: Mouse scrolled (968, 482) with delta (0, 0)
Screenshot: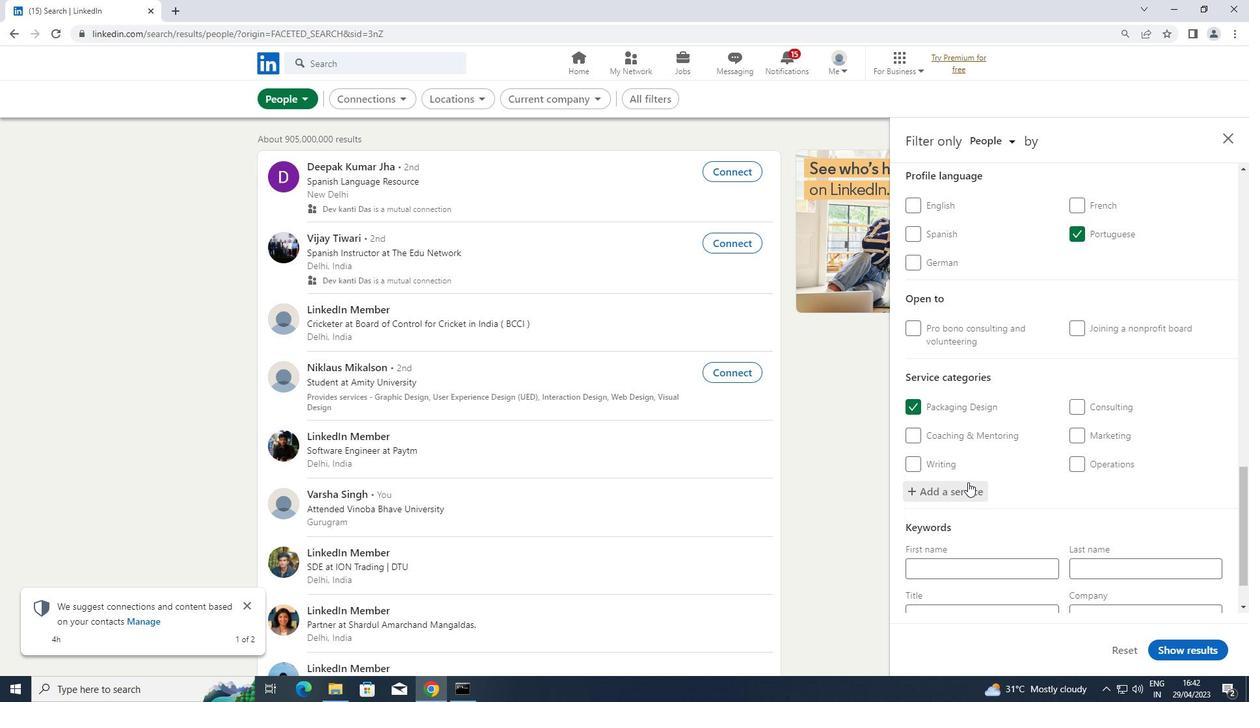 
Action: Mouse scrolled (968, 482) with delta (0, 0)
Screenshot: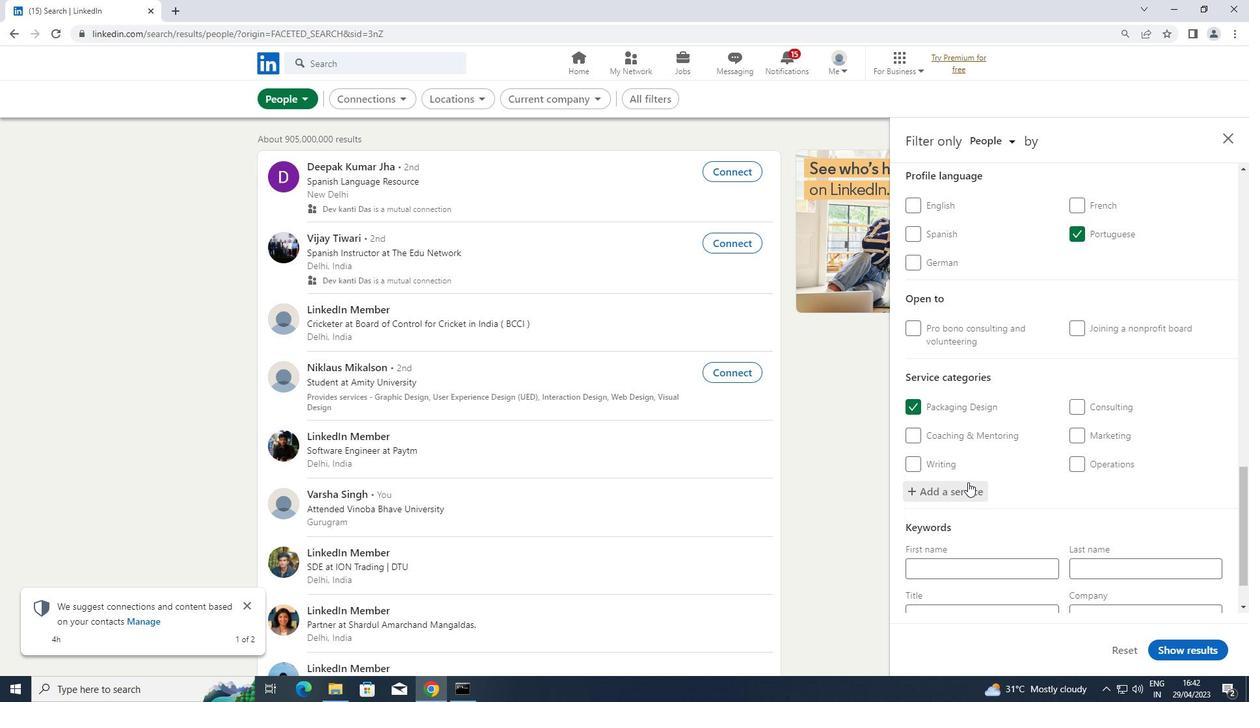 
Action: Mouse moved to (962, 552)
Screenshot: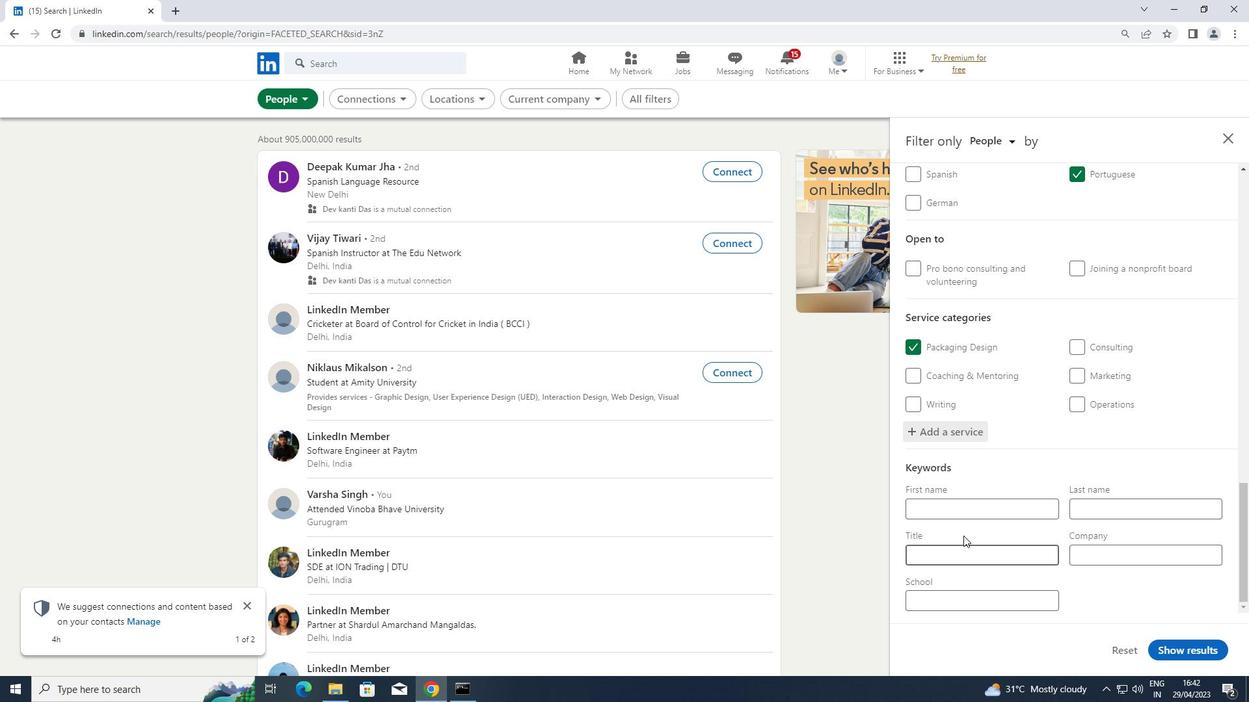 
Action: Mouse pressed left at (962, 552)
Screenshot: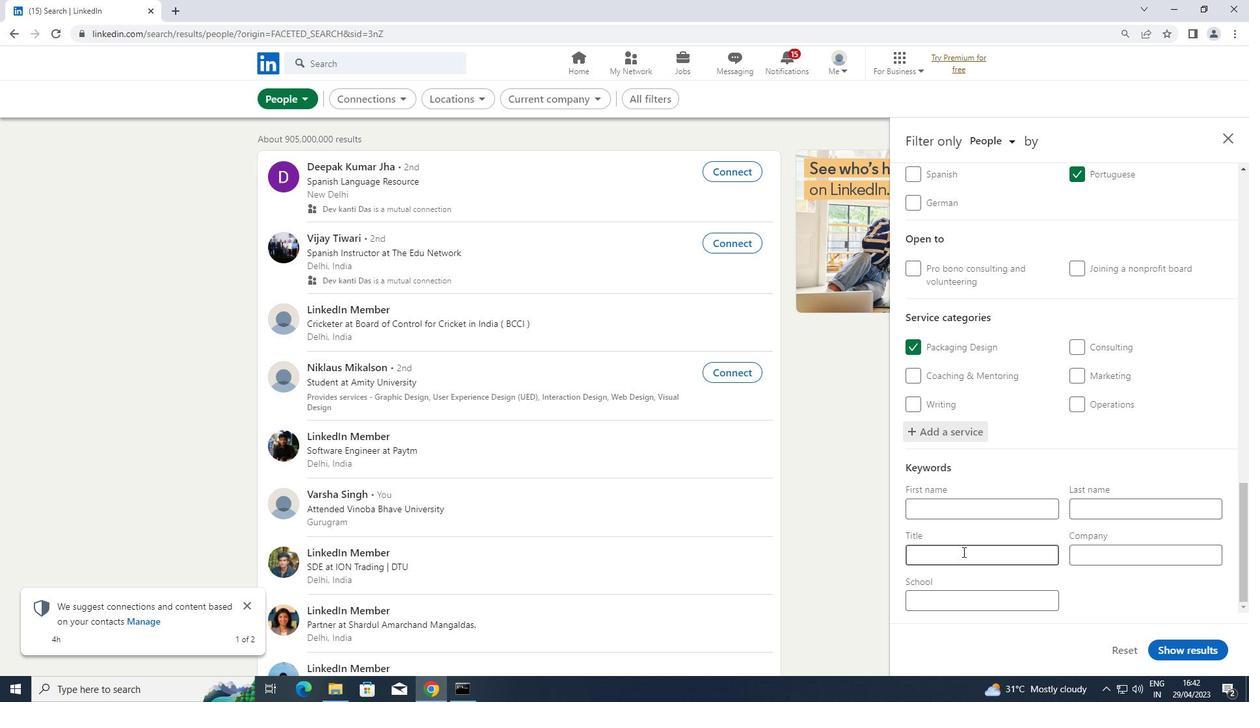 
Action: Key pressed <Key.shift>VETERINARY<Key.space><Key.shift>ASSISTANT
Screenshot: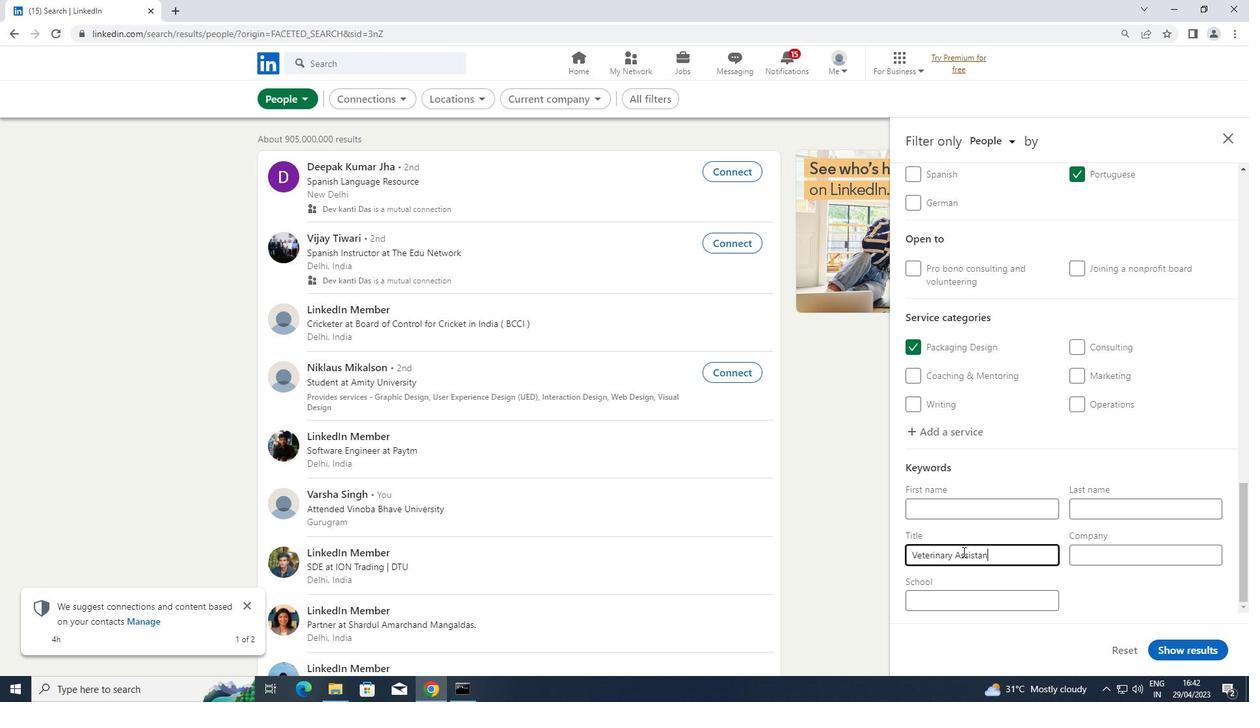 
Action: Mouse moved to (1192, 651)
Screenshot: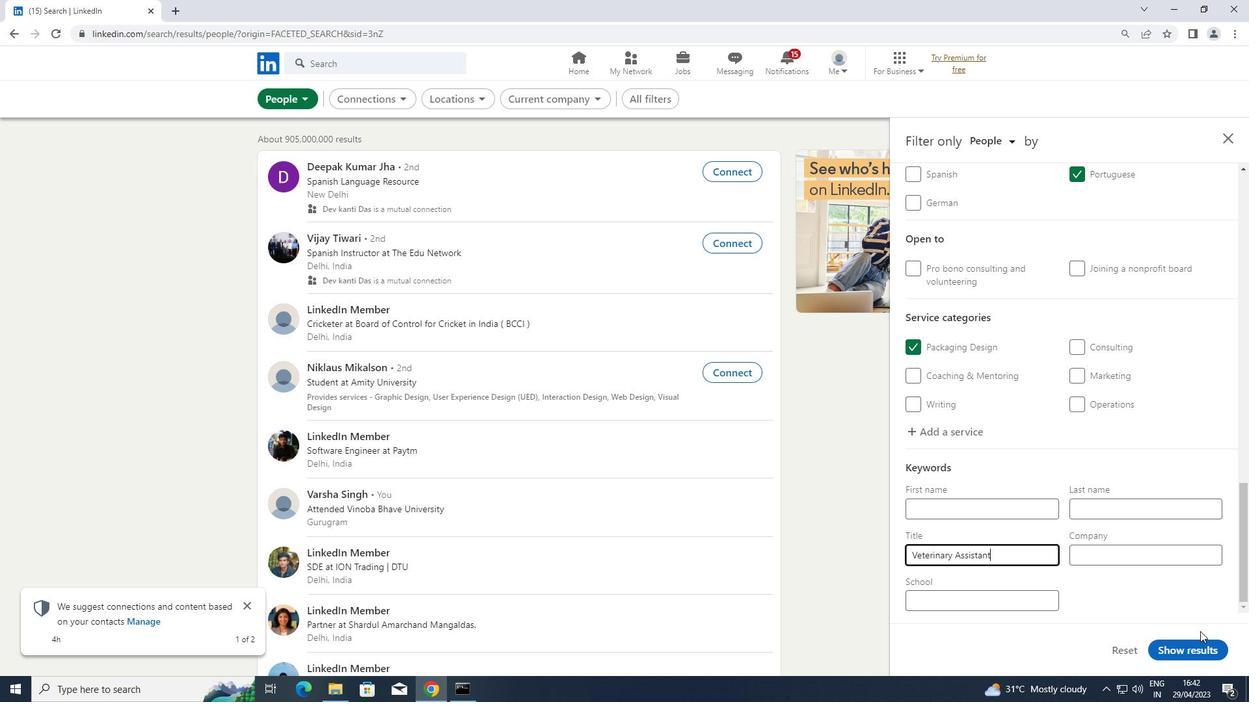 
Action: Mouse pressed left at (1192, 651)
Screenshot: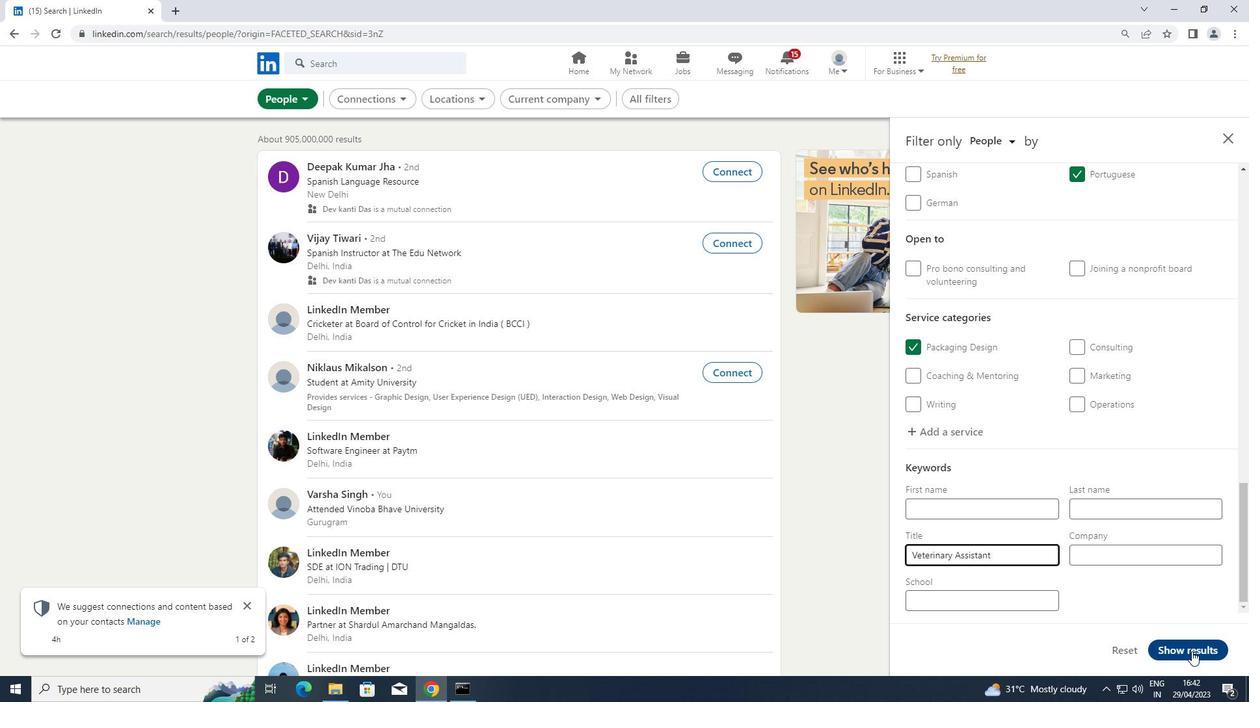 
